 Task: Select Alcohol. Add to cart, from Liquor Shop (MacArthur Blvd) for 149 Hardman Road, Brattleboro, Vermont 05301, Cell Number 802-818-8313, following items : Corona Extra Corona Extra - 473ml Tall Can_x000D_
 - 5, Ungava Premium Gin Bottle (750 mL)_x000D_
 - 1, Pabst Blue Ribbon Growler - 32oz Draught_x000D_
 - 5, Vizzy Seltzer, Blueberry Pomegranate Vizzy Seltzer, Blueberry Pomegranate - 6 Pack_x000D_
 - 1, Sprite_x000D_
 - 5
Action: Mouse moved to (468, 132)
Screenshot: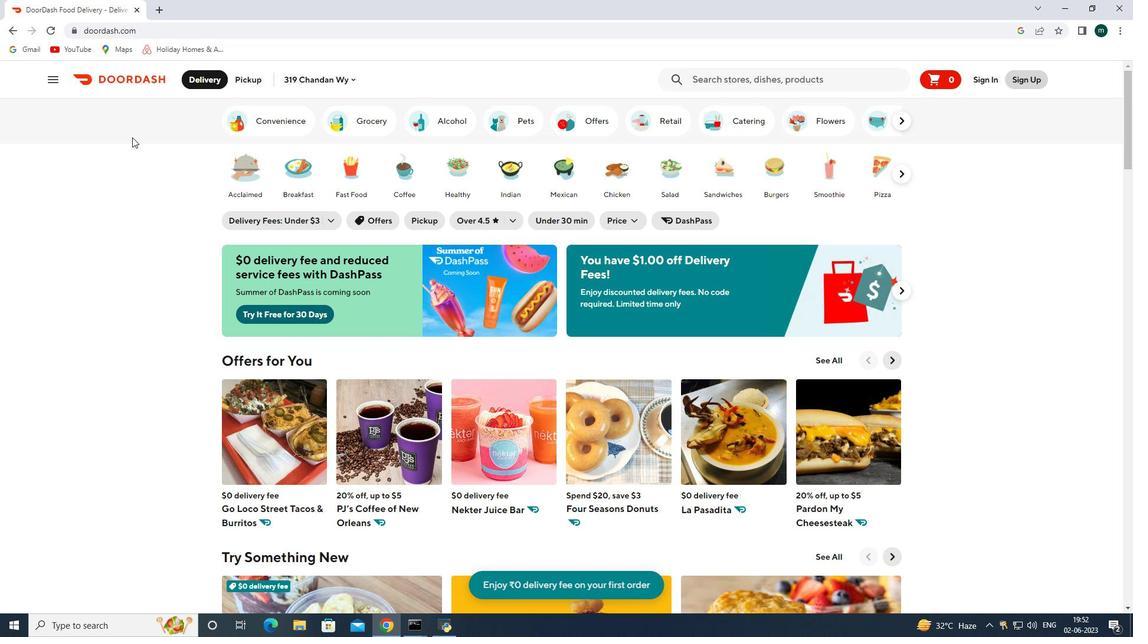 
Action: Mouse pressed left at (468, 132)
Screenshot: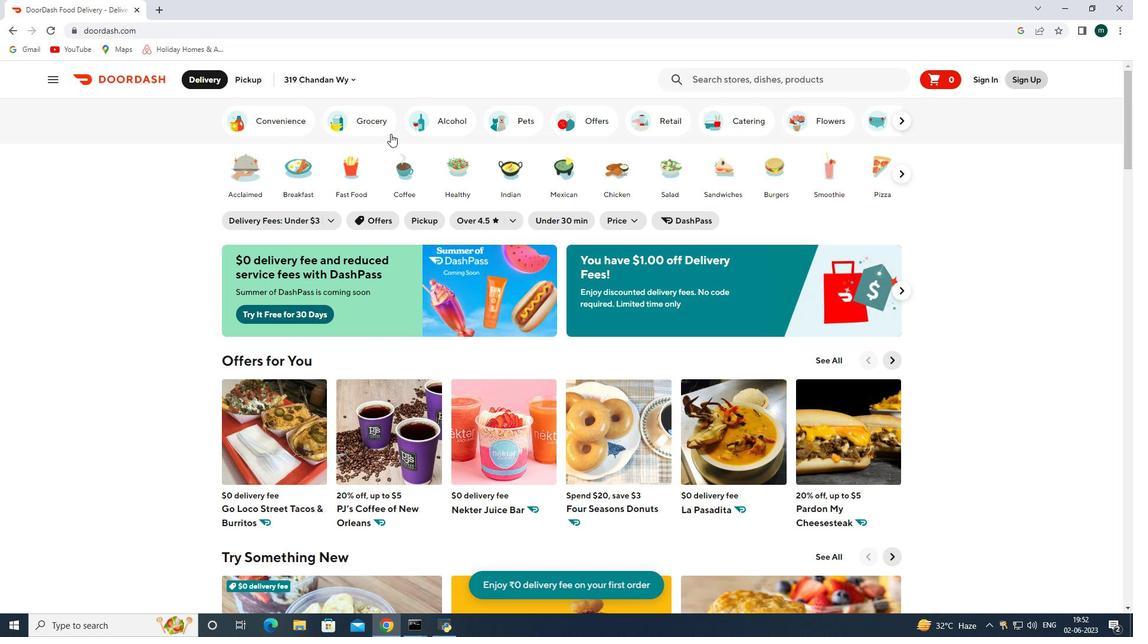 
Action: Mouse moved to (553, 383)
Screenshot: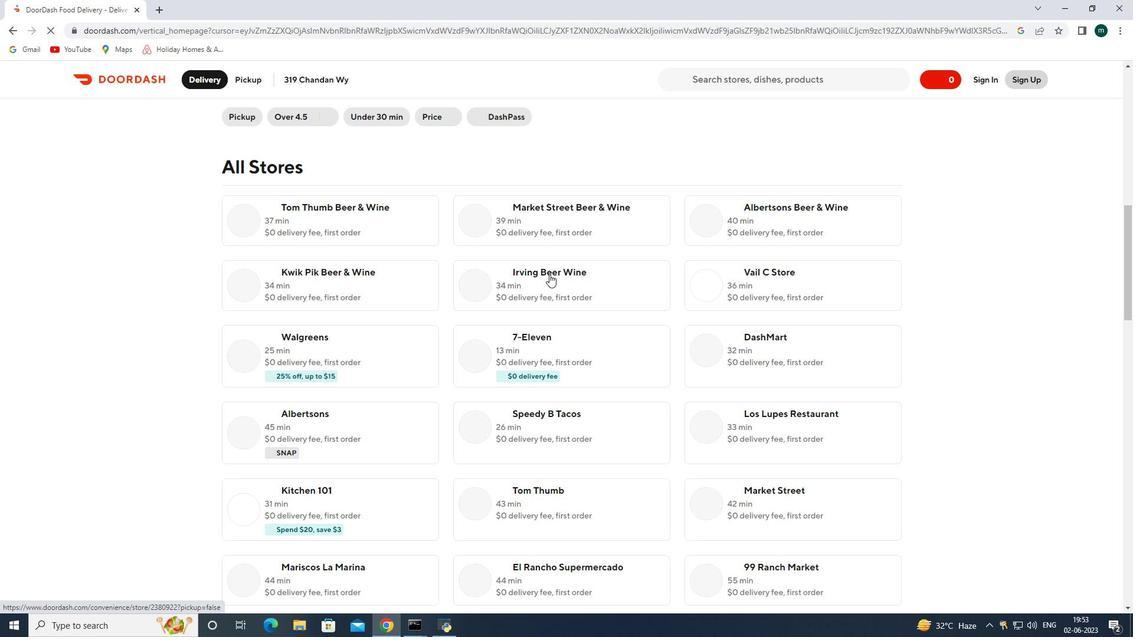 
Action: Mouse scrolled (553, 383) with delta (0, 0)
Screenshot: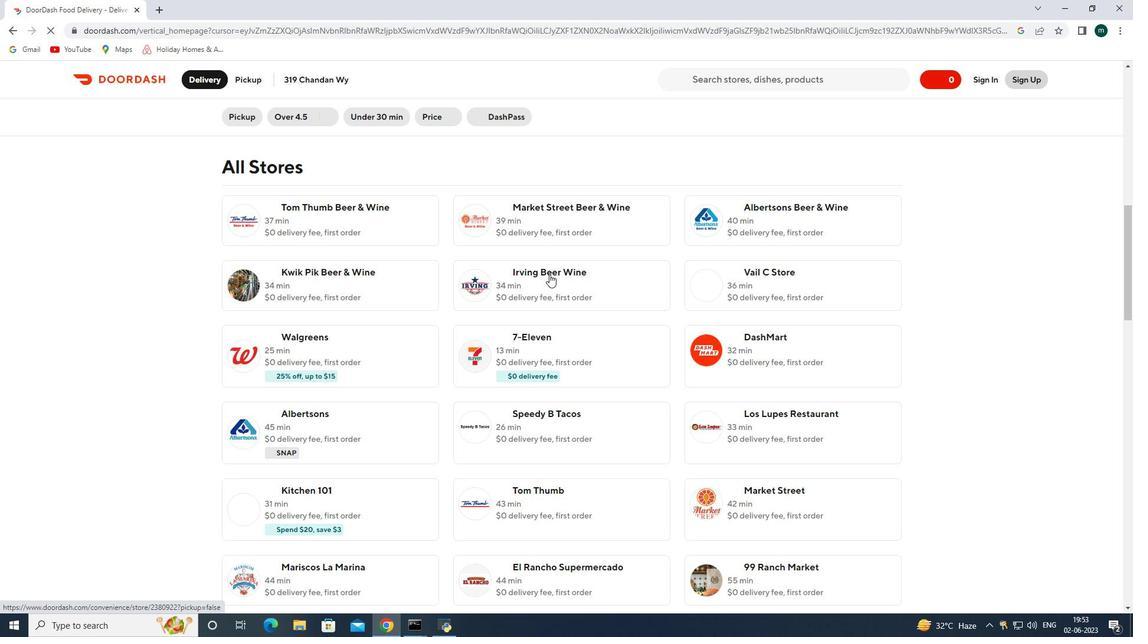
Action: Mouse moved to (553, 384)
Screenshot: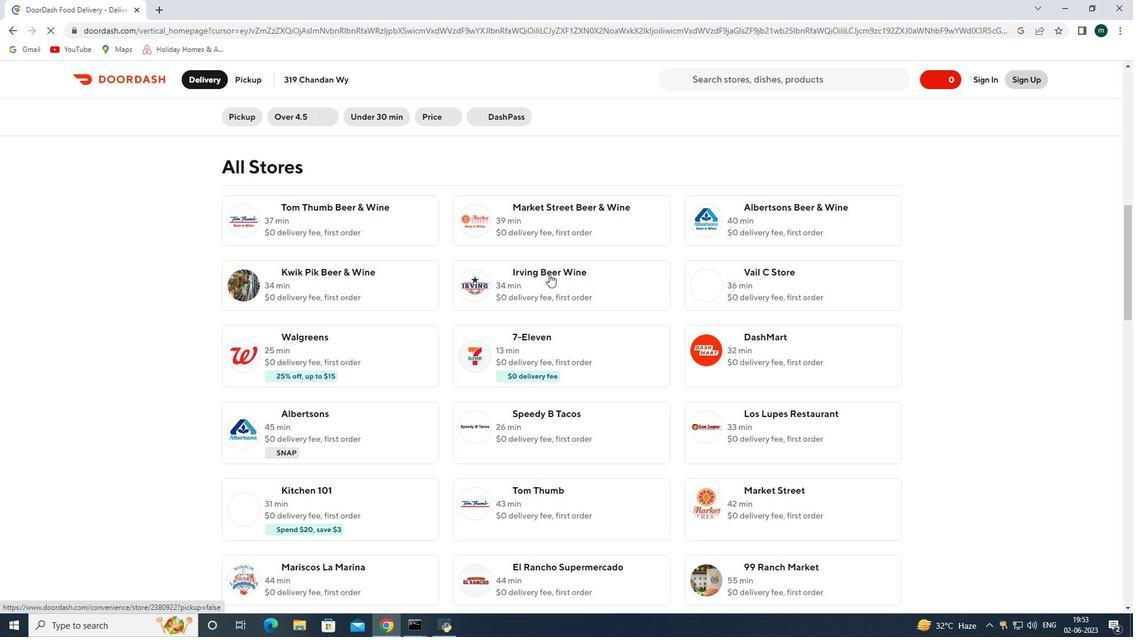 
Action: Mouse scrolled (553, 383) with delta (0, 0)
Screenshot: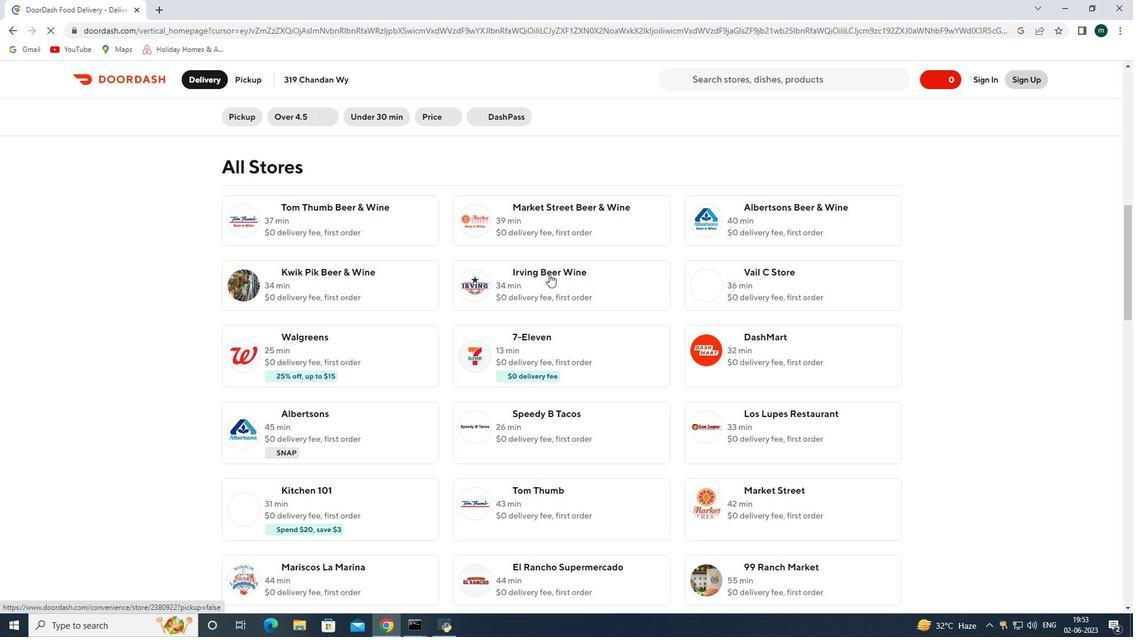 
Action: Mouse scrolled (553, 383) with delta (0, 0)
Screenshot: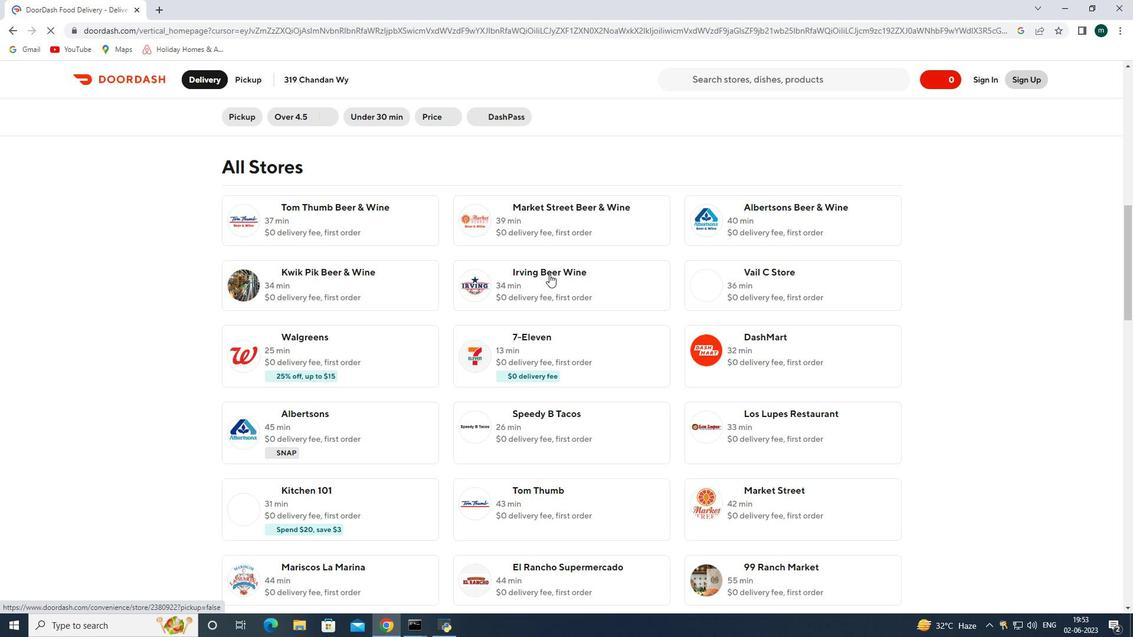 
Action: Mouse scrolled (553, 383) with delta (0, 0)
Screenshot: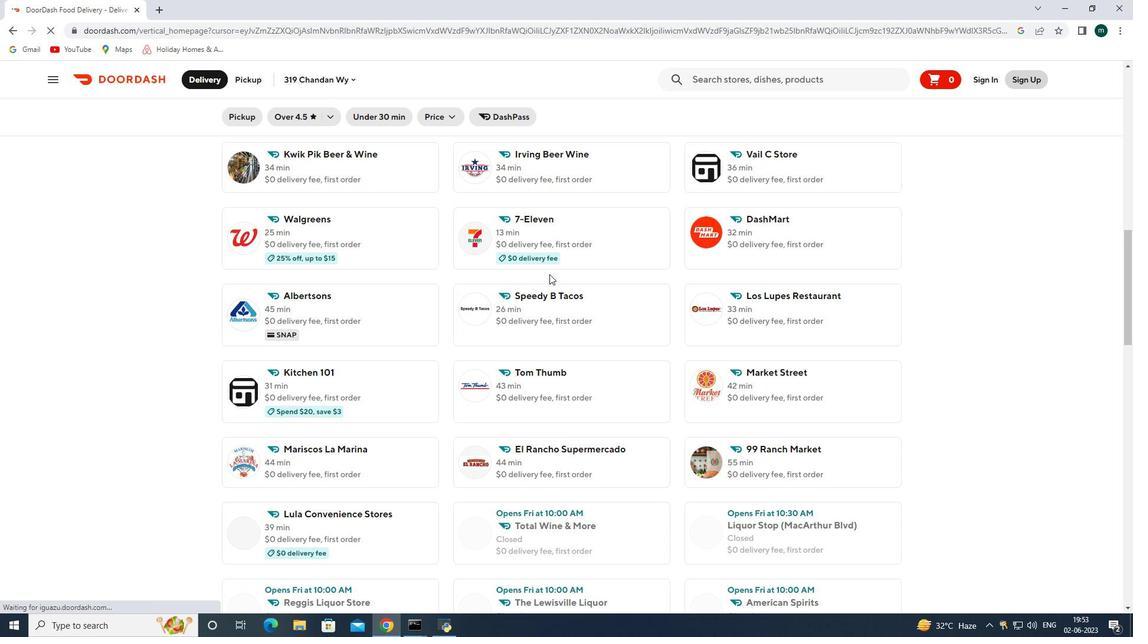 
Action: Mouse scrolled (553, 383) with delta (0, 0)
Screenshot: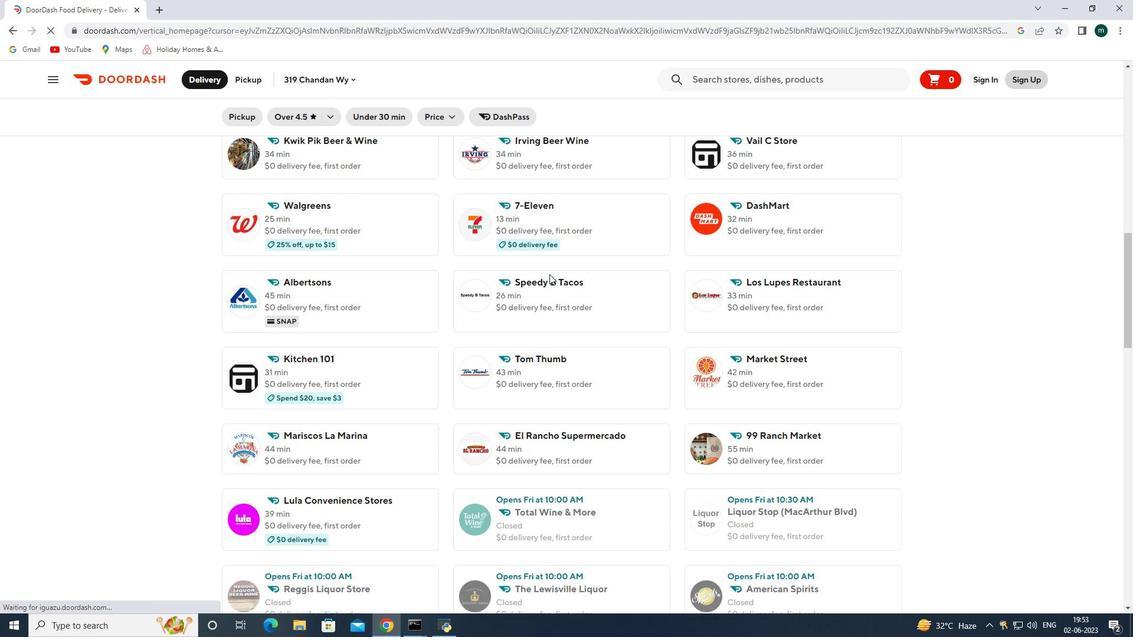
Action: Mouse scrolled (553, 383) with delta (0, 0)
Screenshot: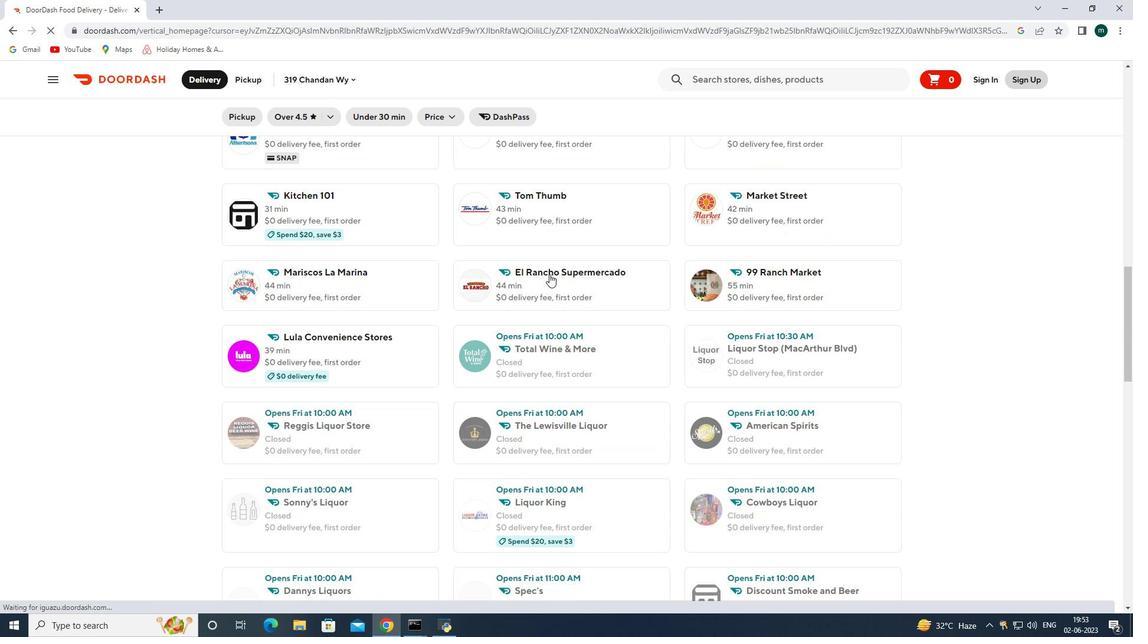 
Action: Mouse scrolled (553, 383) with delta (0, 0)
Screenshot: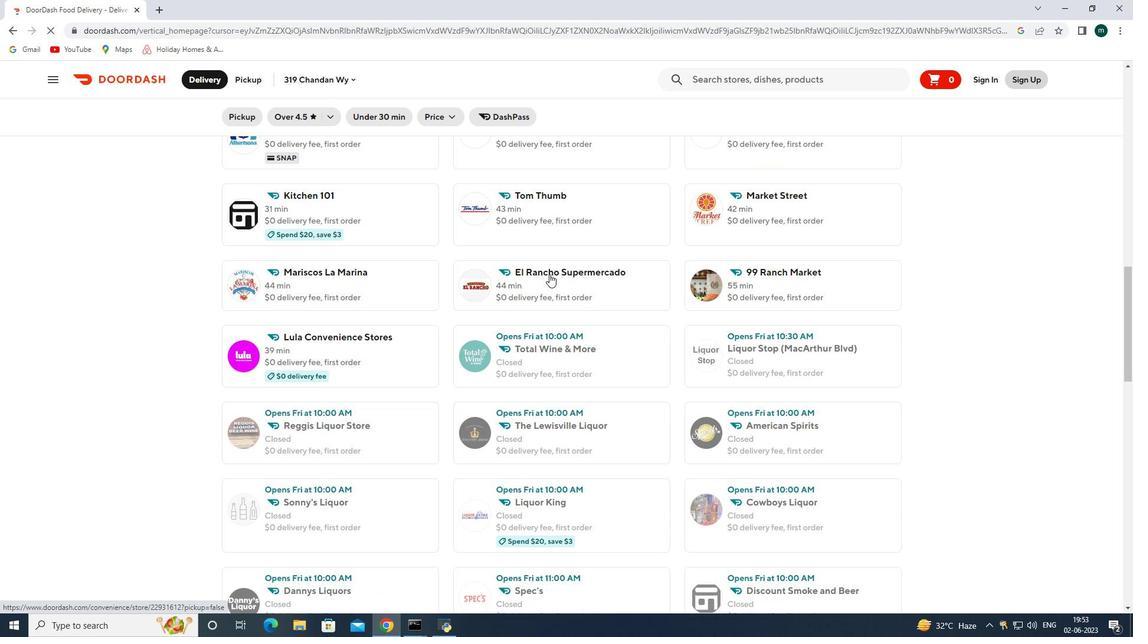
Action: Mouse scrolled (553, 383) with delta (0, 0)
Screenshot: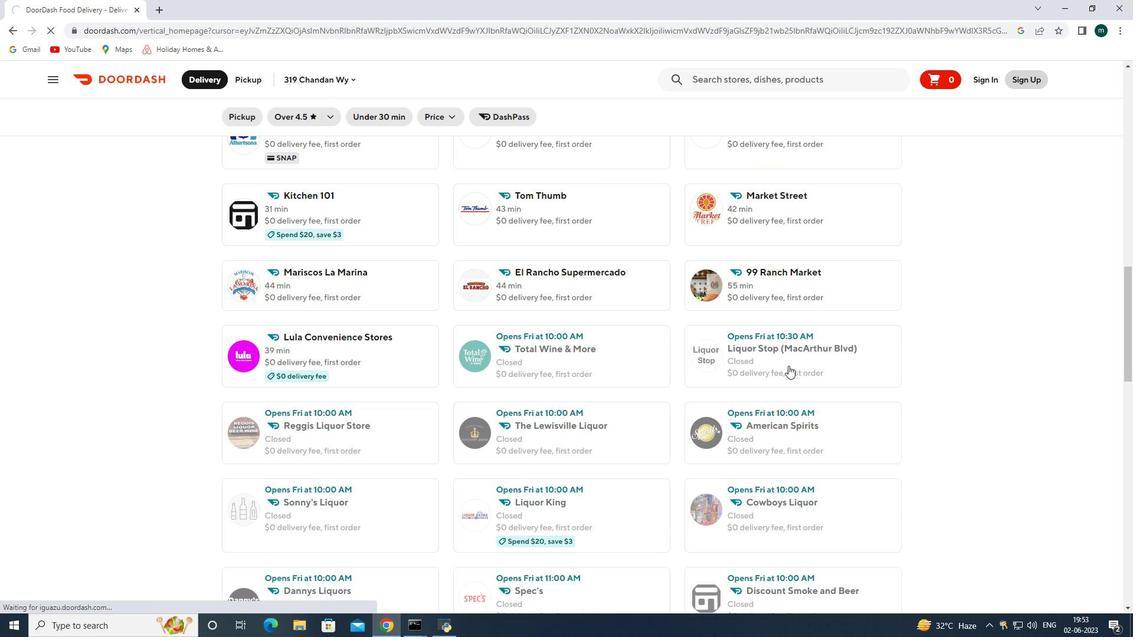 
Action: Mouse scrolled (553, 383) with delta (0, 0)
Screenshot: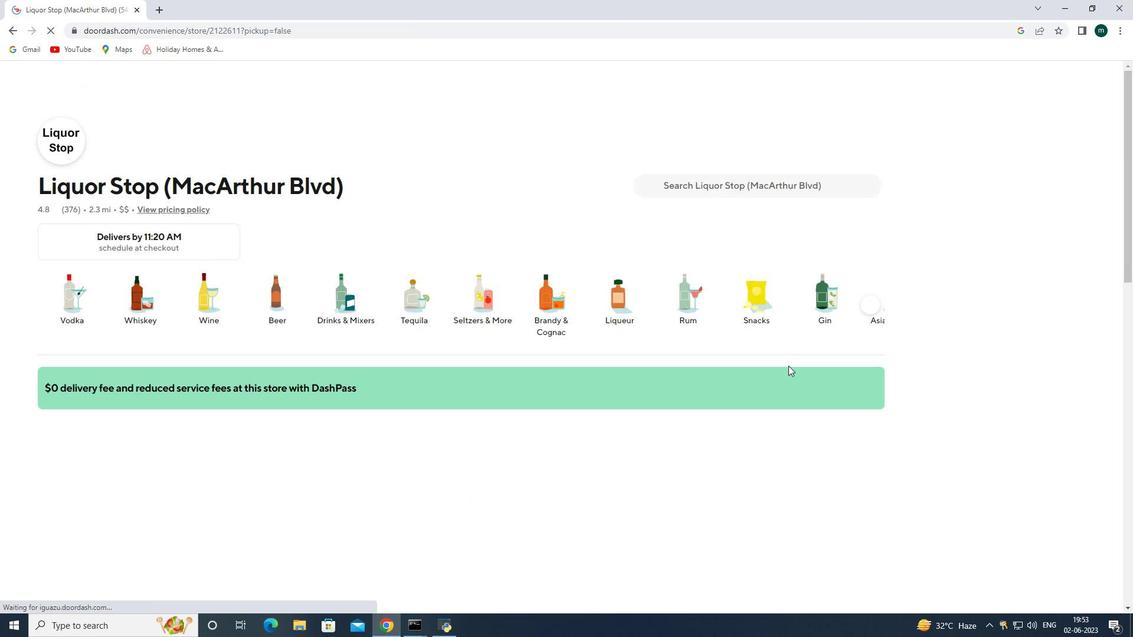 
Action: Mouse scrolled (553, 383) with delta (0, 0)
Screenshot: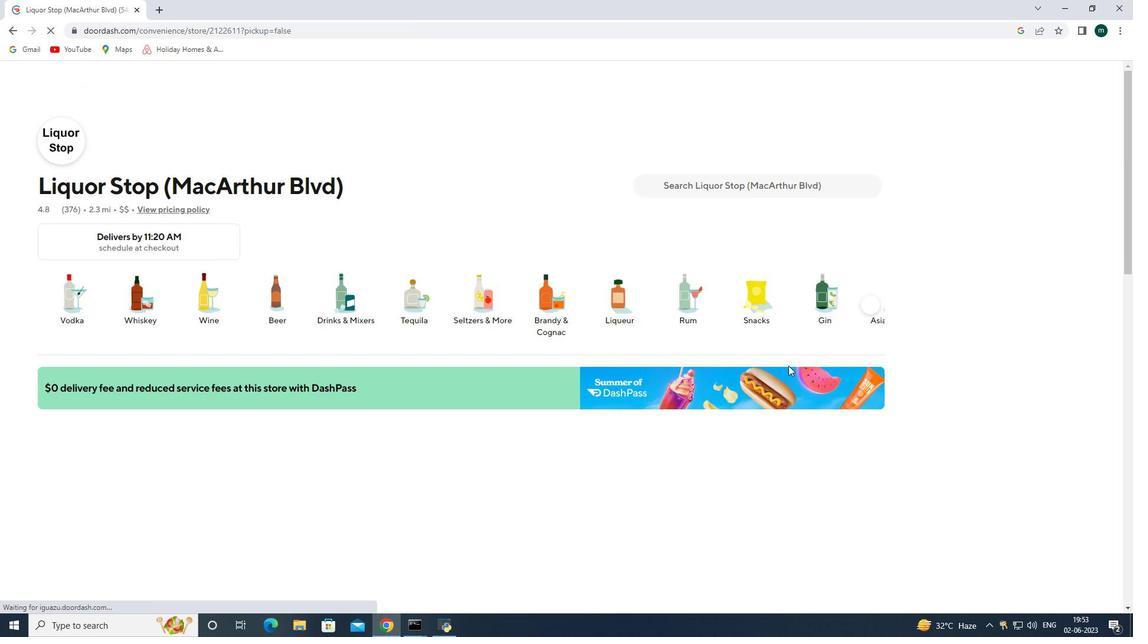 
Action: Mouse scrolled (553, 383) with delta (0, 0)
Screenshot: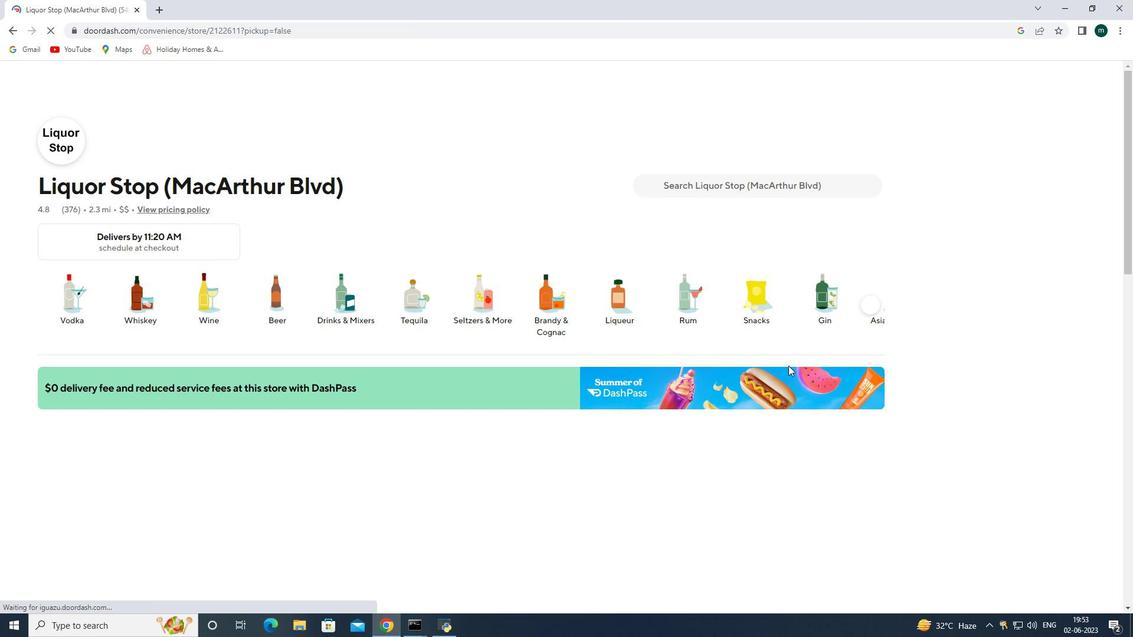 
Action: Mouse scrolled (553, 383) with delta (0, 0)
Screenshot: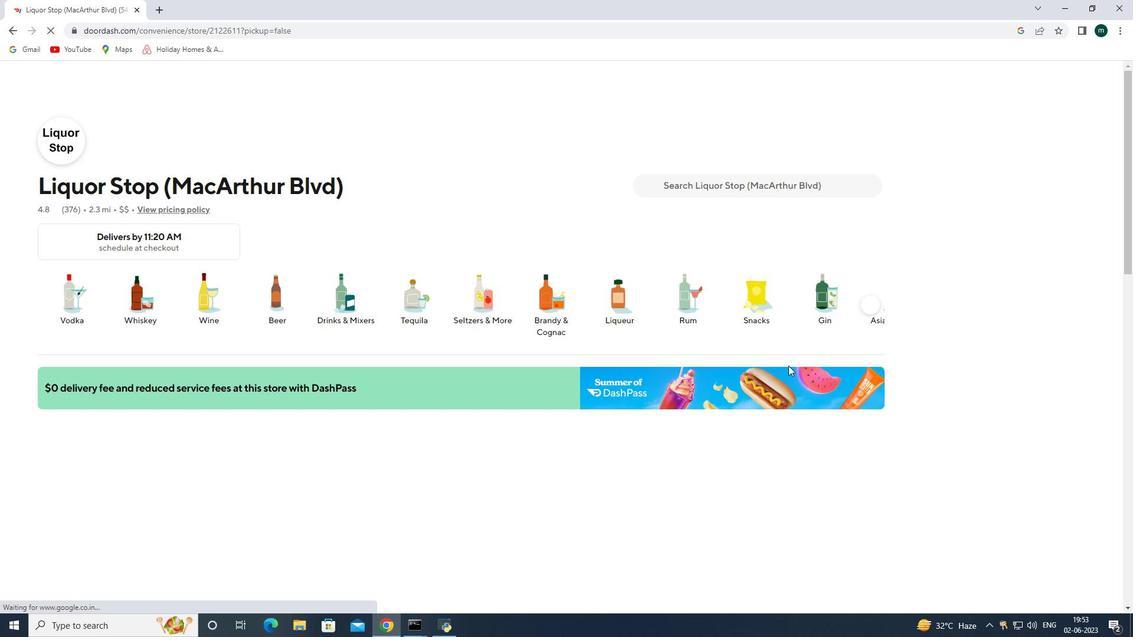 
Action: Mouse scrolled (553, 383) with delta (0, 0)
Screenshot: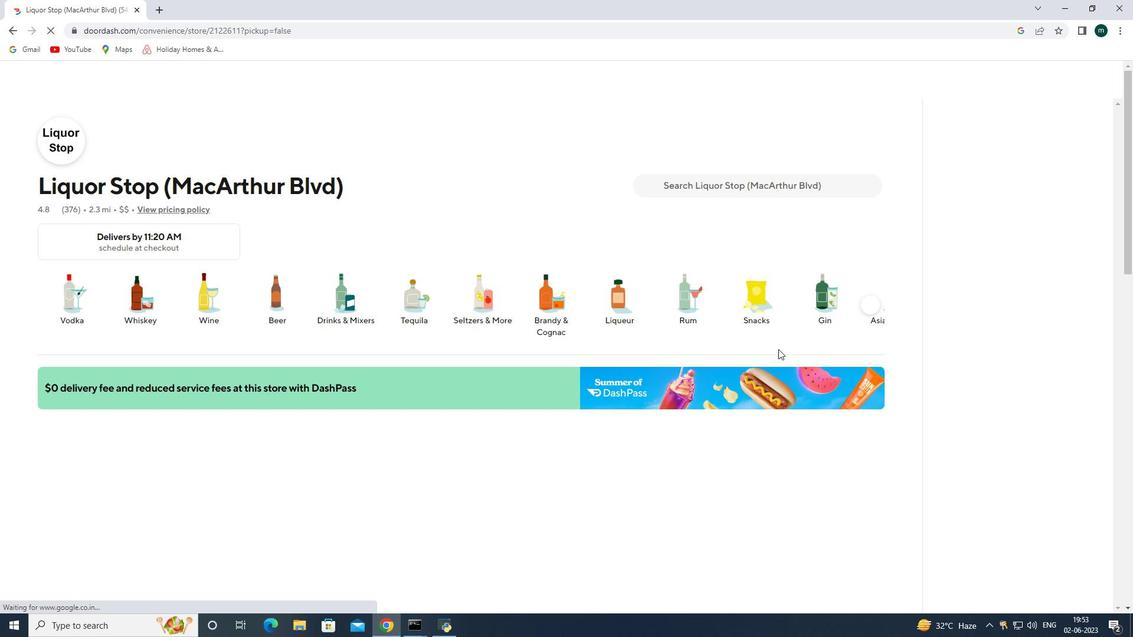 
Action: Mouse scrolled (553, 383) with delta (0, 0)
Screenshot: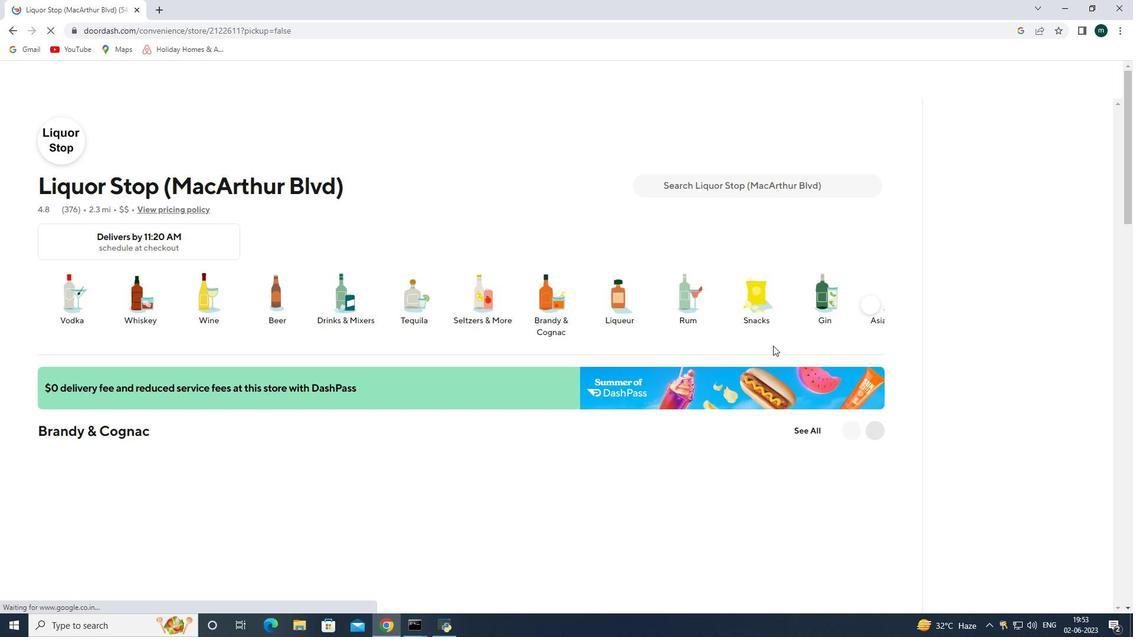 
Action: Mouse moved to (764, 464)
Screenshot: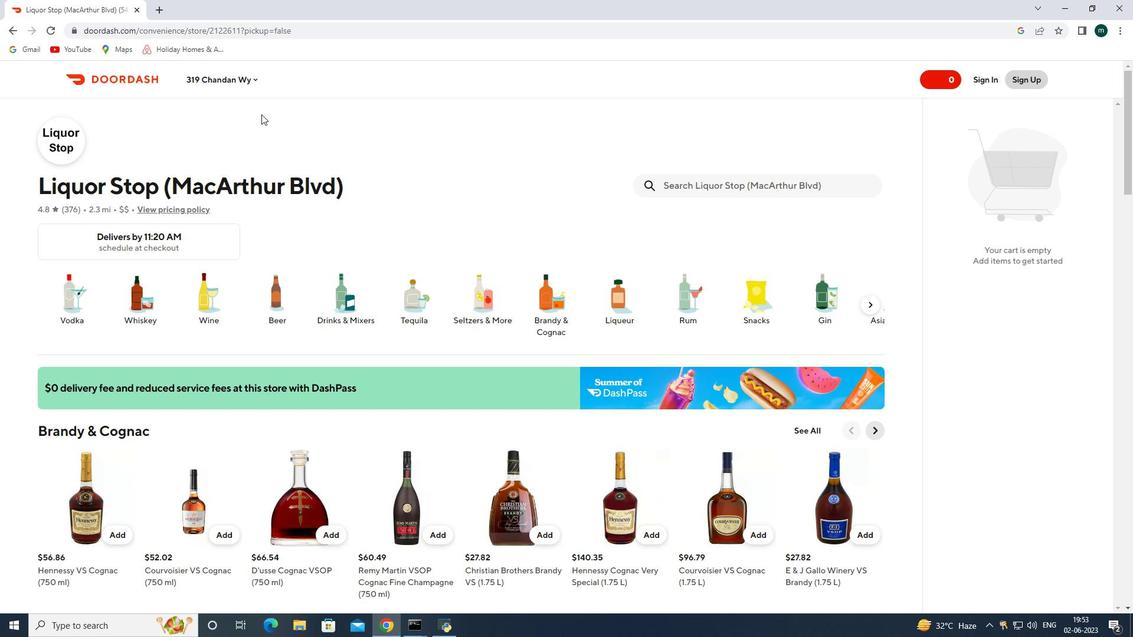 
Action: Mouse pressed left at (764, 464)
Screenshot: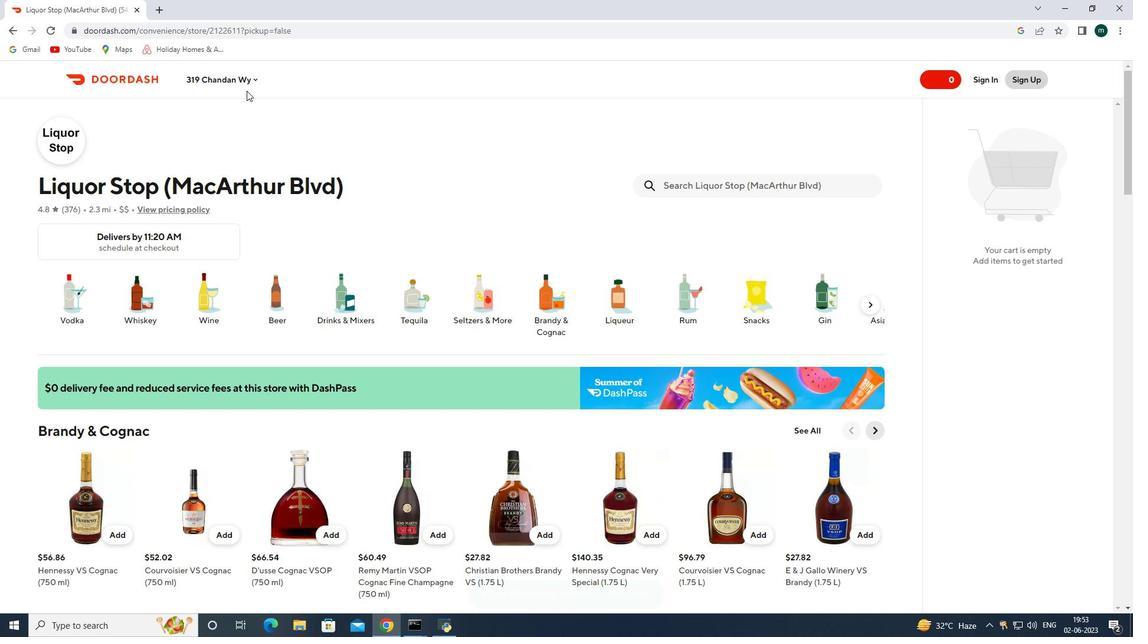 
Action: Mouse moved to (245, 76)
Screenshot: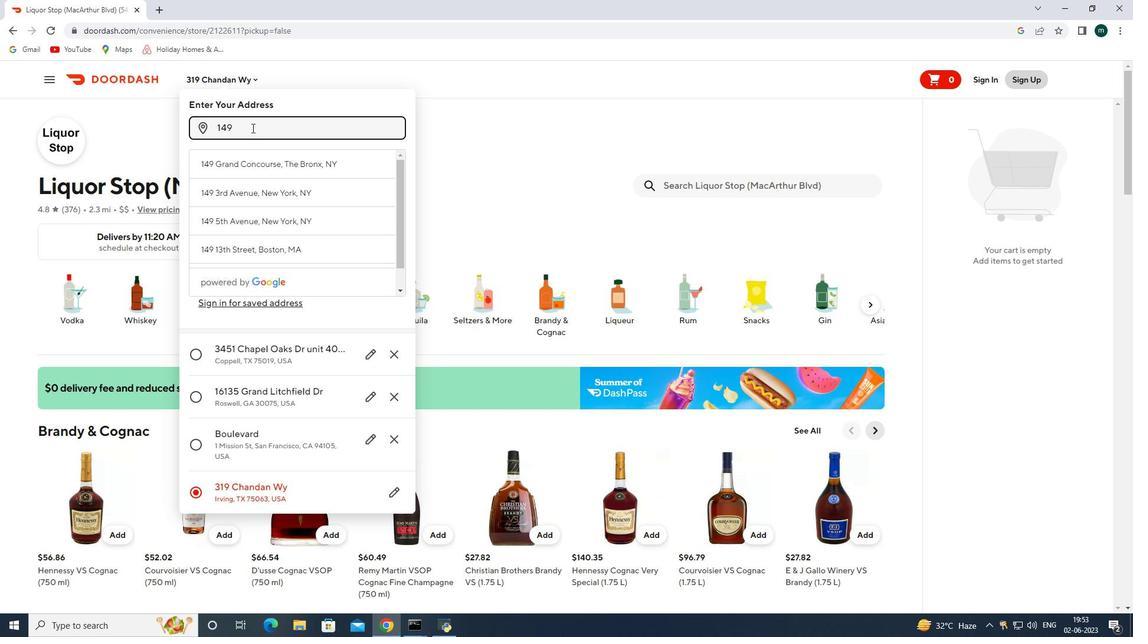 
Action: Mouse pressed left at (245, 76)
Screenshot: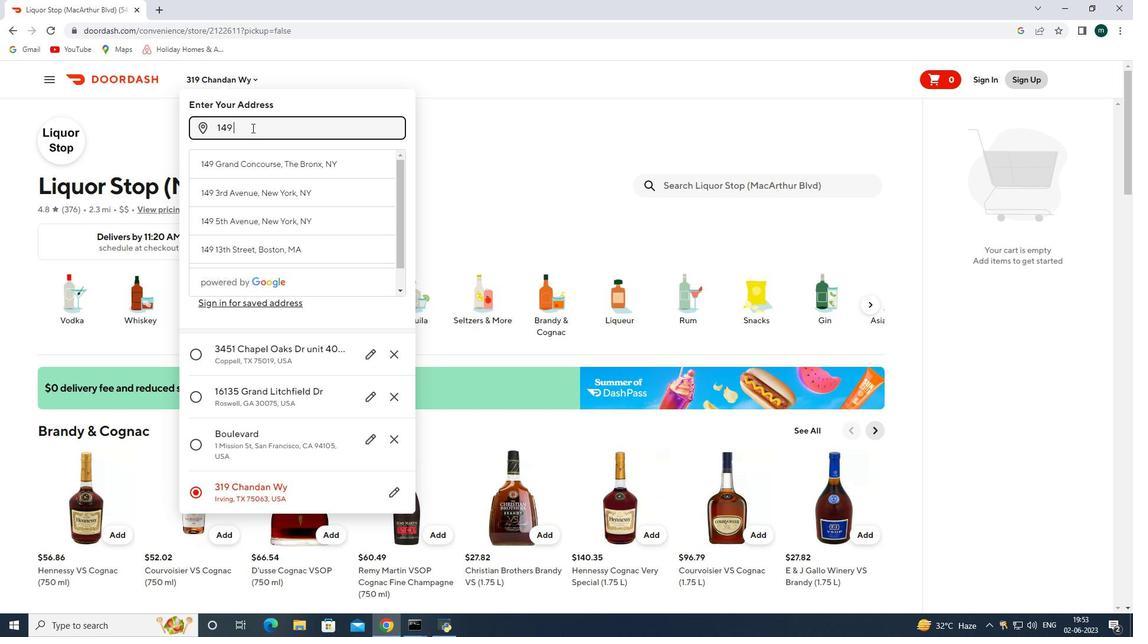 
Action: Mouse moved to (272, 123)
Screenshot: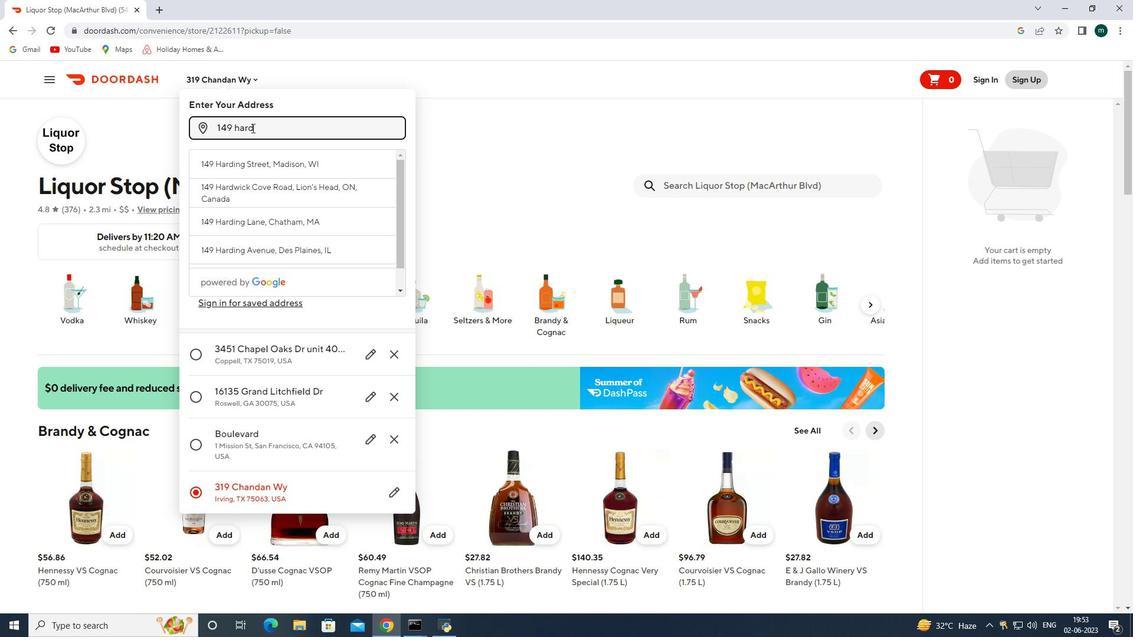 
Action: Mouse pressed left at (272, 123)
Screenshot: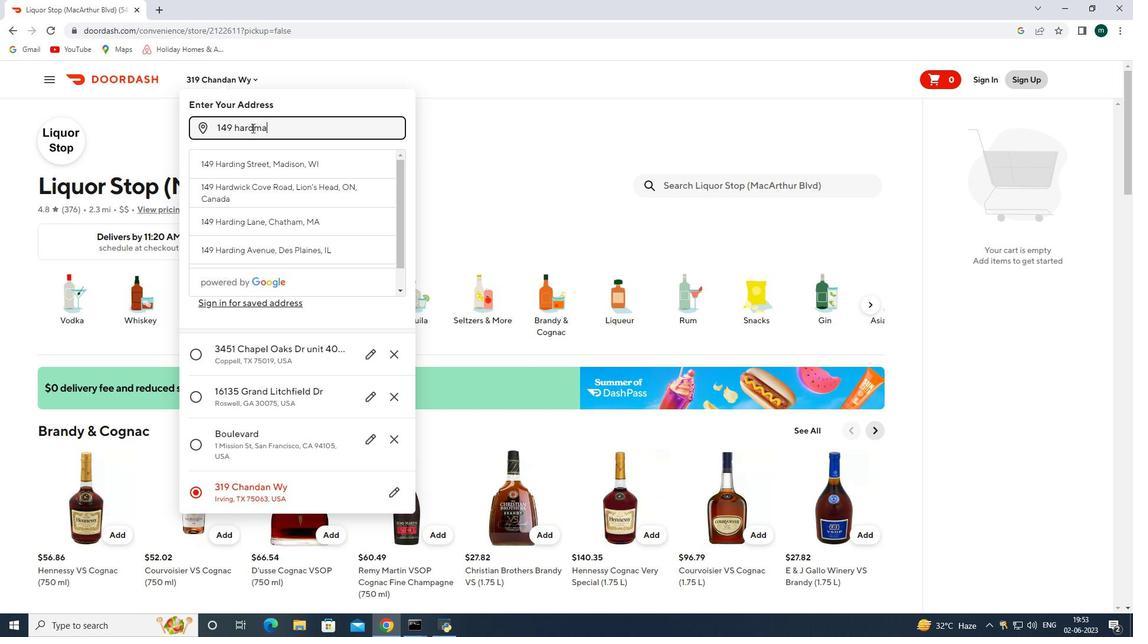 
Action: Key pressed 149<Key.space>hardman<Key.space>road<Key.space>bratteleboro<Key.space>
Screenshot: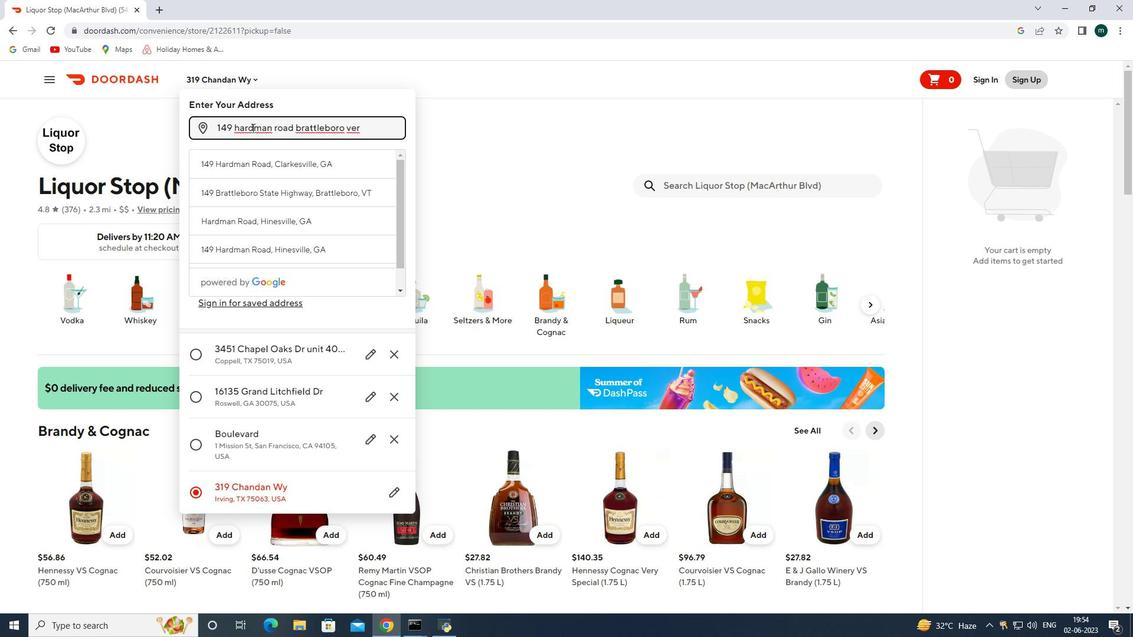 
Action: Mouse moved to (402, 93)
Screenshot: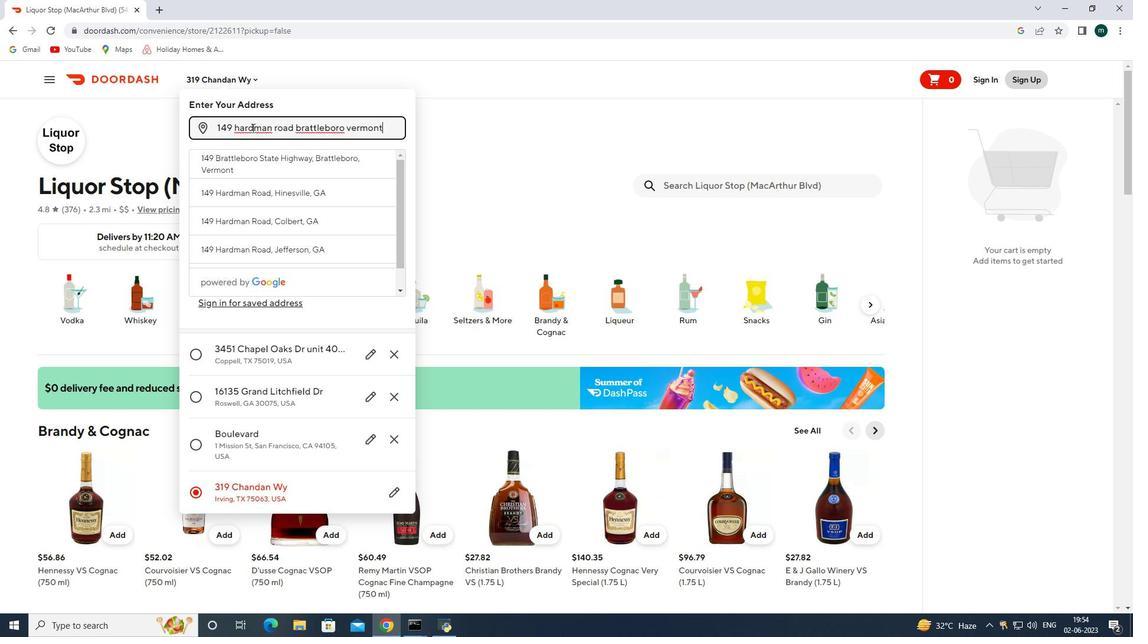
Action: Mouse pressed left at (342, 107)
Screenshot: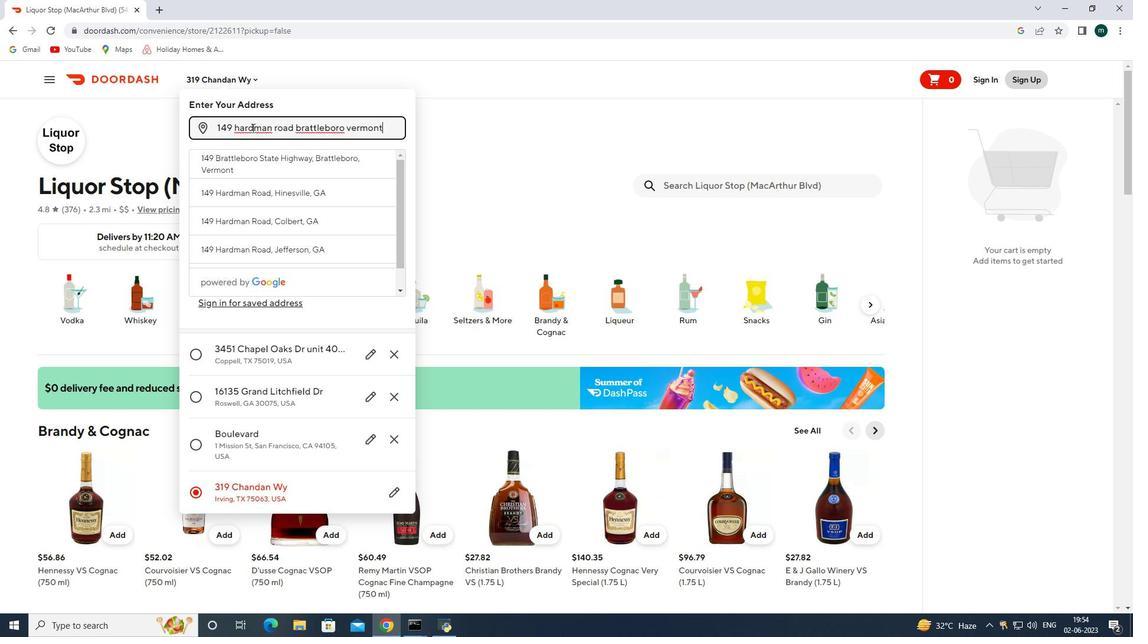
Action: Mouse moved to (594, 125)
Screenshot: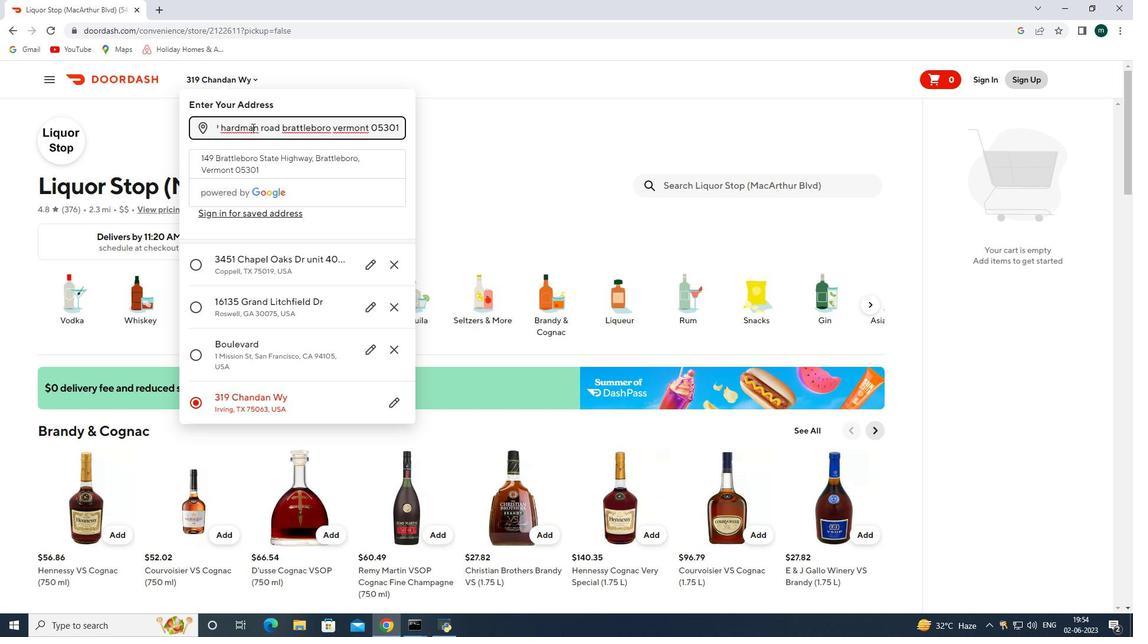 
Action: Mouse pressed left at (594, 125)
Screenshot: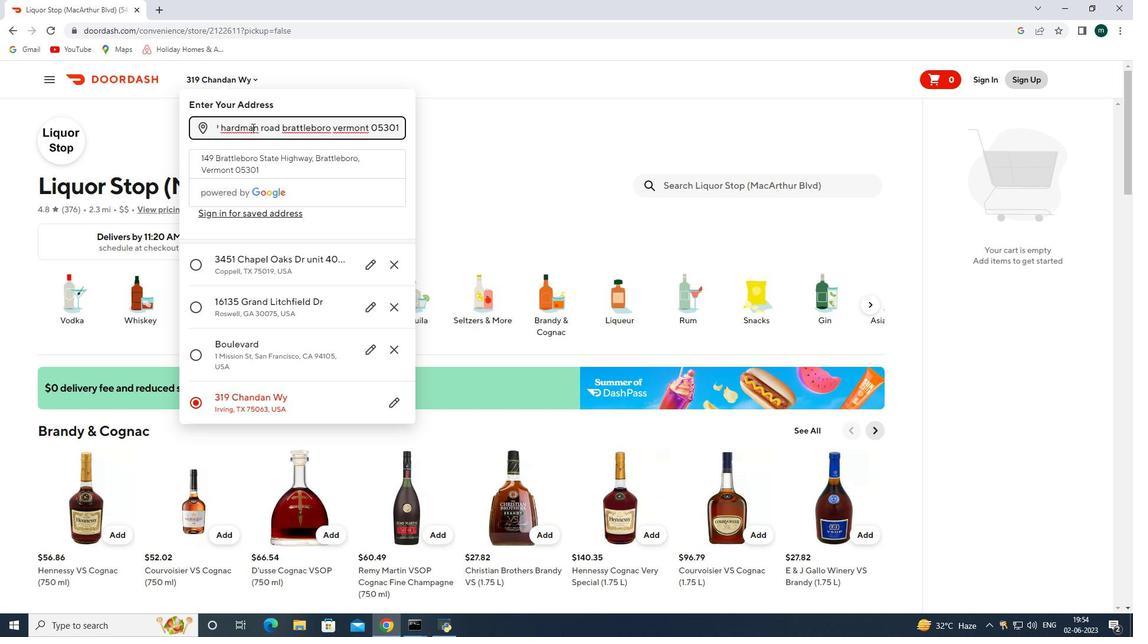 
Action: Mouse moved to (367, 122)
Screenshot: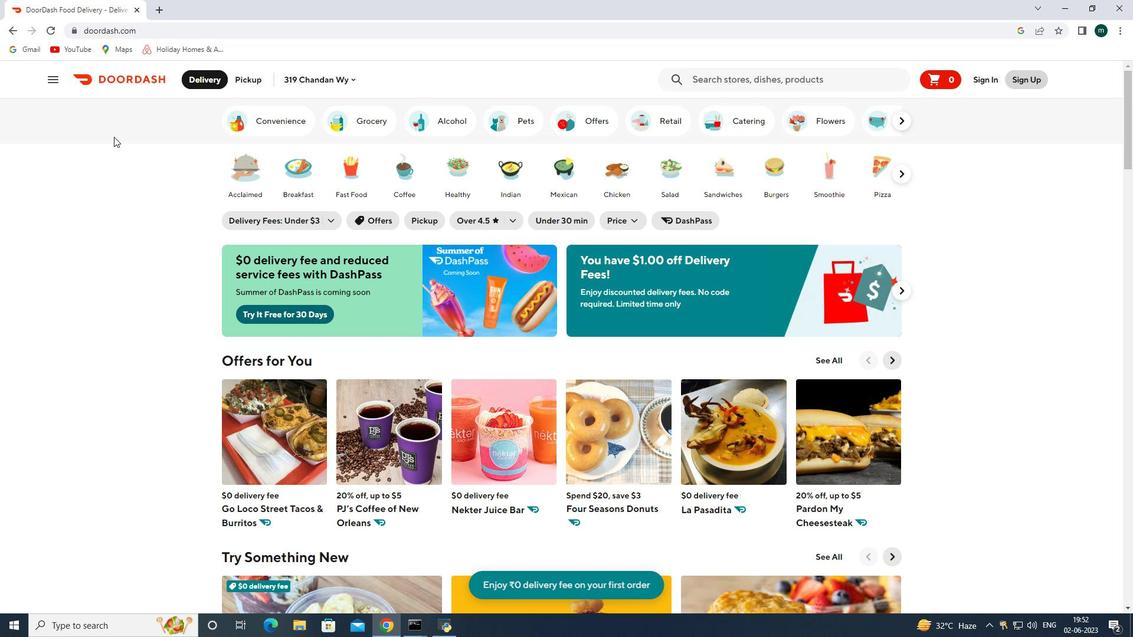 
Action: Mouse pressed left at (367, 122)
Screenshot: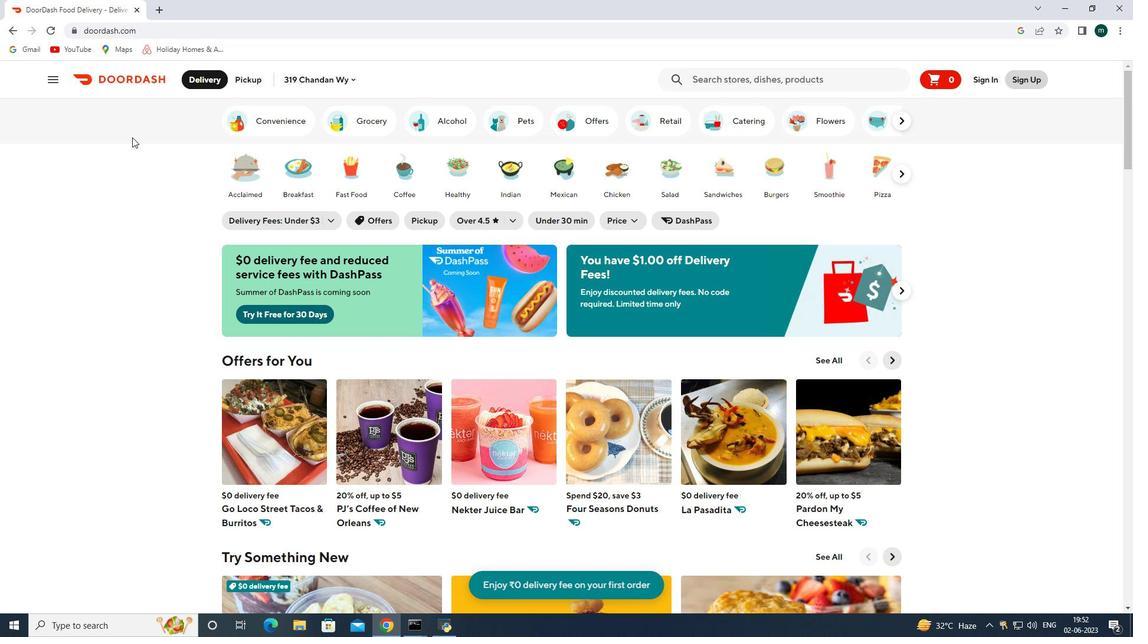 
Action: Mouse moved to (437, 121)
Screenshot: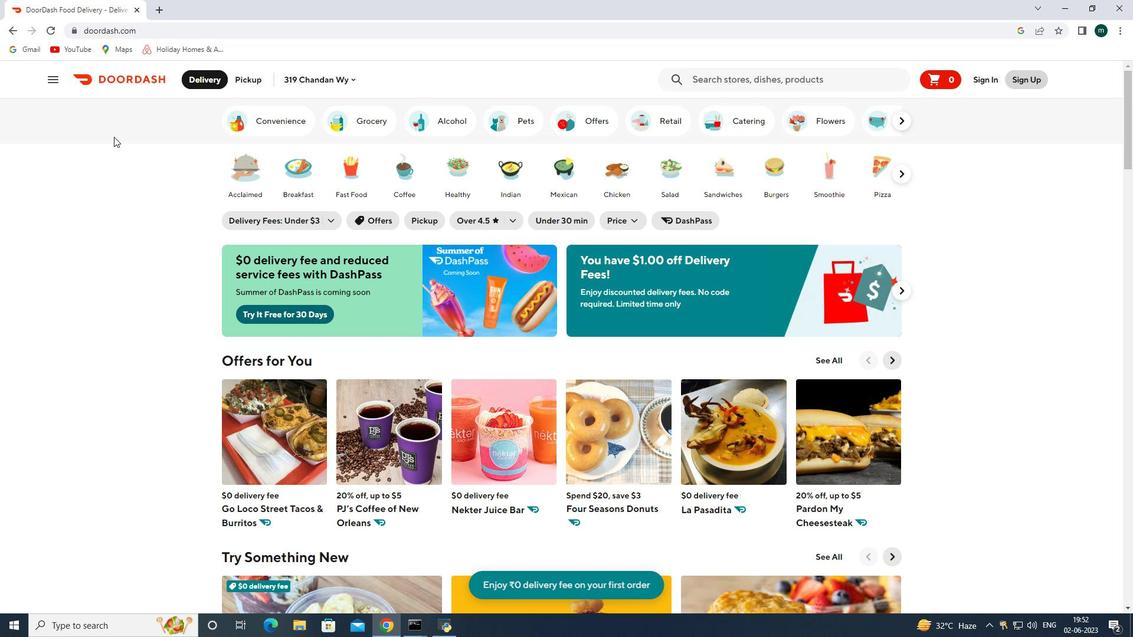 
Action: Mouse pressed left at (437, 121)
Screenshot: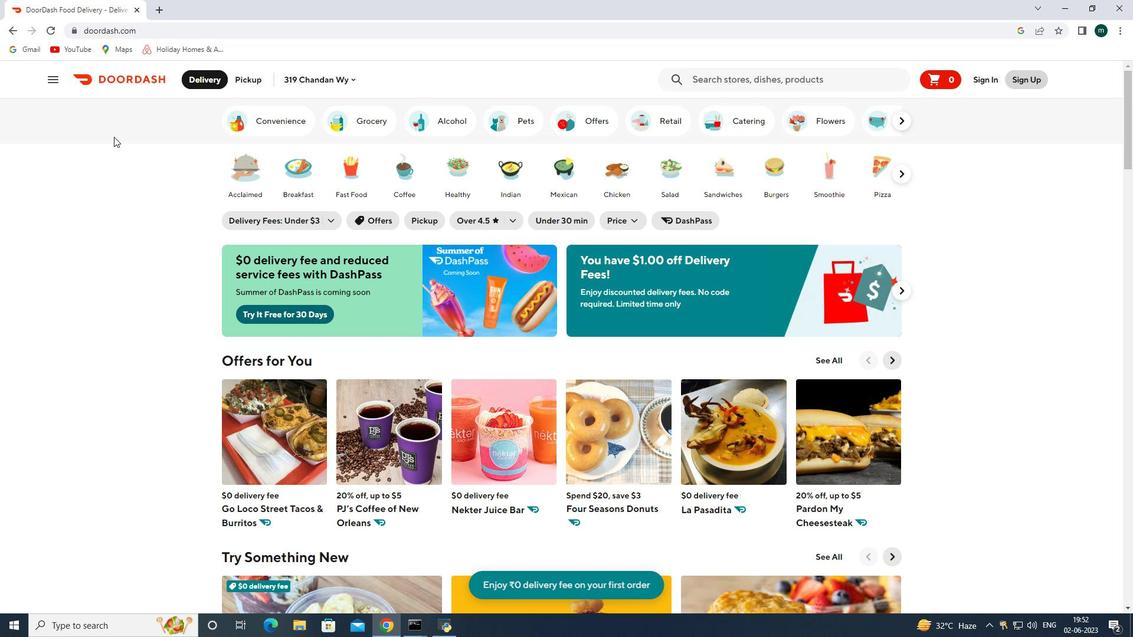 
Action: Mouse moved to (509, 268)
Screenshot: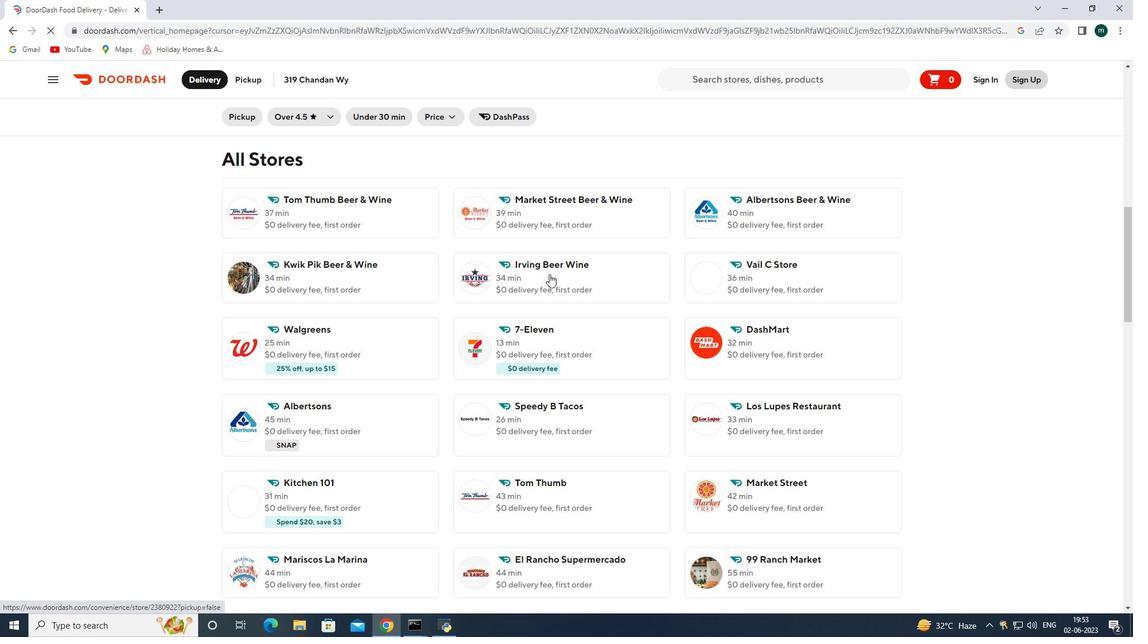 
Action: Mouse scrolled (509, 268) with delta (0, 0)
Screenshot: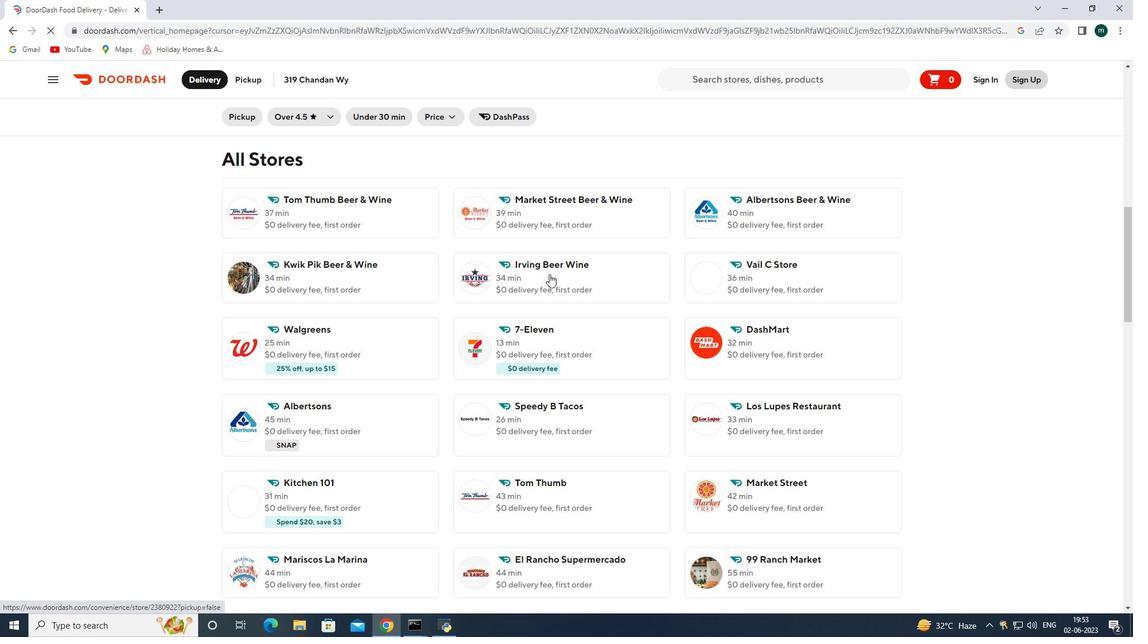 
Action: Mouse moved to (509, 268)
Screenshot: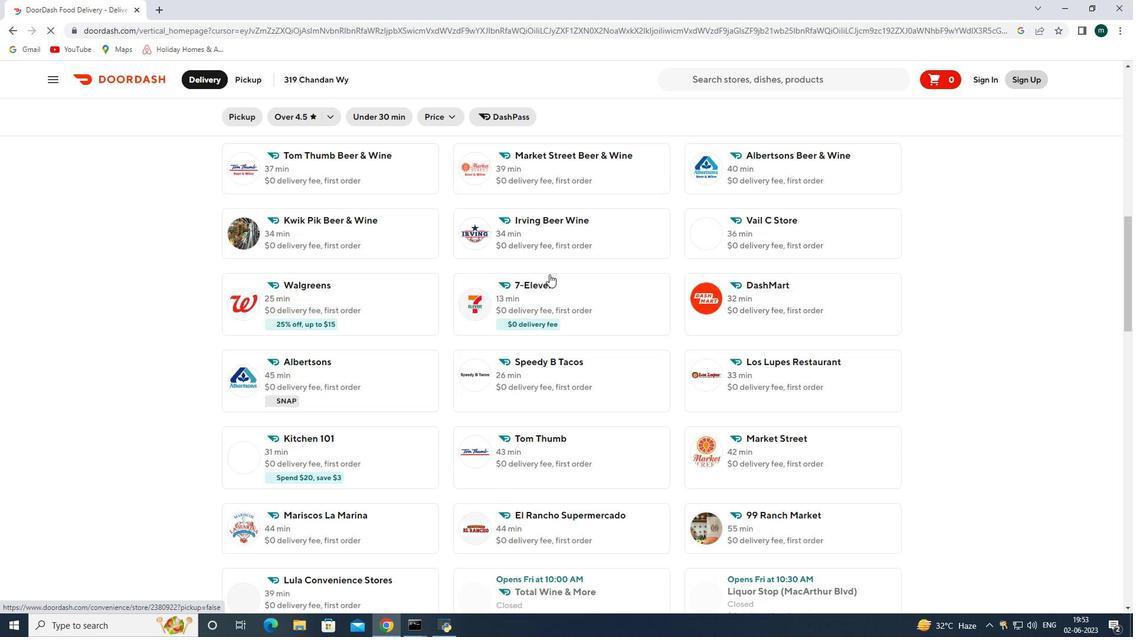 
Action: Mouse scrolled (509, 268) with delta (0, 0)
Screenshot: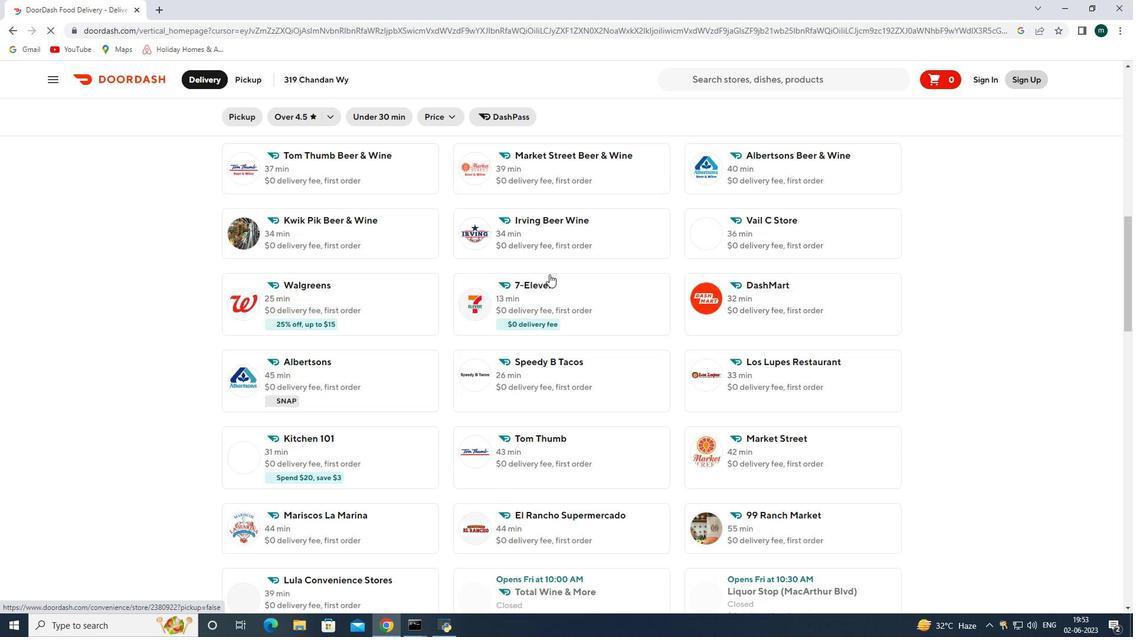 
Action: Mouse scrolled (509, 268) with delta (0, 0)
Screenshot: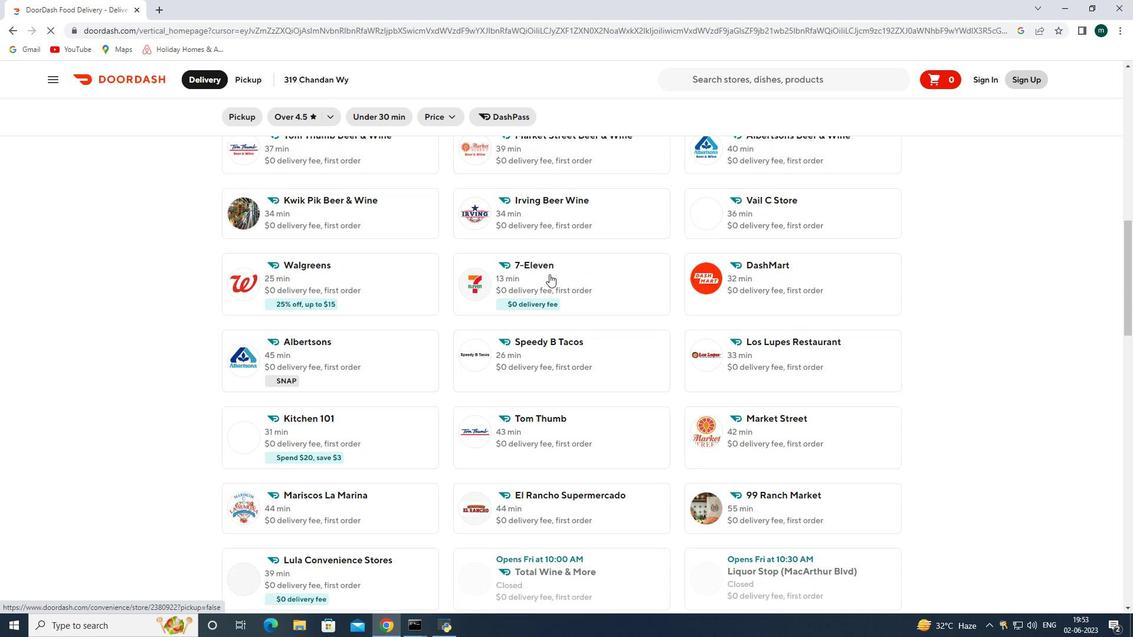 
Action: Mouse moved to (509, 269)
Screenshot: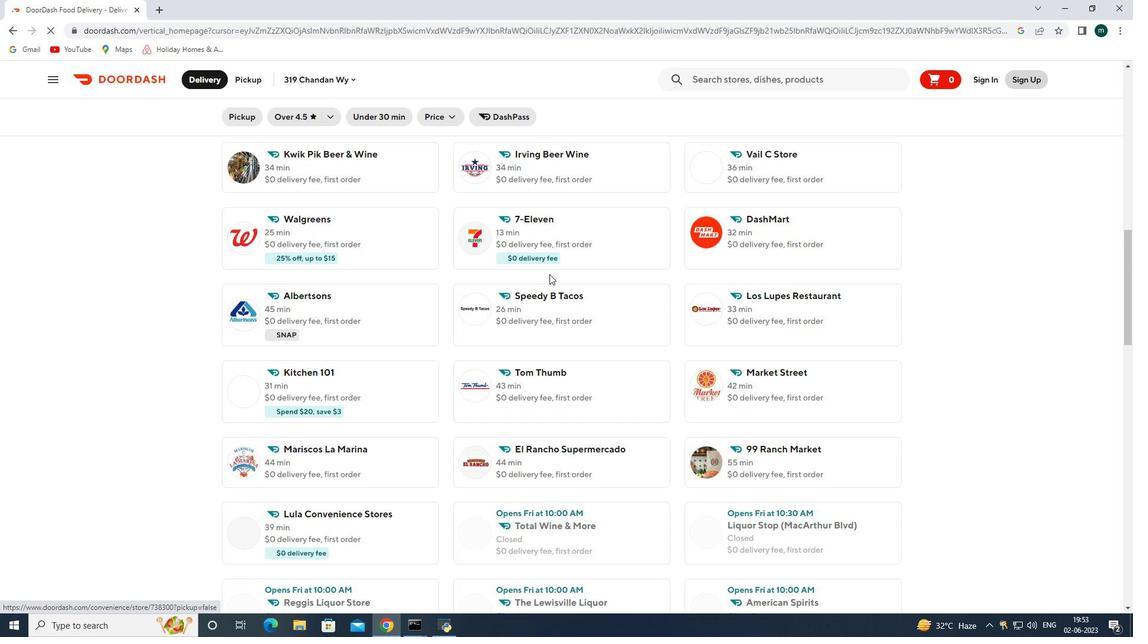 
Action: Mouse scrolled (509, 268) with delta (0, 0)
Screenshot: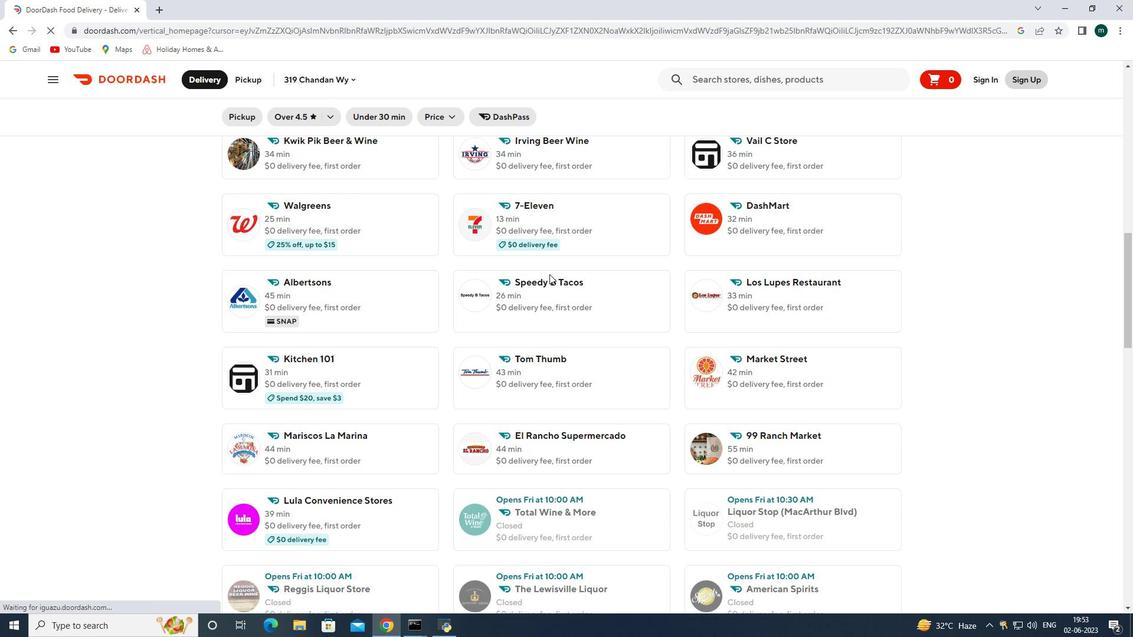 
Action: Mouse scrolled (509, 268) with delta (0, 0)
Screenshot: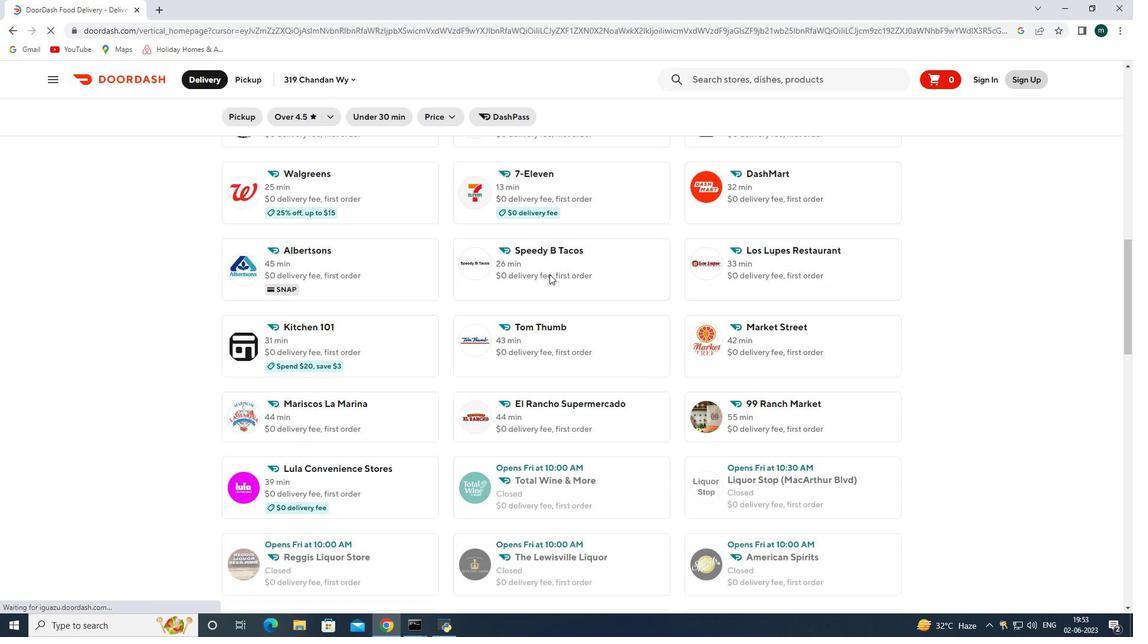 
Action: Mouse scrolled (509, 268) with delta (0, 0)
Screenshot: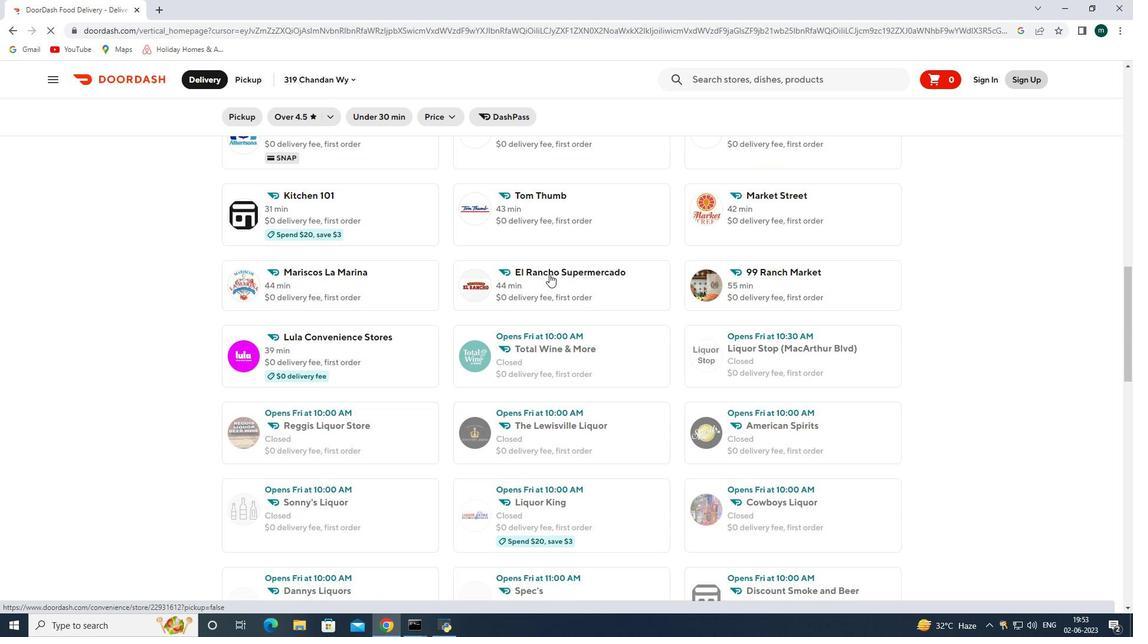
Action: Mouse scrolled (509, 268) with delta (0, 0)
Screenshot: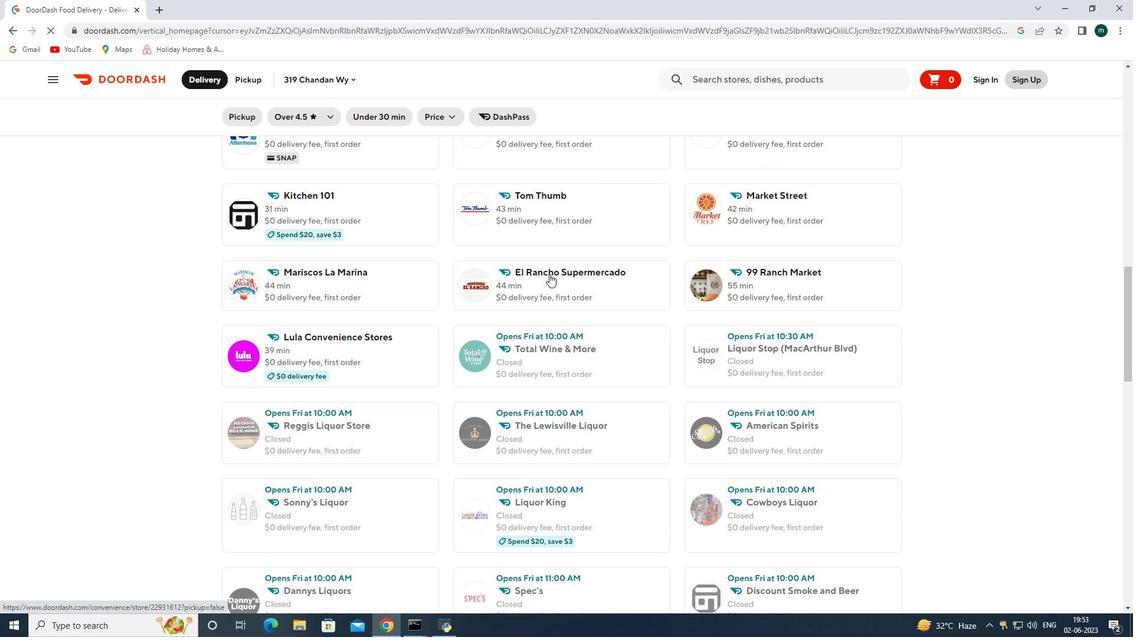 
Action: Mouse scrolled (509, 268) with delta (0, 0)
Screenshot: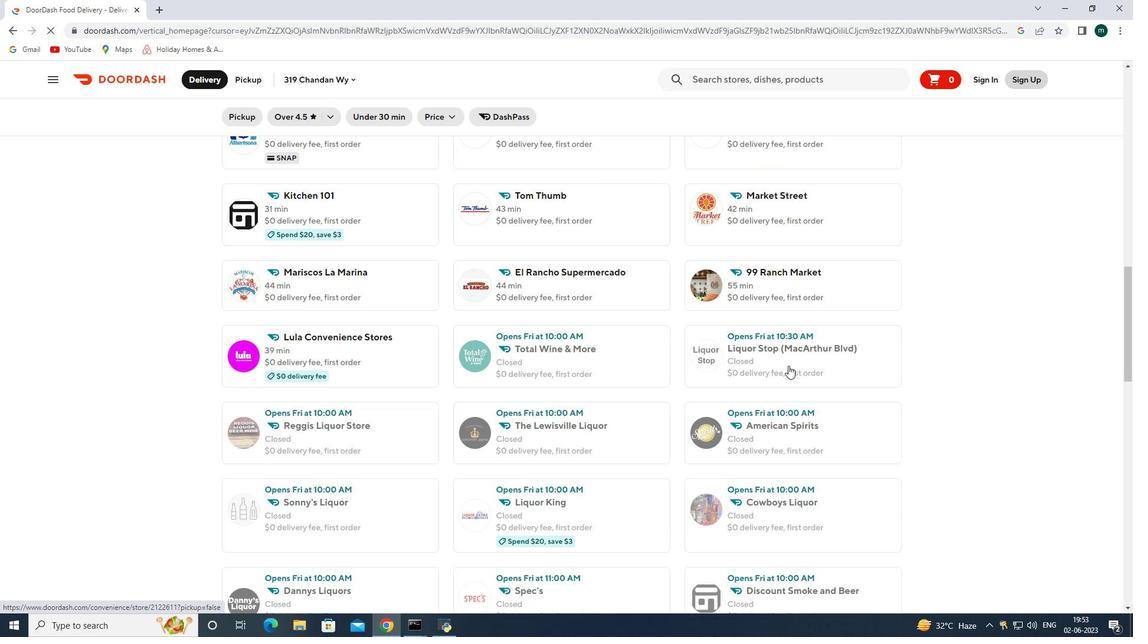 
Action: Mouse scrolled (509, 268) with delta (0, 0)
Screenshot: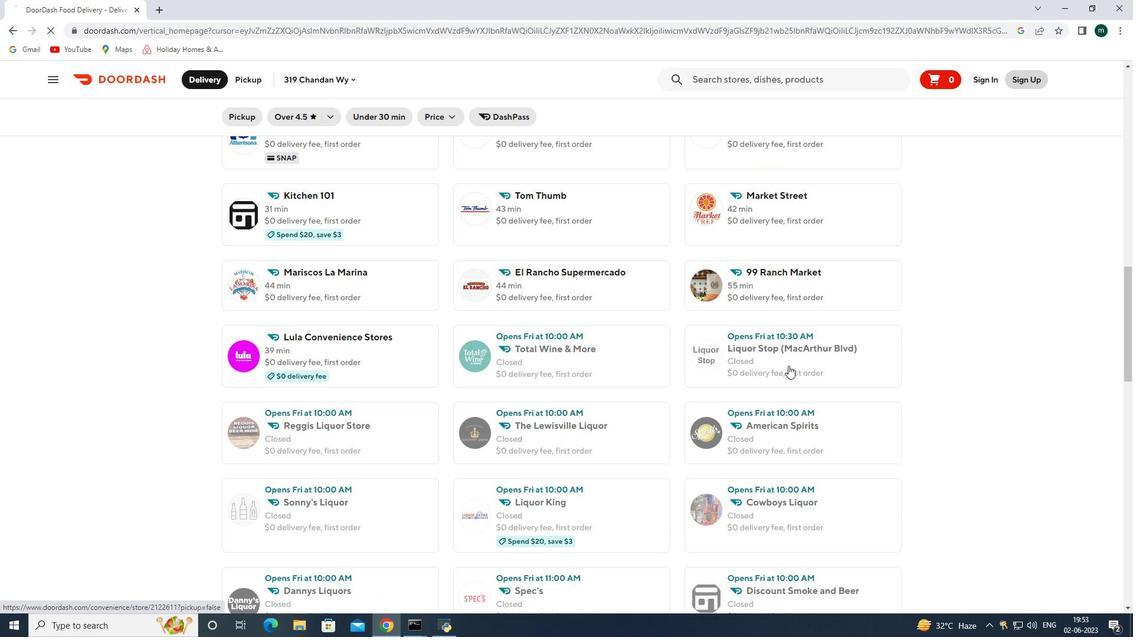 
Action: Mouse scrolled (509, 268) with delta (0, 0)
Screenshot: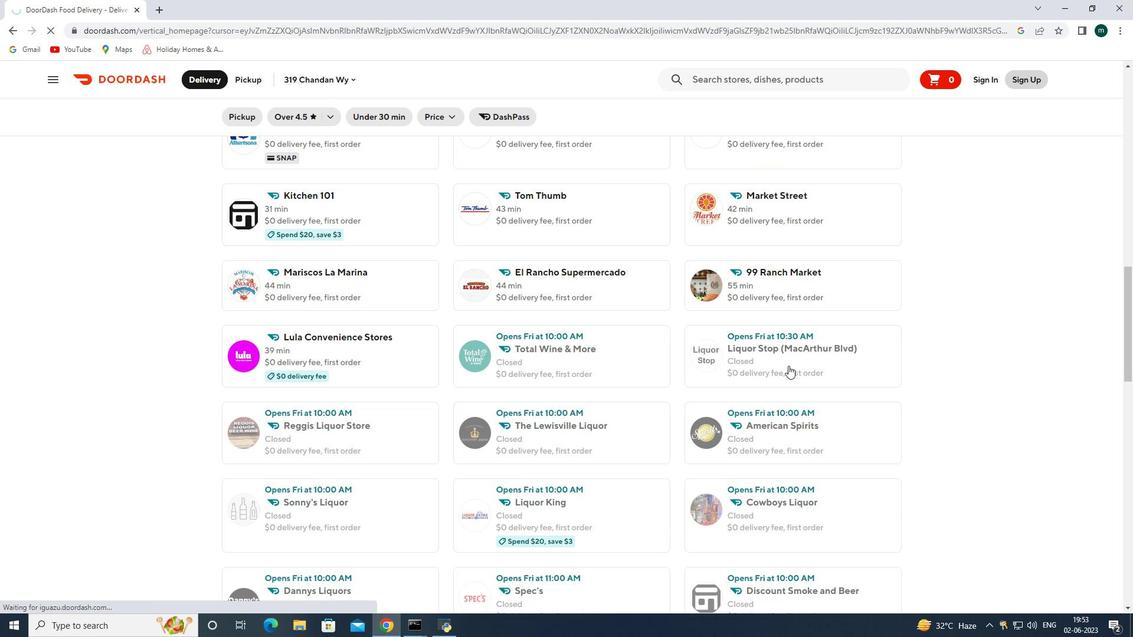 
Action: Mouse scrolled (509, 268) with delta (0, 0)
Screenshot: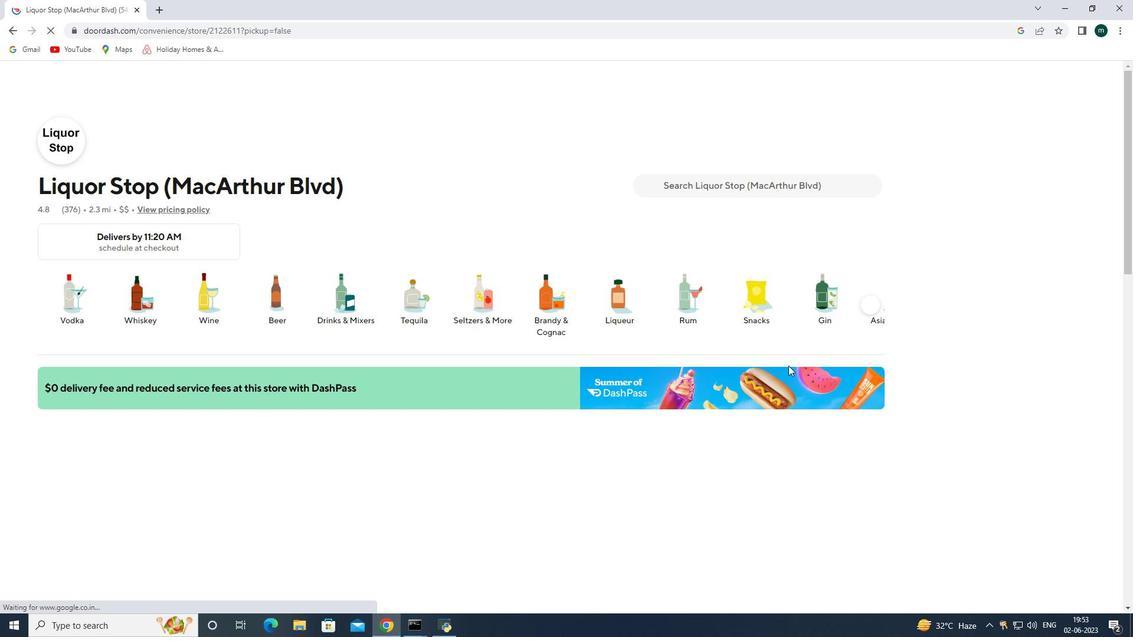 
Action: Mouse scrolled (509, 268) with delta (0, 0)
Screenshot: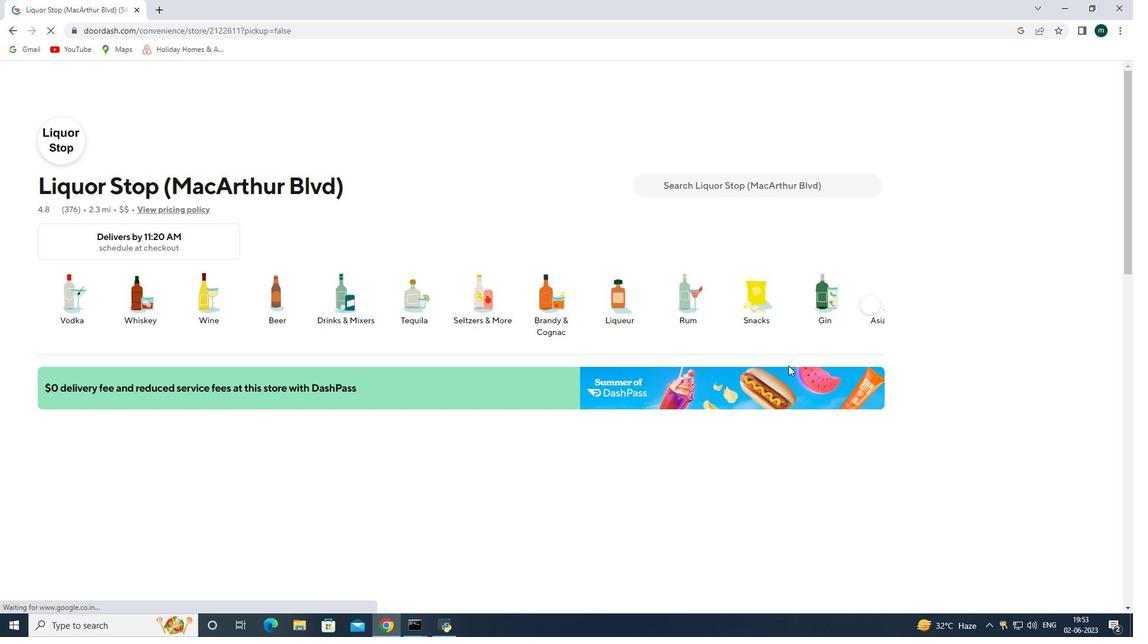 
Action: Mouse scrolled (509, 268) with delta (0, 0)
Screenshot: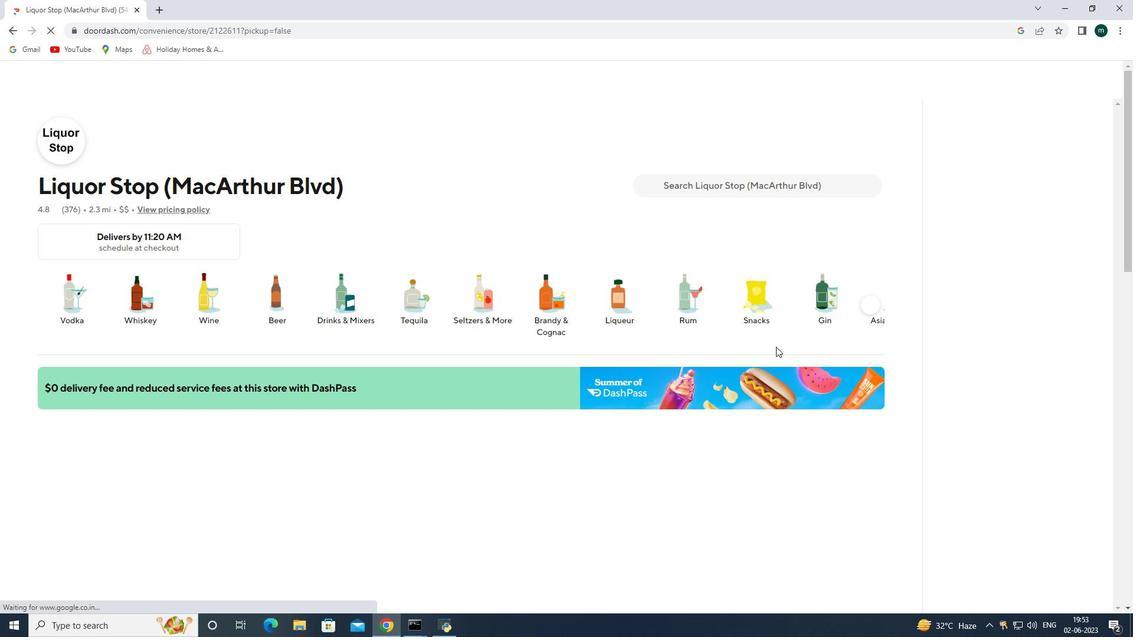 
Action: Mouse moved to (792, 526)
Screenshot: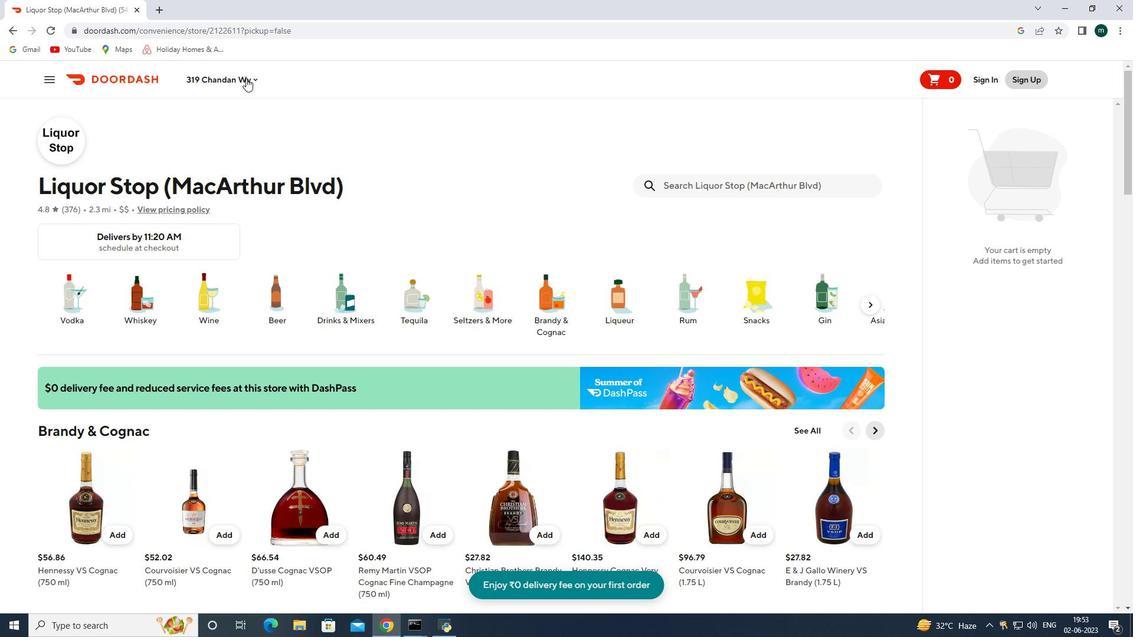 
Action: Mouse scrolled (792, 525) with delta (0, 0)
Screenshot: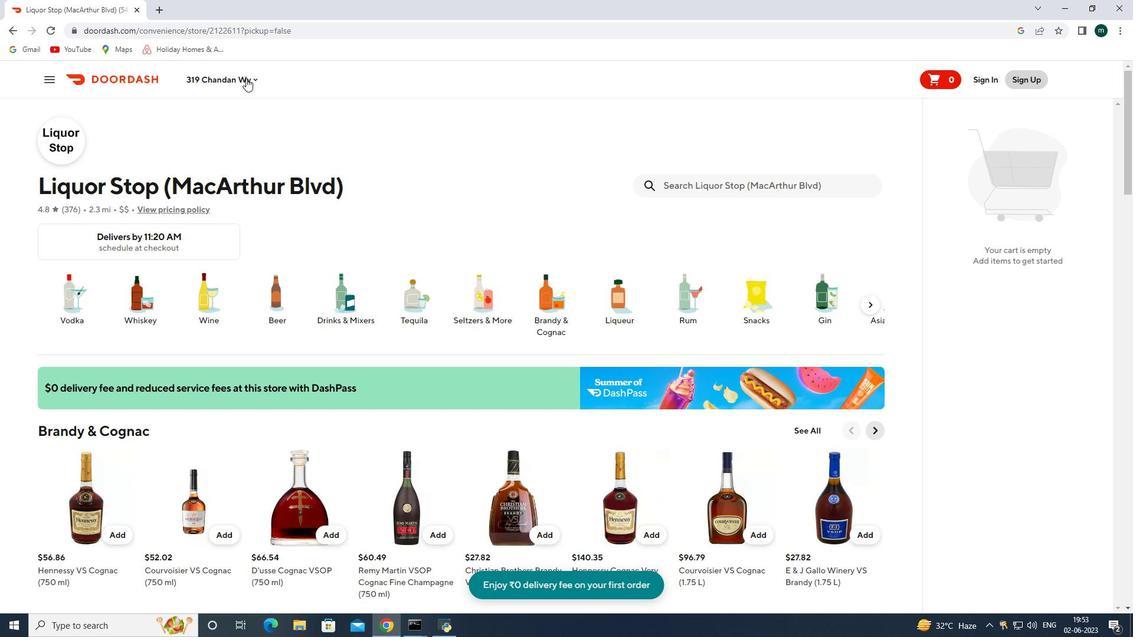 
Action: Mouse scrolled (792, 525) with delta (0, 0)
Screenshot: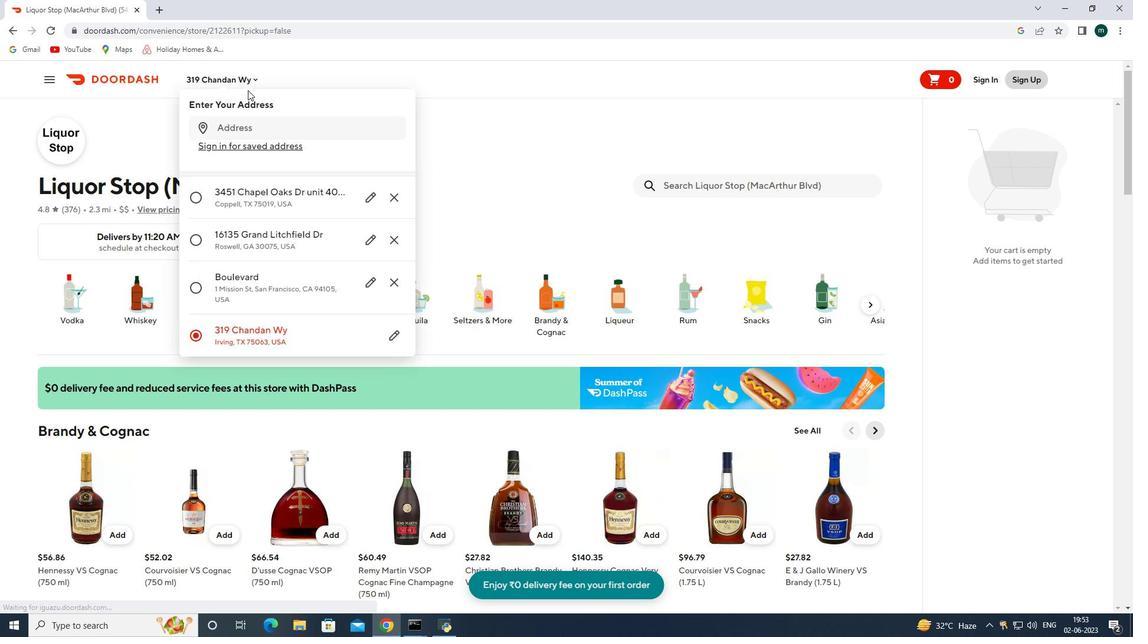 
Action: Mouse scrolled (792, 525) with delta (0, 0)
Screenshot: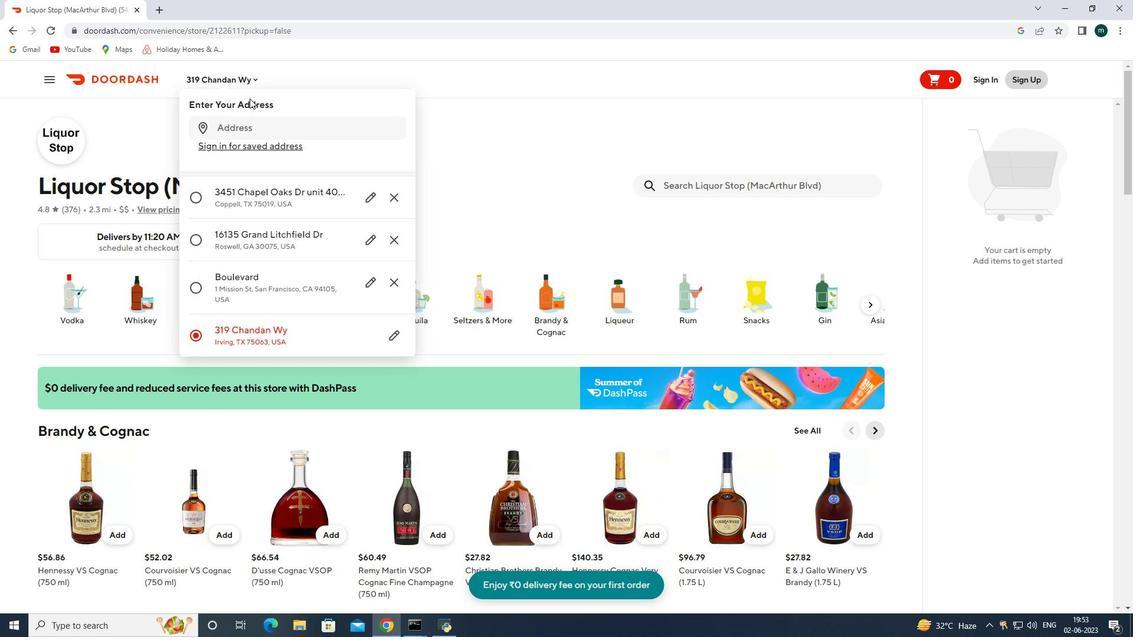 
Action: Mouse scrolled (792, 525) with delta (0, 0)
Screenshot: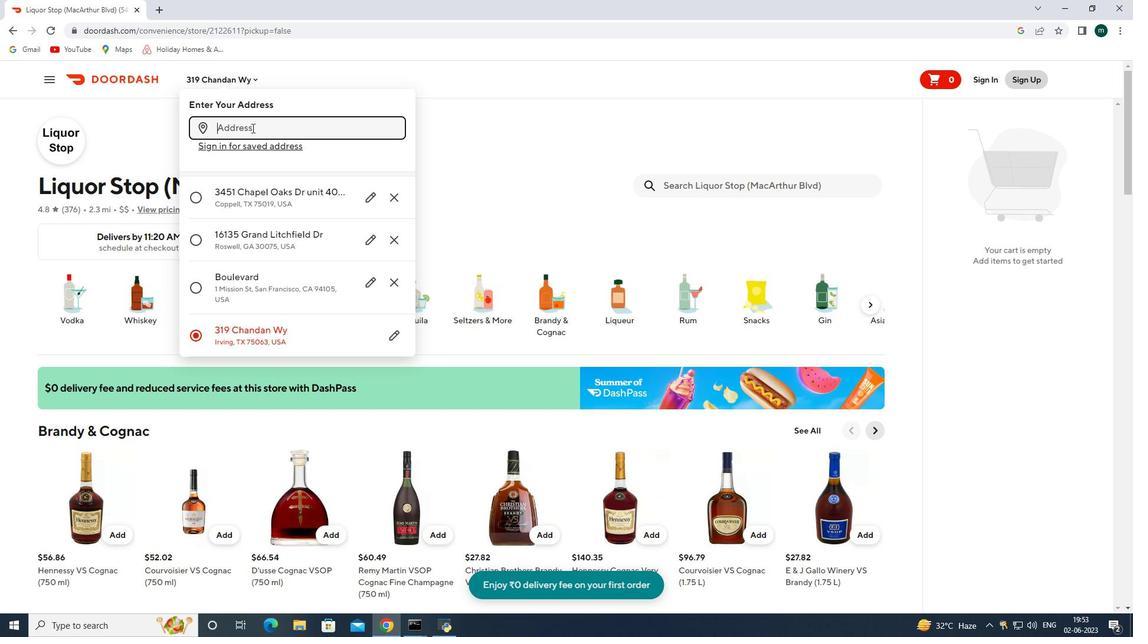 
Action: Mouse scrolled (792, 525) with delta (0, 0)
Screenshot: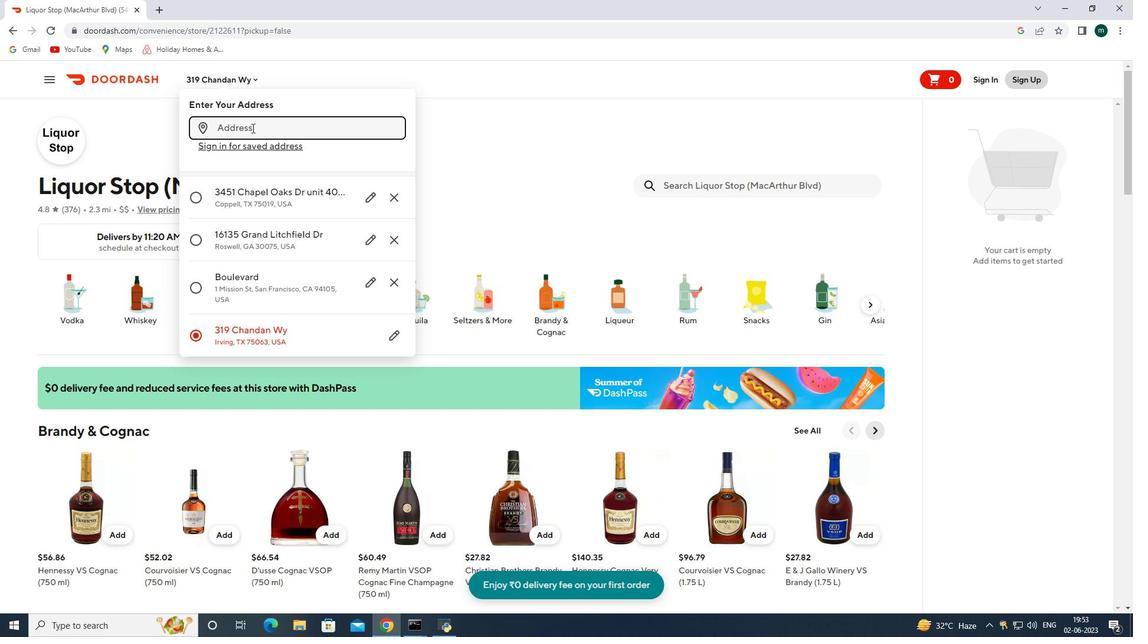 
Action: Mouse scrolled (792, 525) with delta (0, 0)
Screenshot: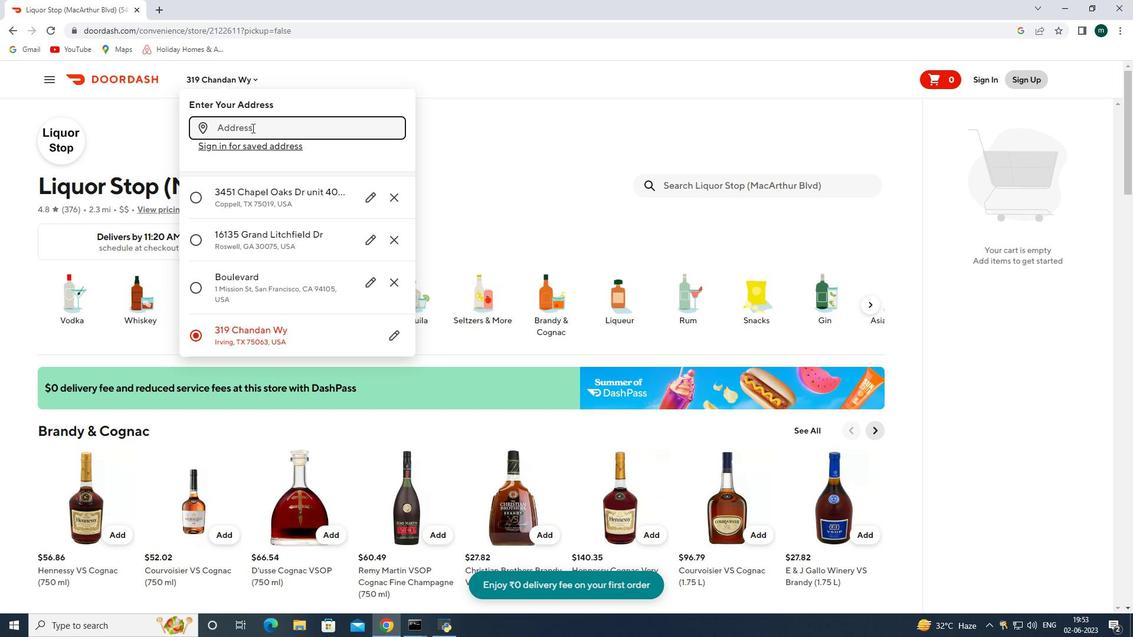 
Action: Mouse scrolled (792, 525) with delta (0, 0)
Screenshot: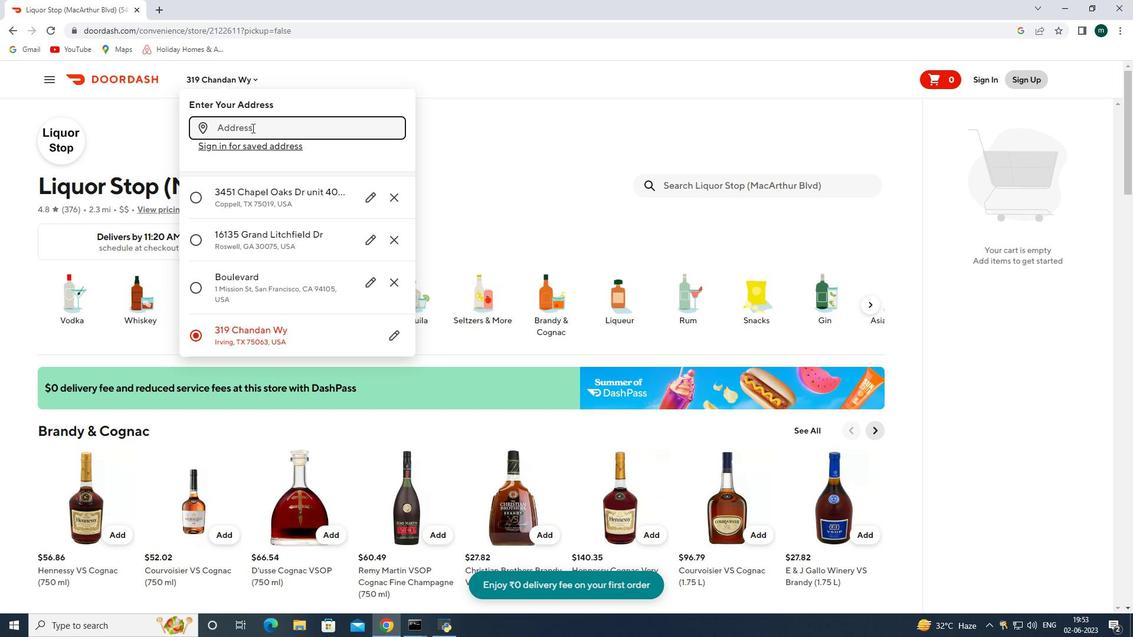 
Action: Mouse scrolled (792, 525) with delta (0, 0)
Screenshot: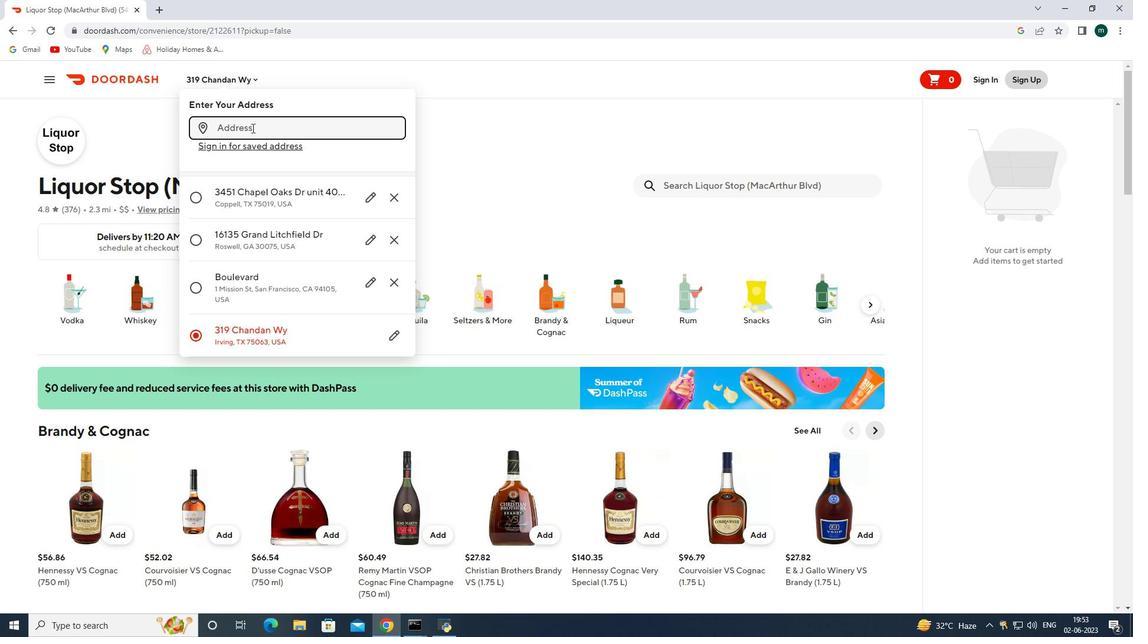 
Action: Mouse scrolled (792, 525) with delta (0, 0)
Screenshot: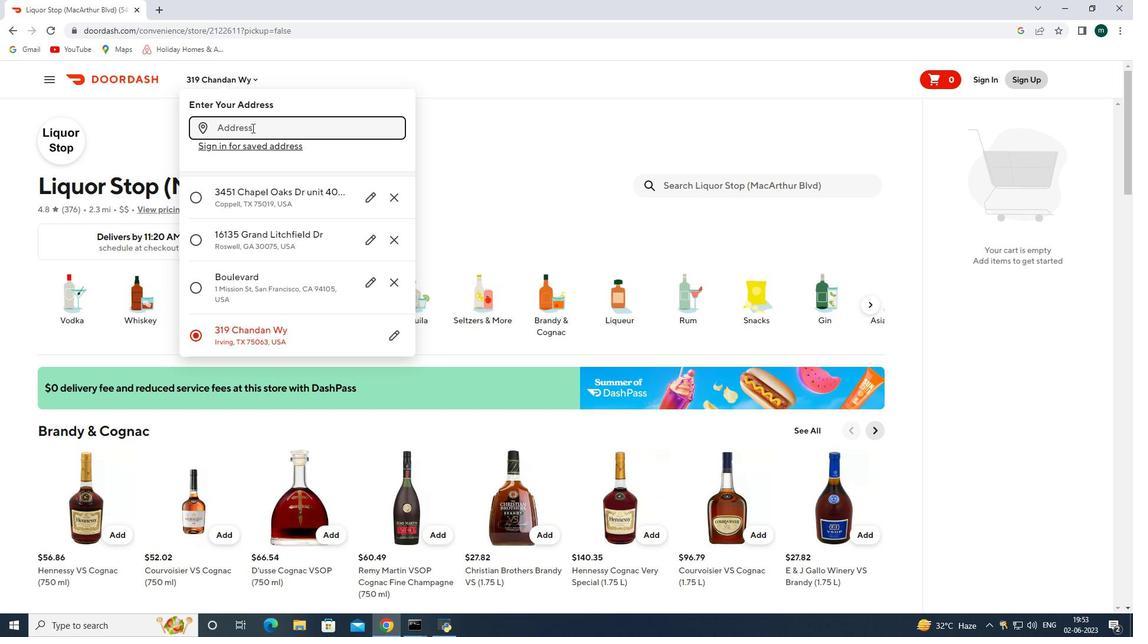 
Action: Mouse scrolled (792, 525) with delta (0, 0)
Screenshot: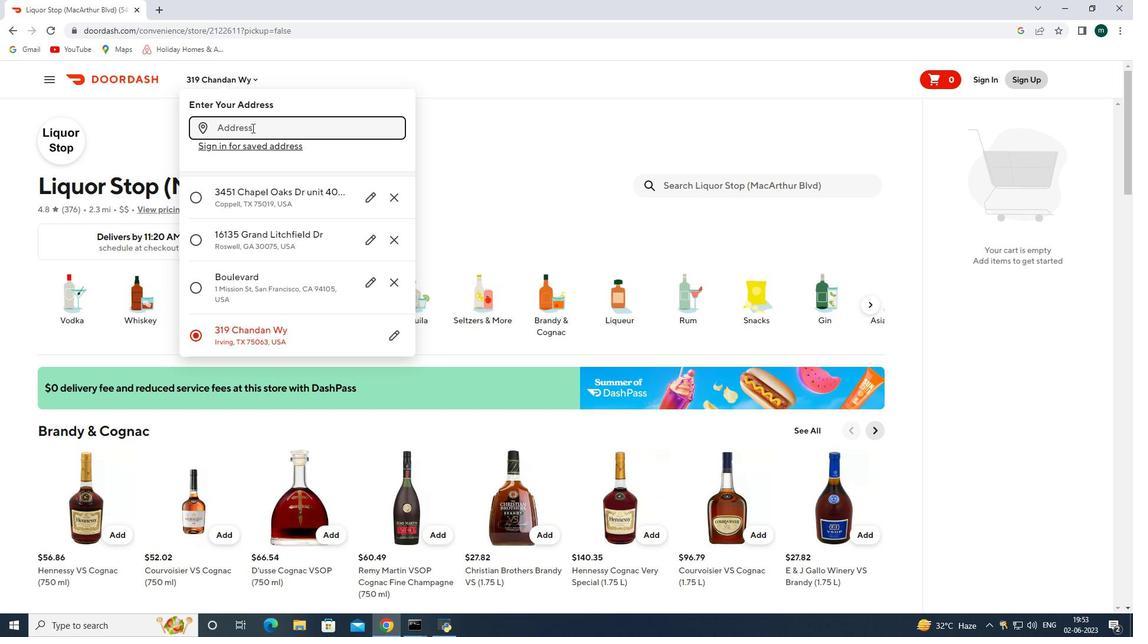 
Action: Mouse scrolled (792, 525) with delta (0, 0)
Screenshot: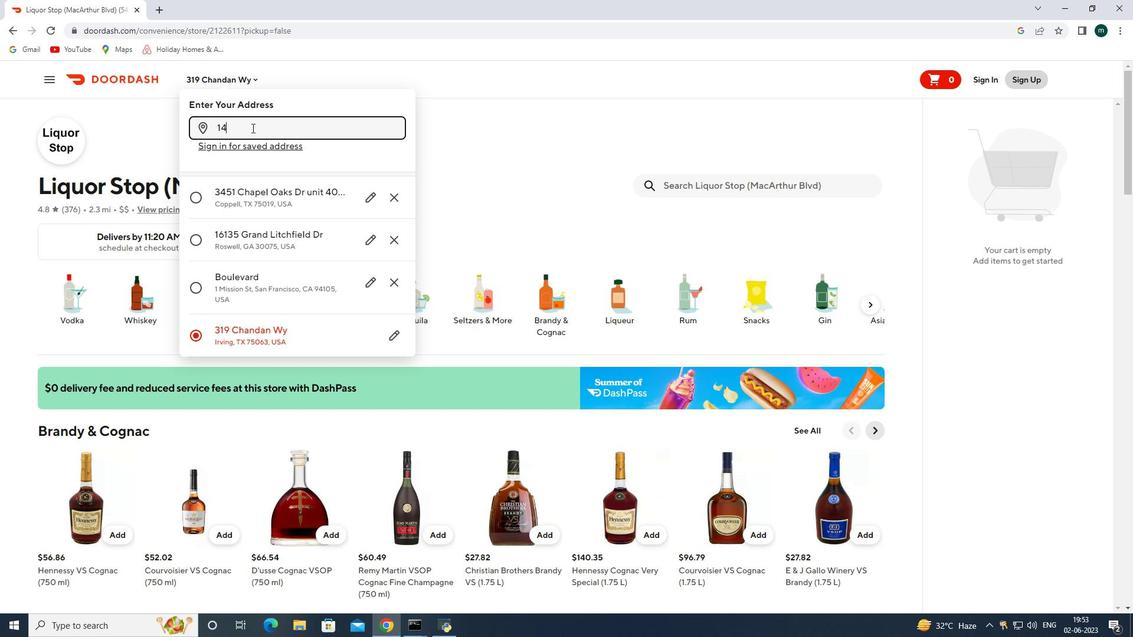 
Action: Mouse scrolled (792, 525) with delta (0, 0)
Screenshot: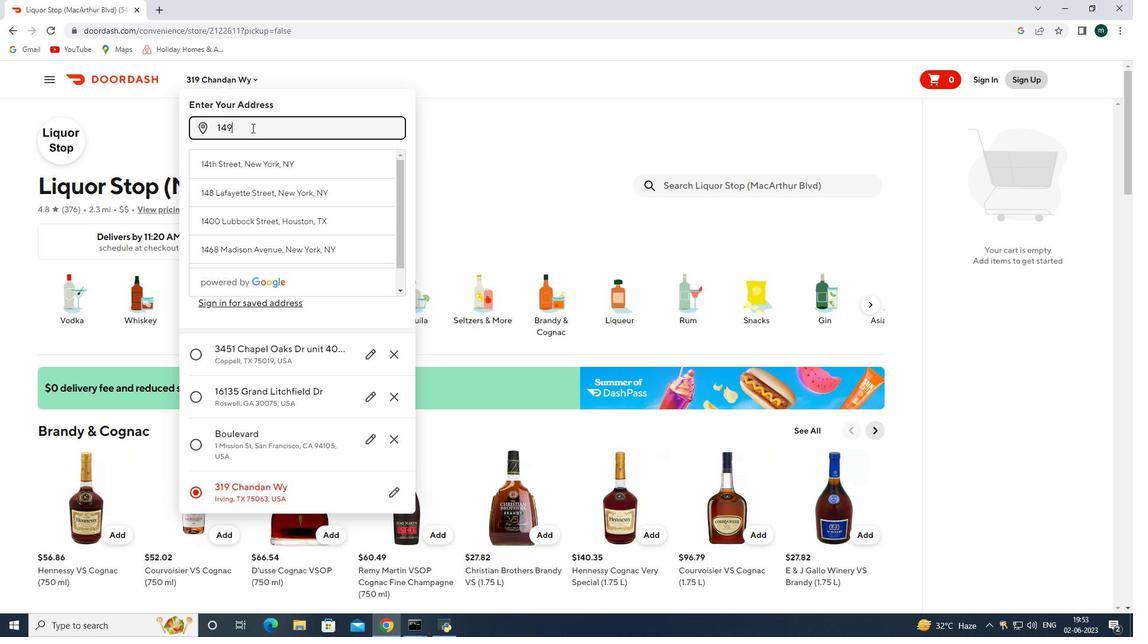 
Action: Mouse scrolled (792, 525) with delta (0, 0)
Screenshot: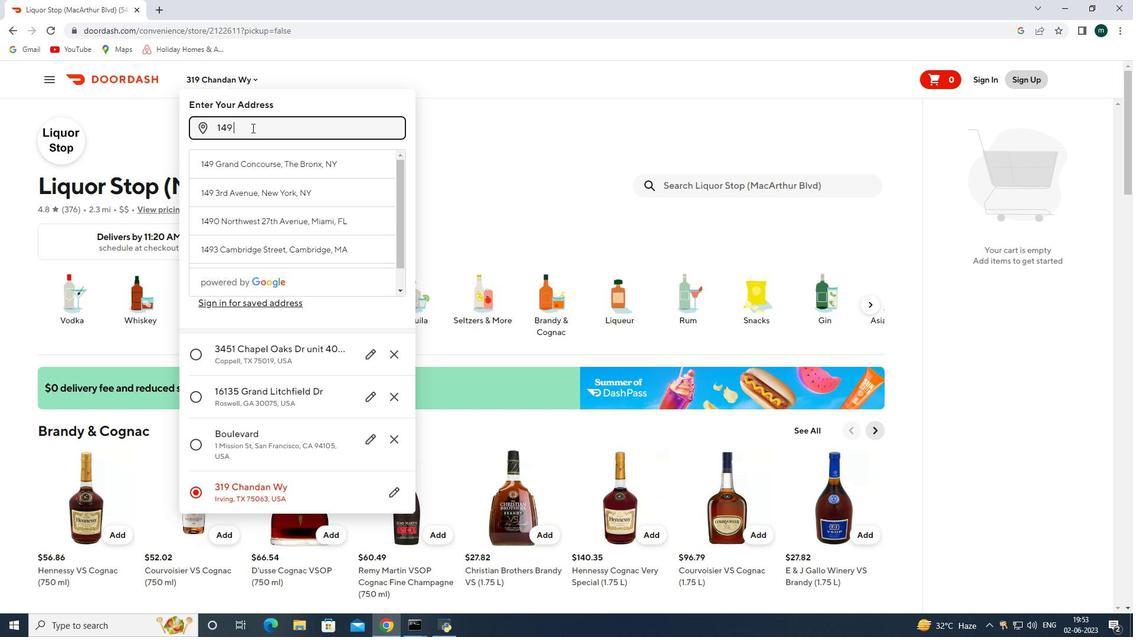 
Action: Mouse scrolled (792, 525) with delta (0, 0)
Screenshot: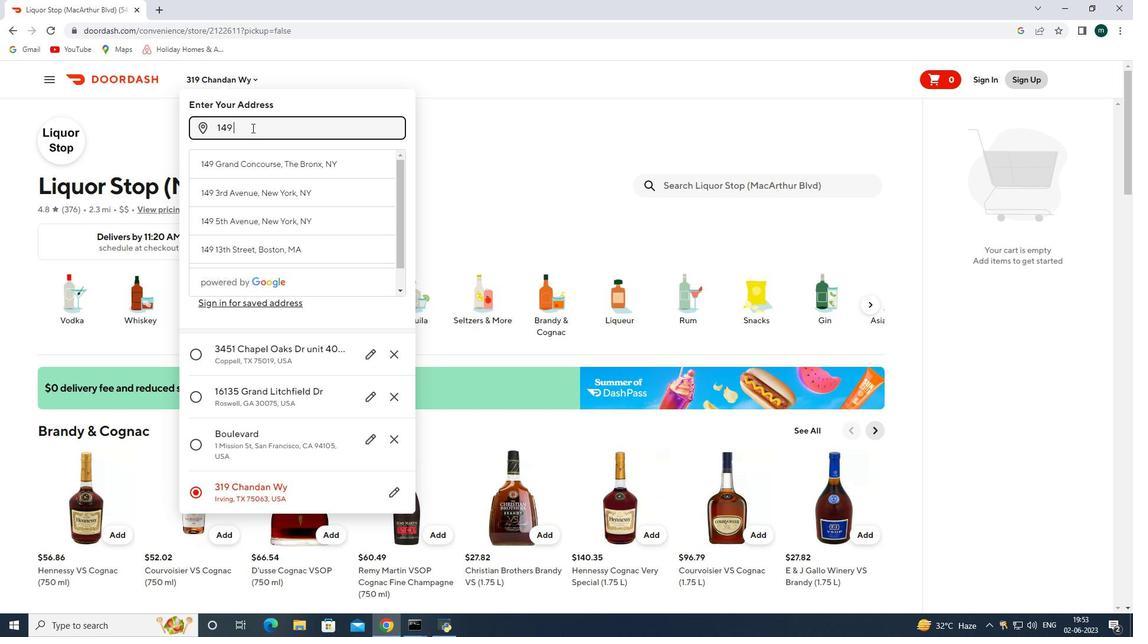 
Action: Mouse scrolled (792, 525) with delta (0, 0)
Screenshot: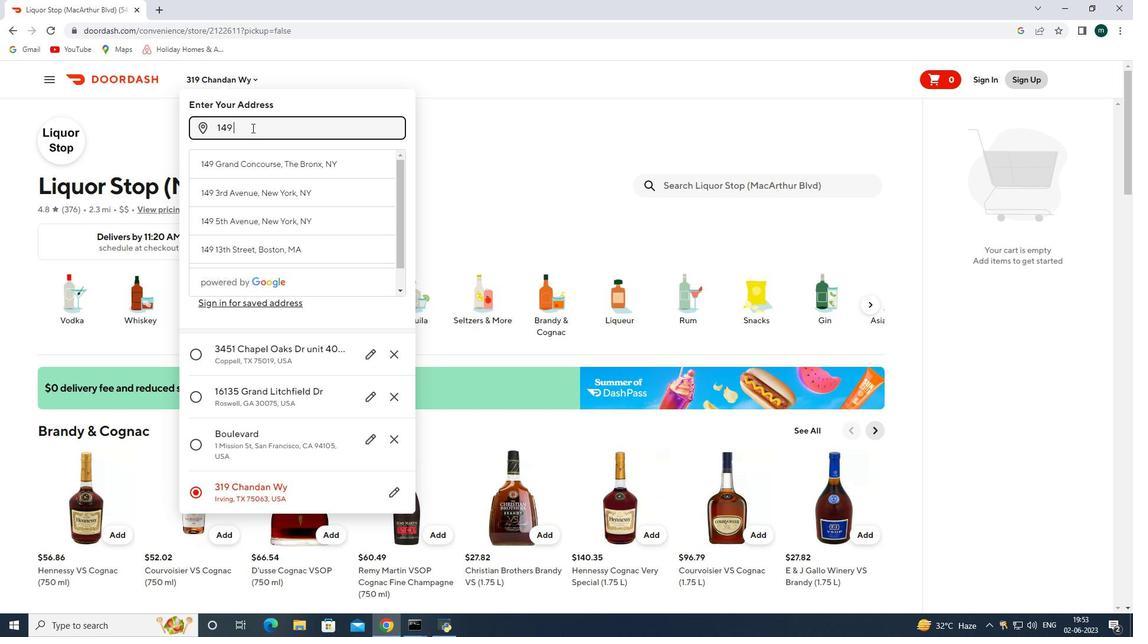 
Action: Mouse scrolled (792, 526) with delta (0, 0)
Screenshot: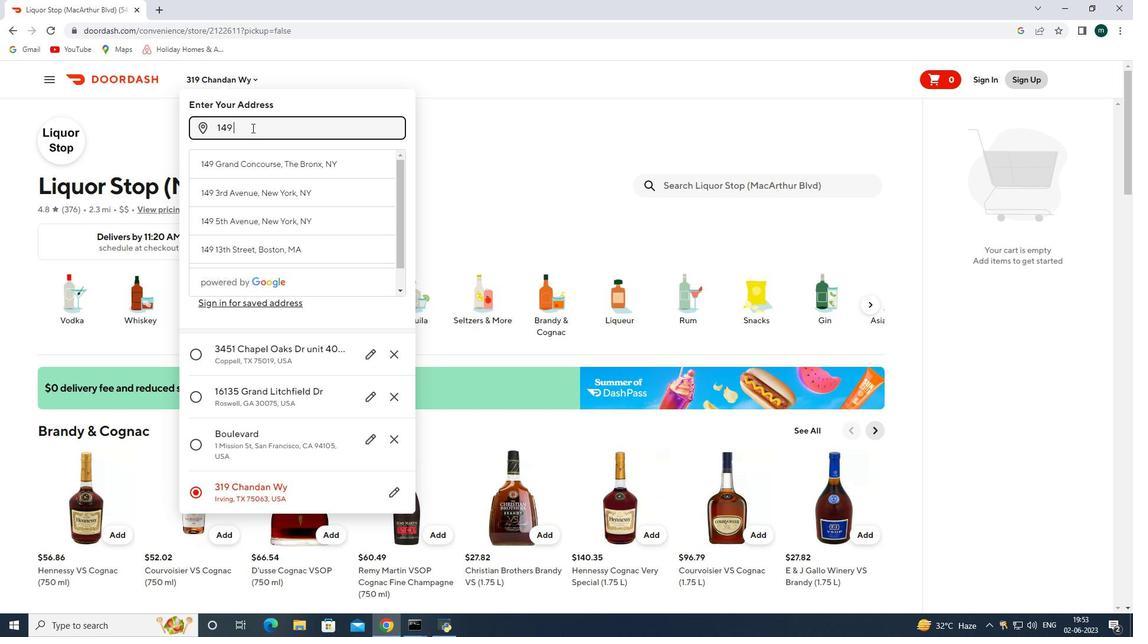 
Action: Mouse scrolled (792, 526) with delta (0, 0)
Screenshot: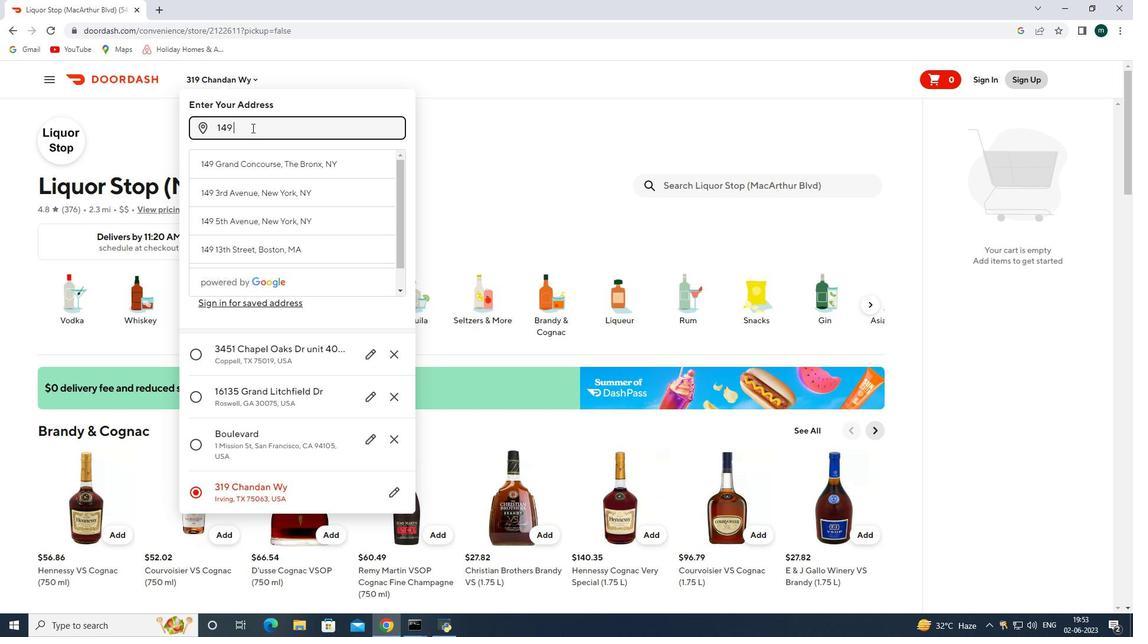 
Action: Mouse scrolled (792, 526) with delta (0, 0)
Screenshot: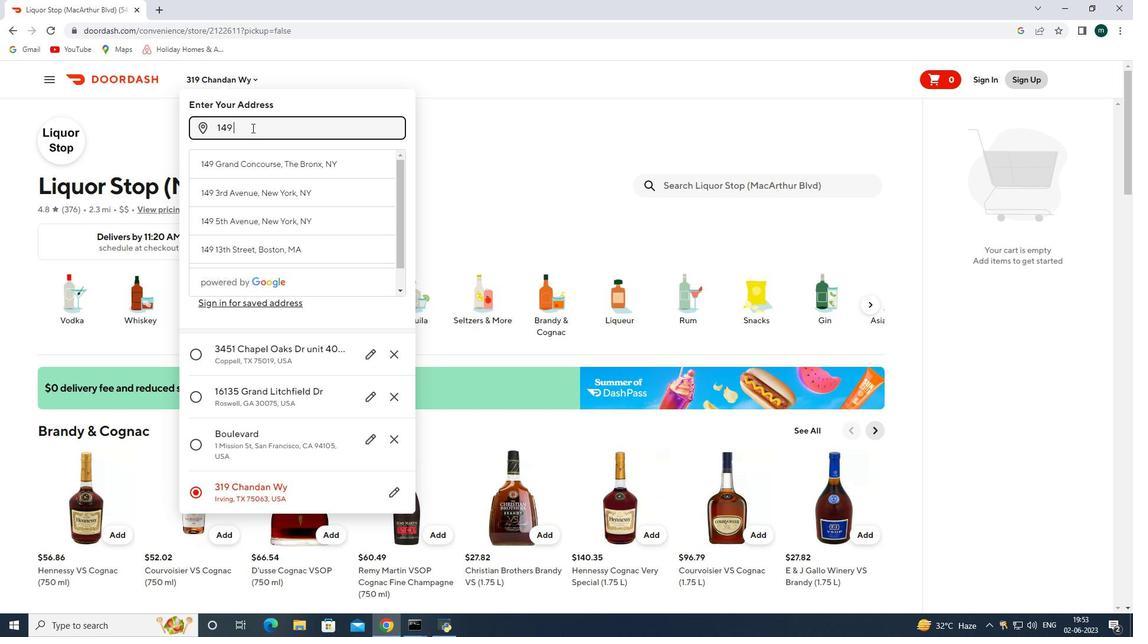 
Action: Mouse scrolled (792, 526) with delta (0, 0)
Screenshot: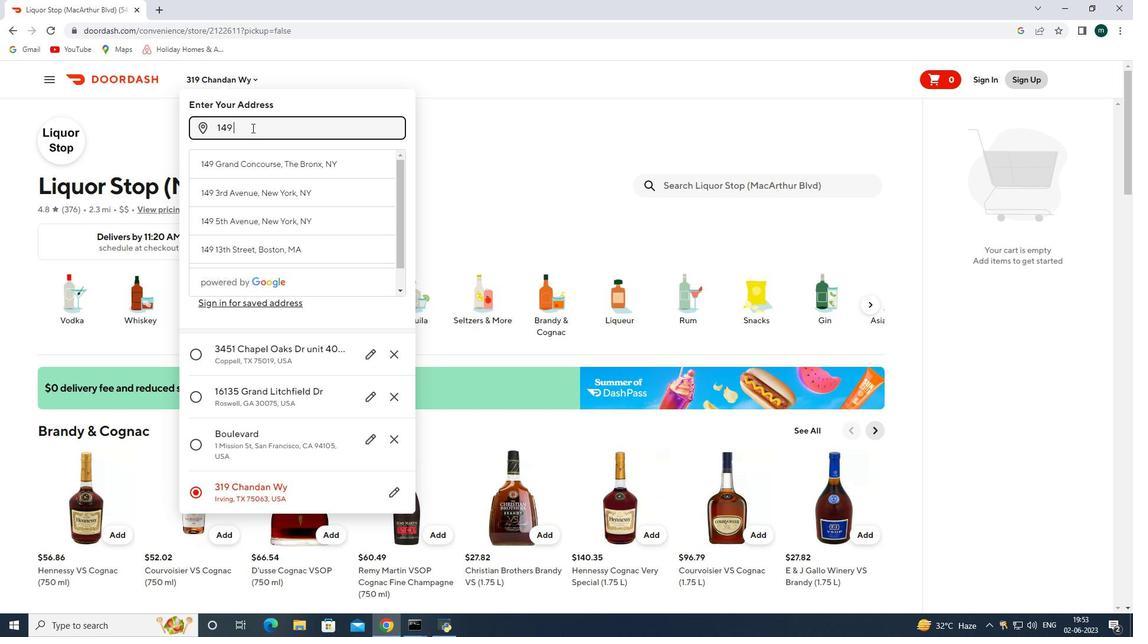 
Action: Mouse scrolled (792, 526) with delta (0, 0)
Screenshot: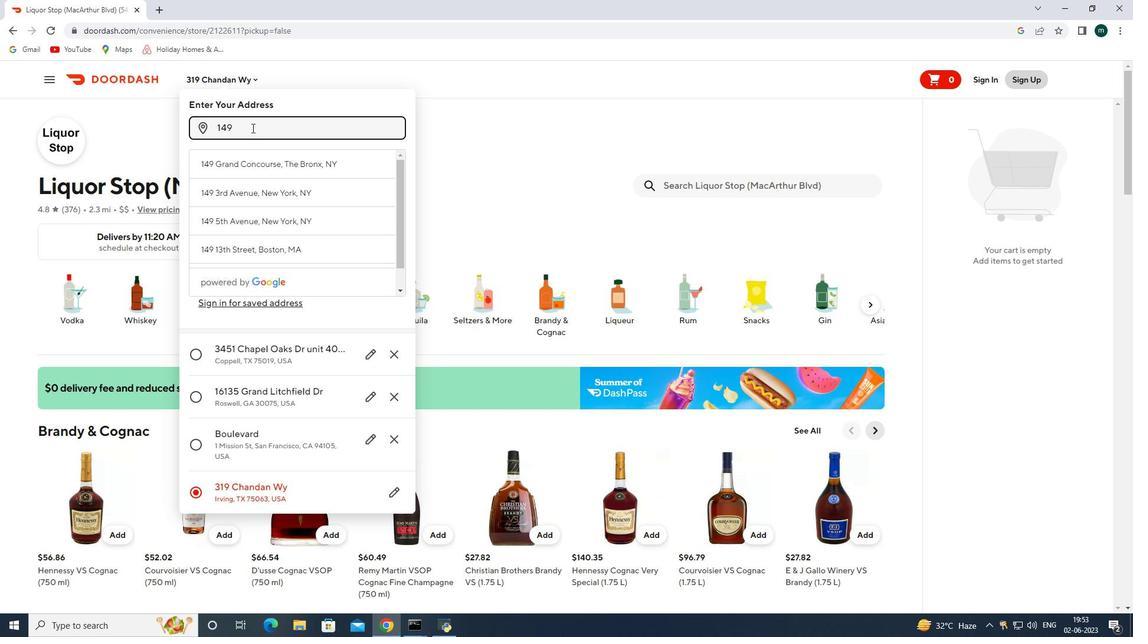 
Action: Mouse scrolled (792, 526) with delta (0, 0)
Screenshot: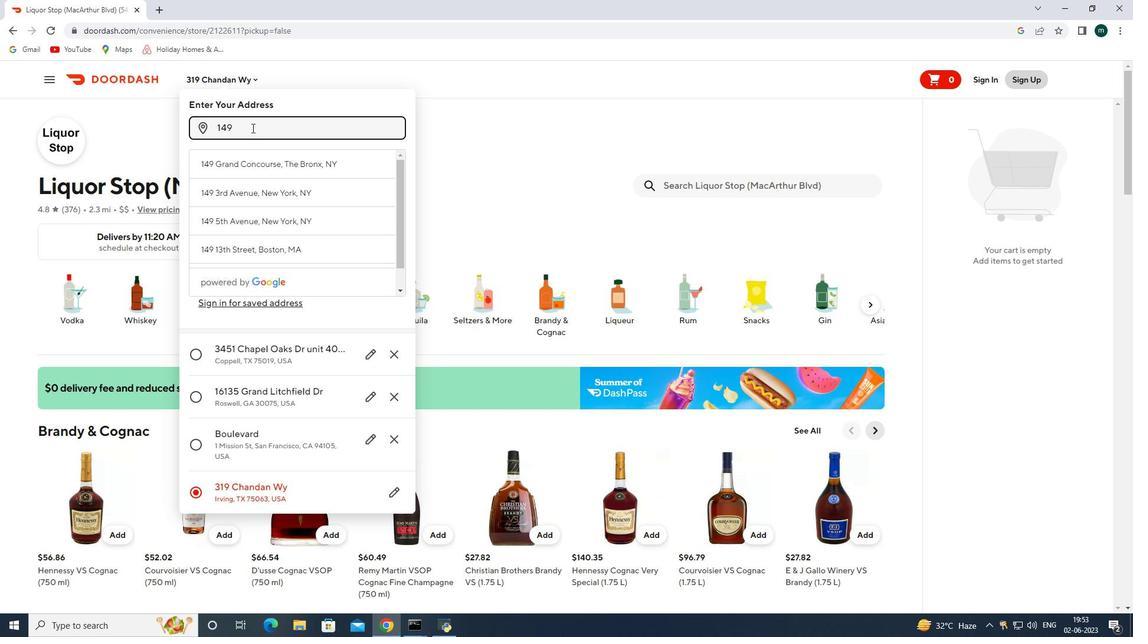 
Action: Mouse scrolled (792, 526) with delta (0, 0)
Screenshot: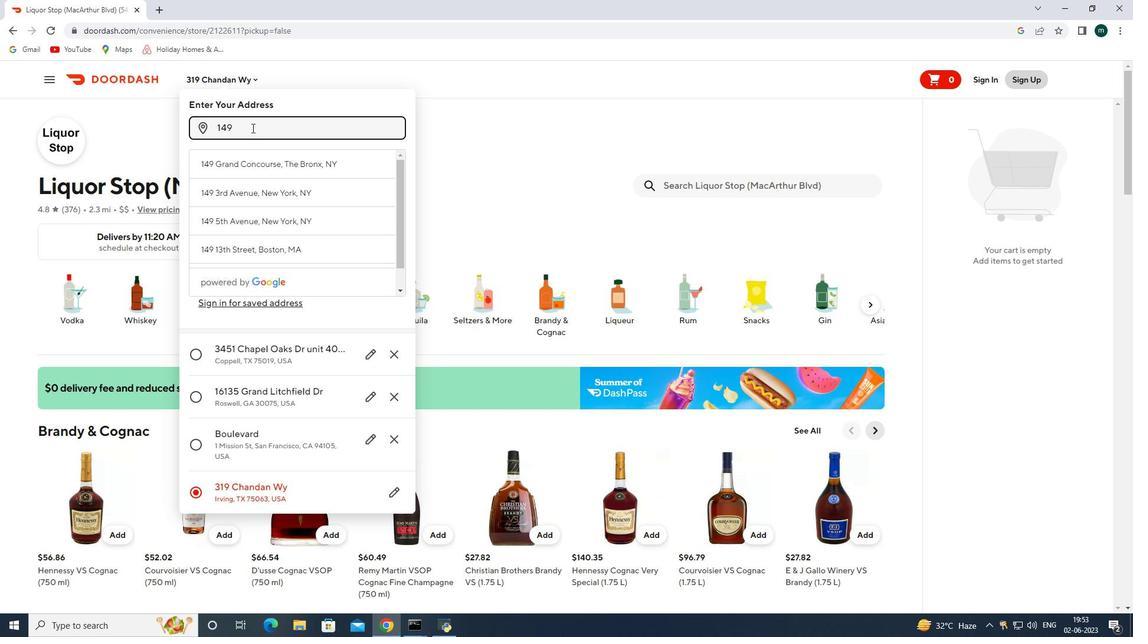 
Action: Mouse scrolled (792, 526) with delta (0, 0)
Screenshot: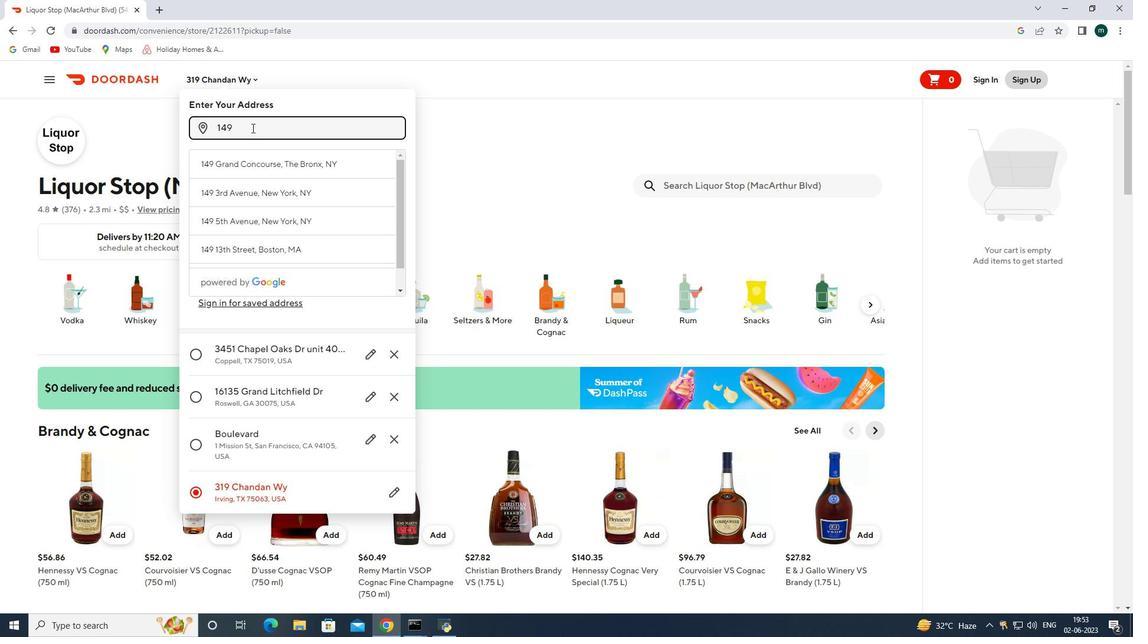 
Action: Mouse scrolled (792, 526) with delta (0, 0)
Screenshot: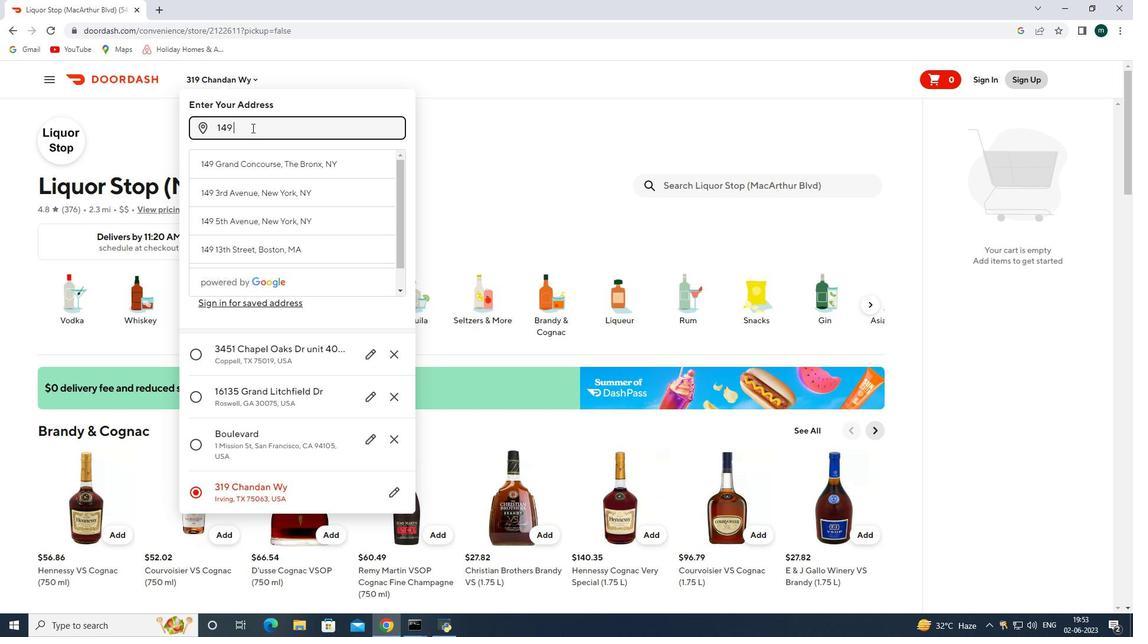 
Action: Mouse scrolled (792, 526) with delta (0, 0)
Screenshot: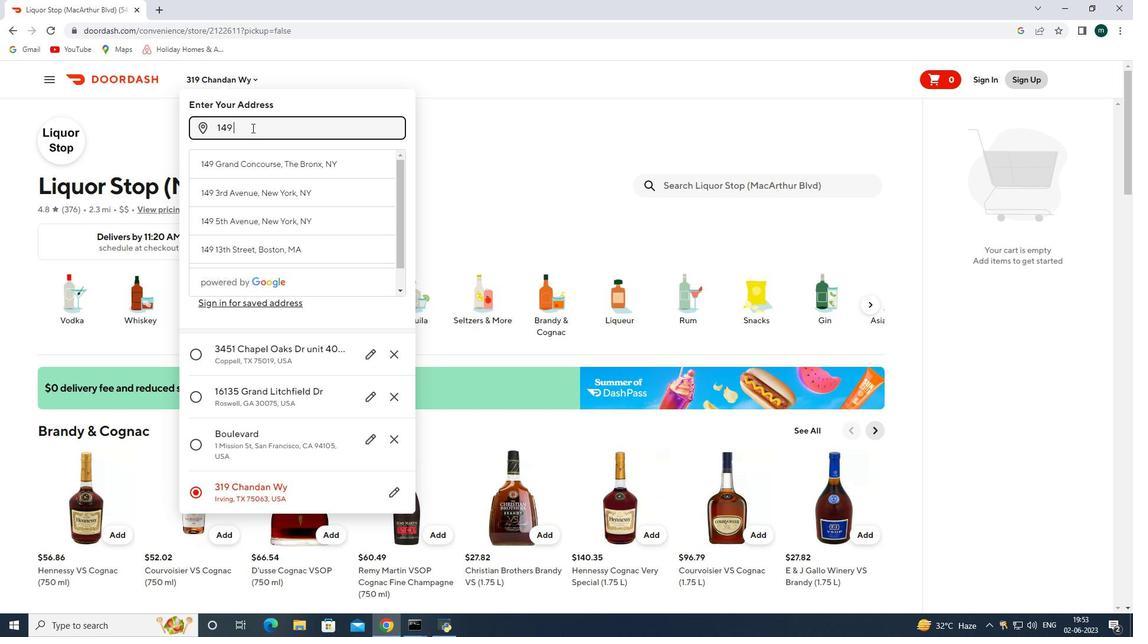 
Action: Mouse scrolled (792, 526) with delta (0, 0)
Screenshot: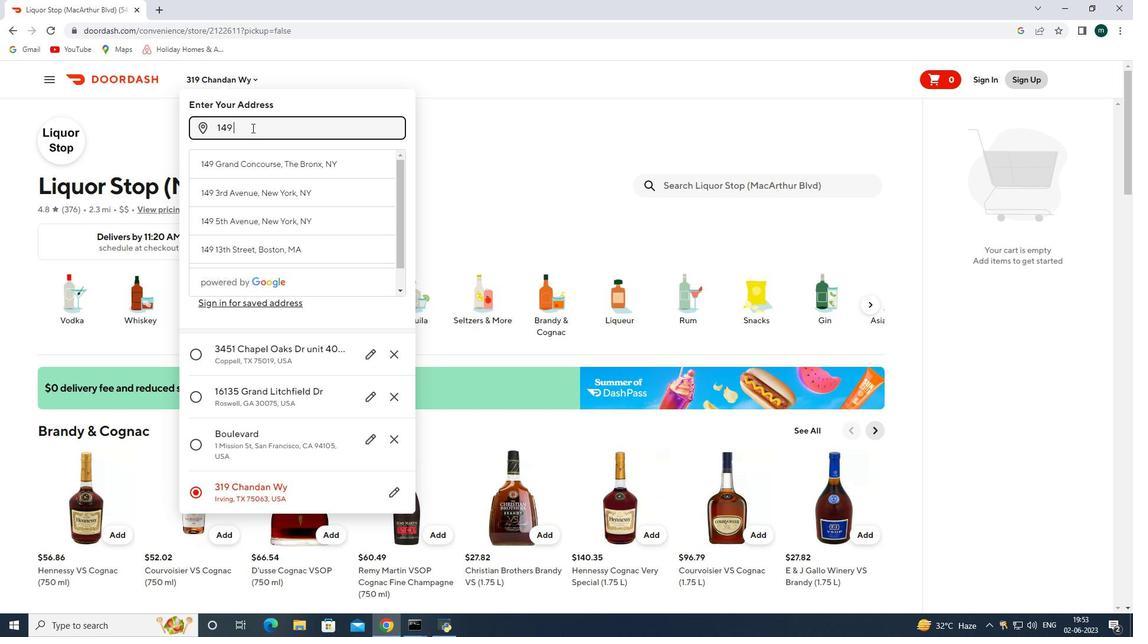 
Action: Mouse scrolled (792, 526) with delta (0, 0)
Screenshot: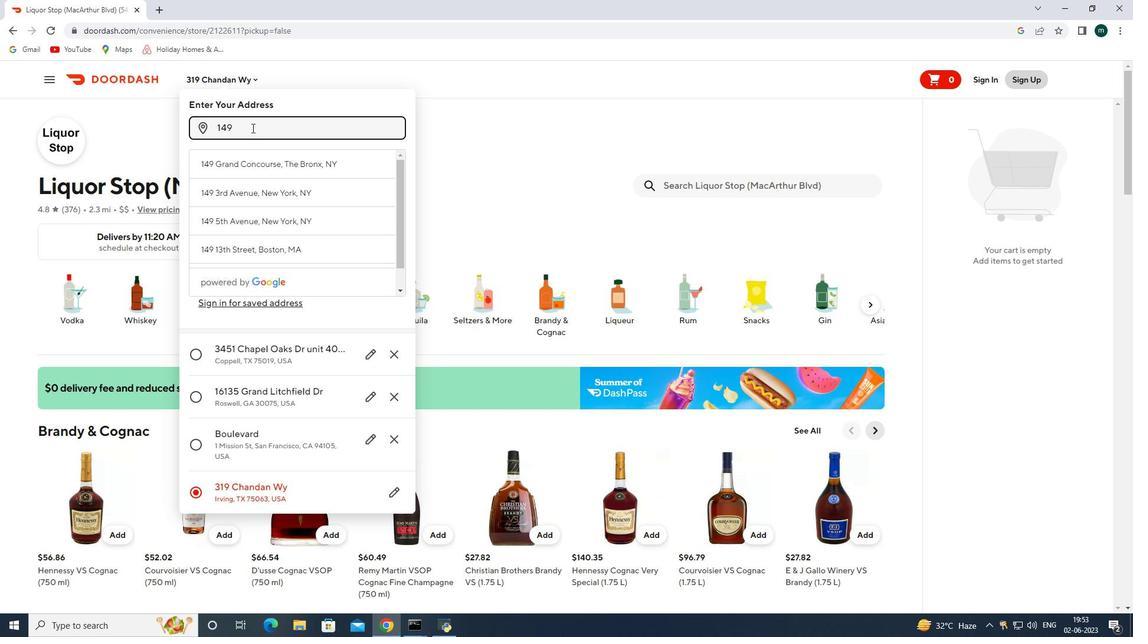 
Action: Mouse scrolled (792, 526) with delta (0, 0)
Screenshot: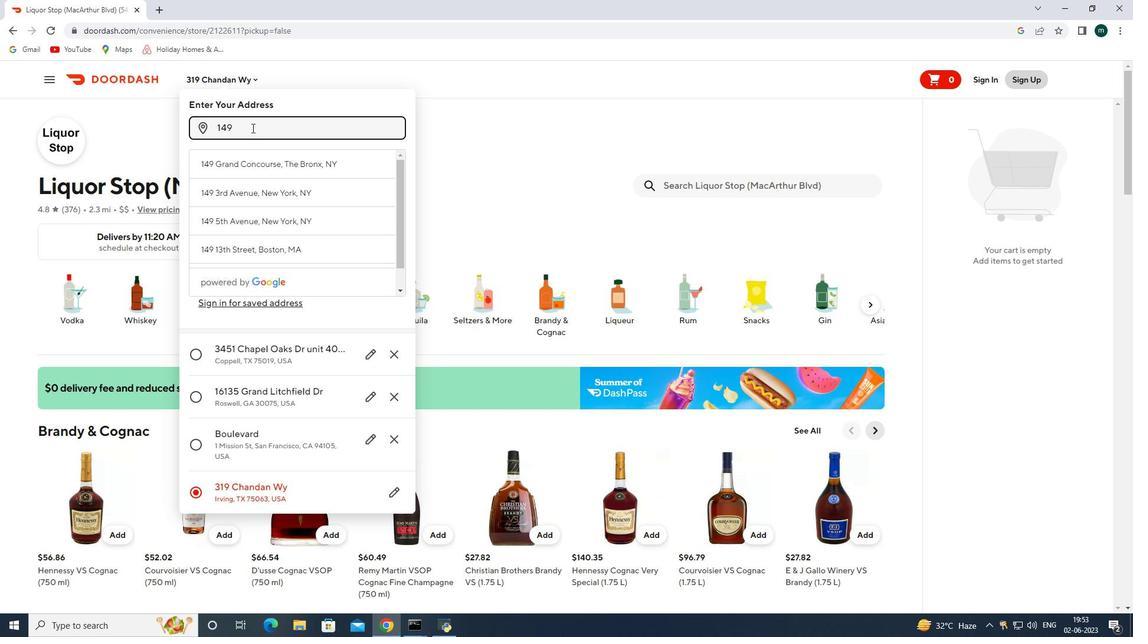 
Action: Mouse scrolled (792, 526) with delta (0, 0)
Screenshot: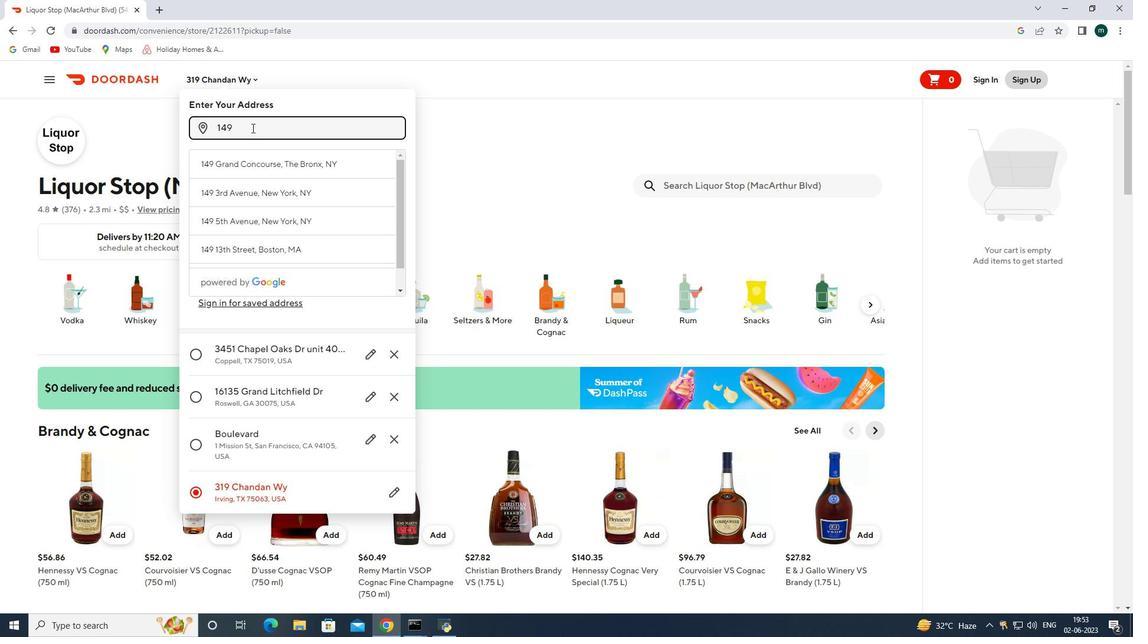 
Action: Mouse scrolled (792, 526) with delta (0, 0)
Screenshot: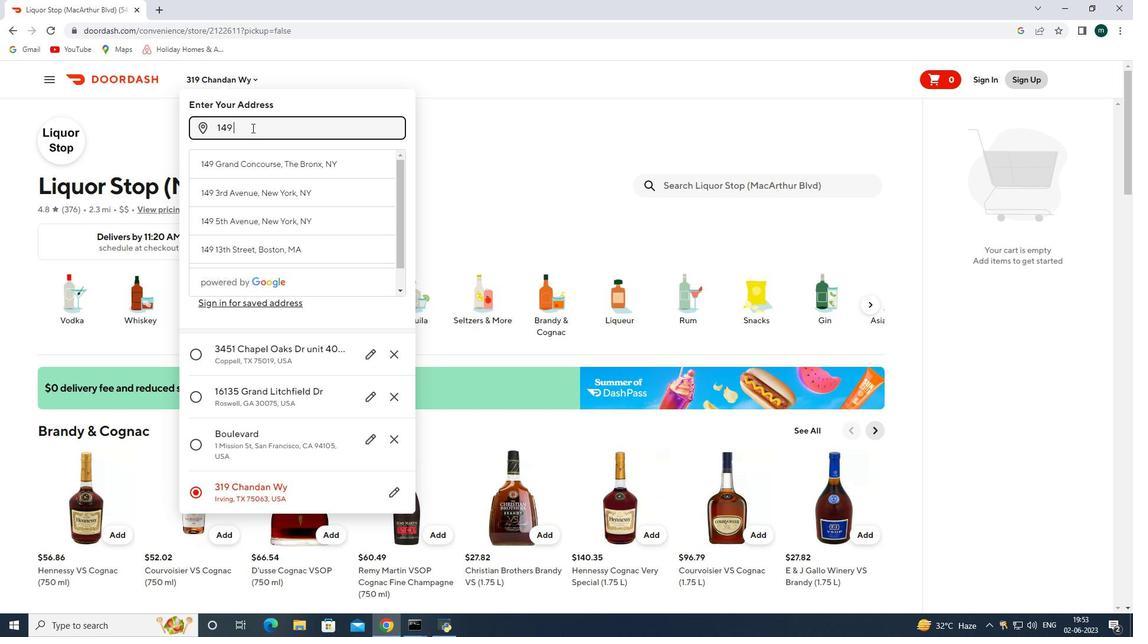 
Action: Mouse moved to (440, 126)
Screenshot: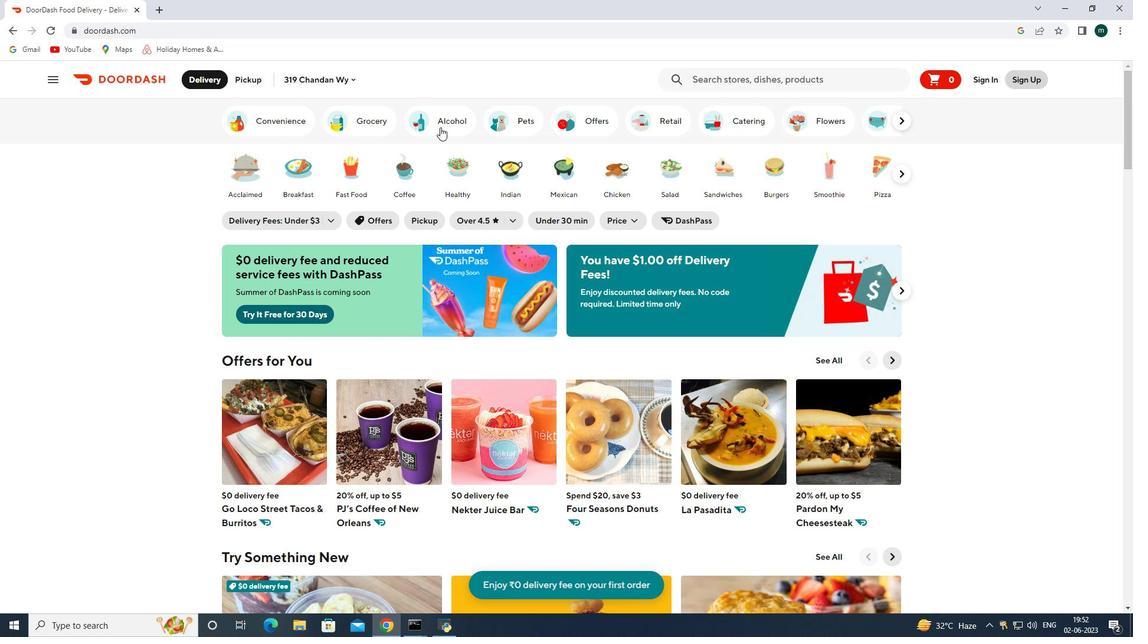
Action: Mouse pressed left at (440, 126)
Screenshot: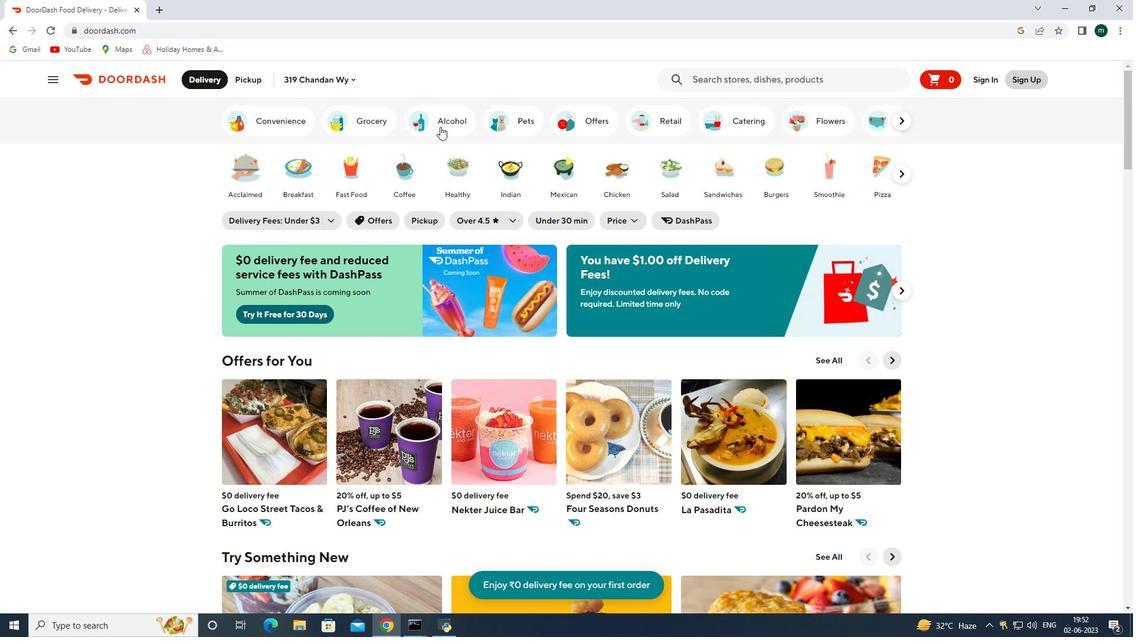 
Action: Mouse moved to (445, 127)
Screenshot: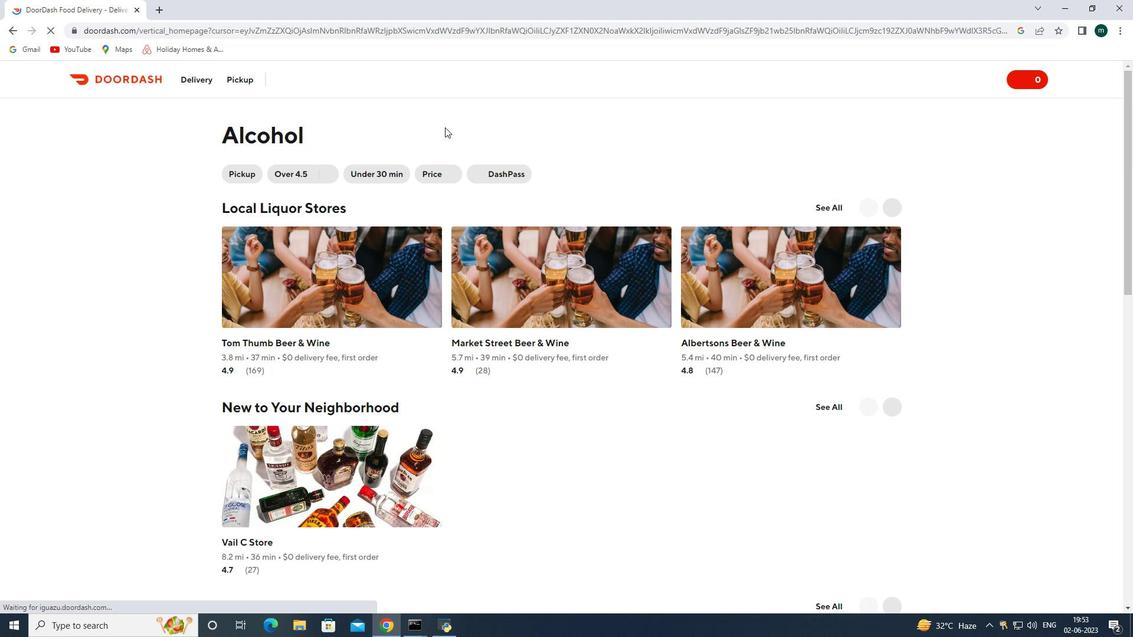 
Action: Mouse scrolled (445, 126) with delta (0, 0)
Screenshot: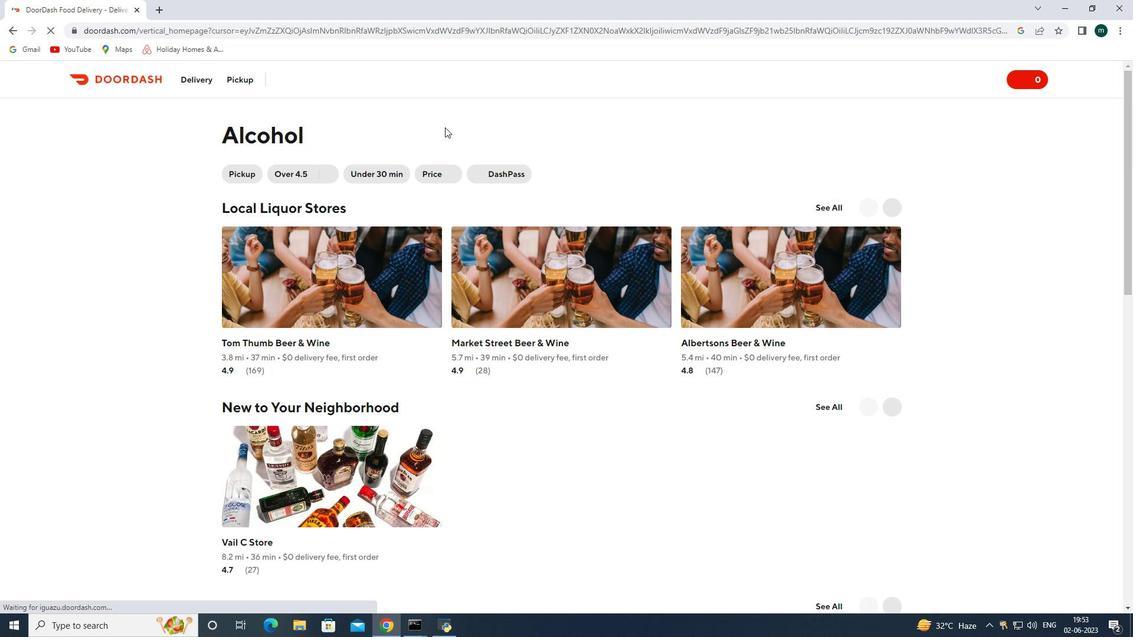 
Action: Mouse scrolled (445, 126) with delta (0, 0)
Screenshot: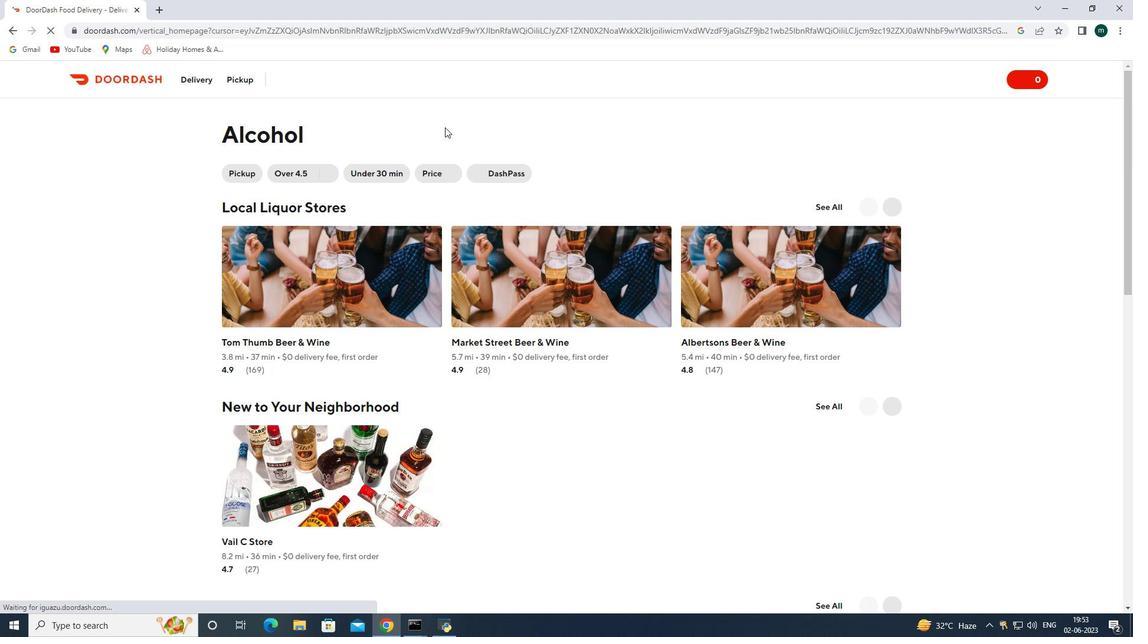 
Action: Mouse scrolled (445, 126) with delta (0, 0)
Screenshot: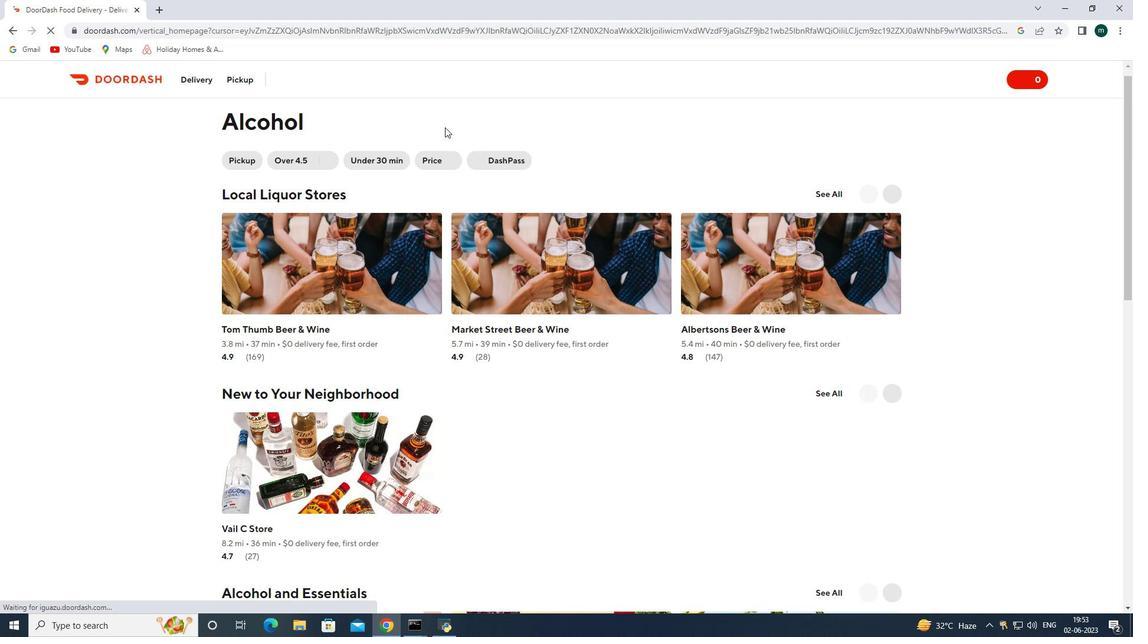 
Action: Mouse moved to (542, 266)
Screenshot: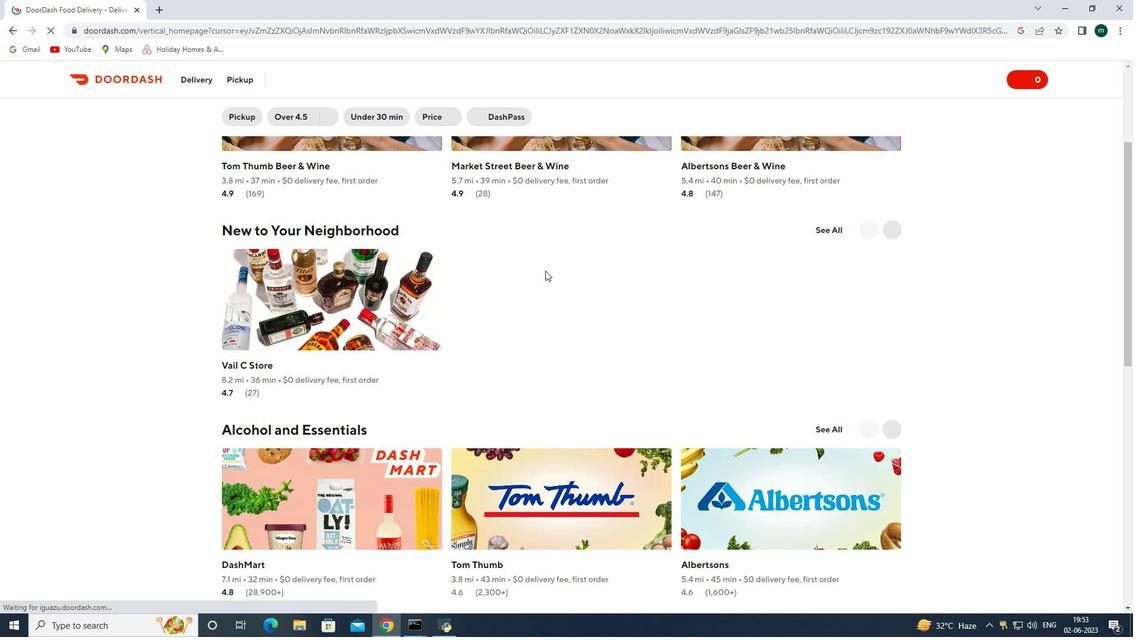 
Action: Mouse scrolled (541, 265) with delta (0, 0)
Screenshot: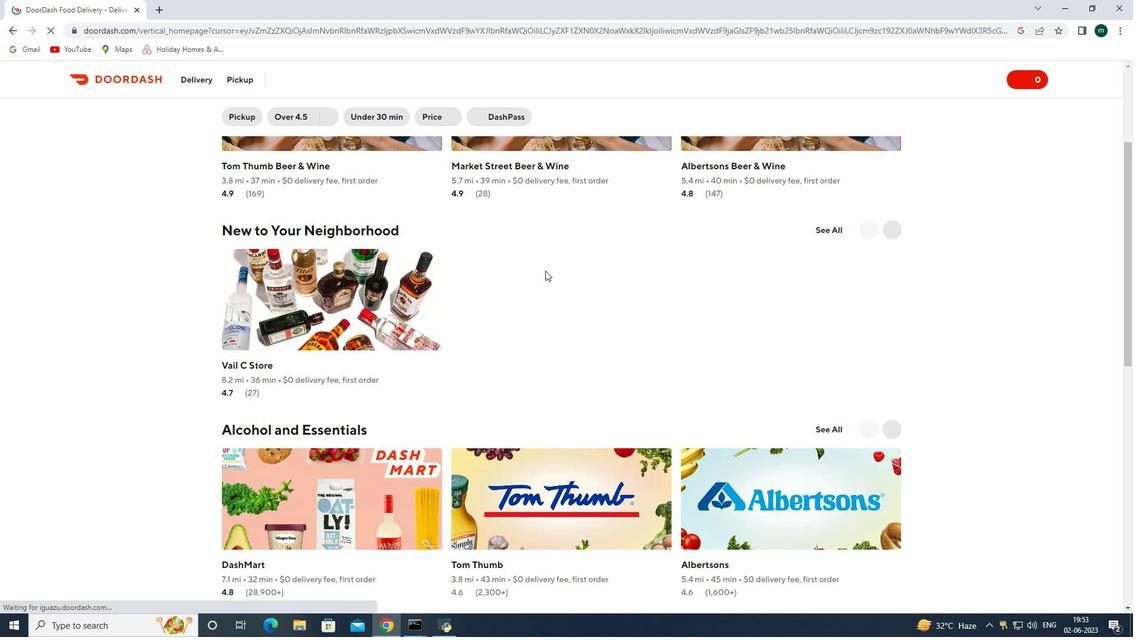 
Action: Mouse moved to (545, 271)
Screenshot: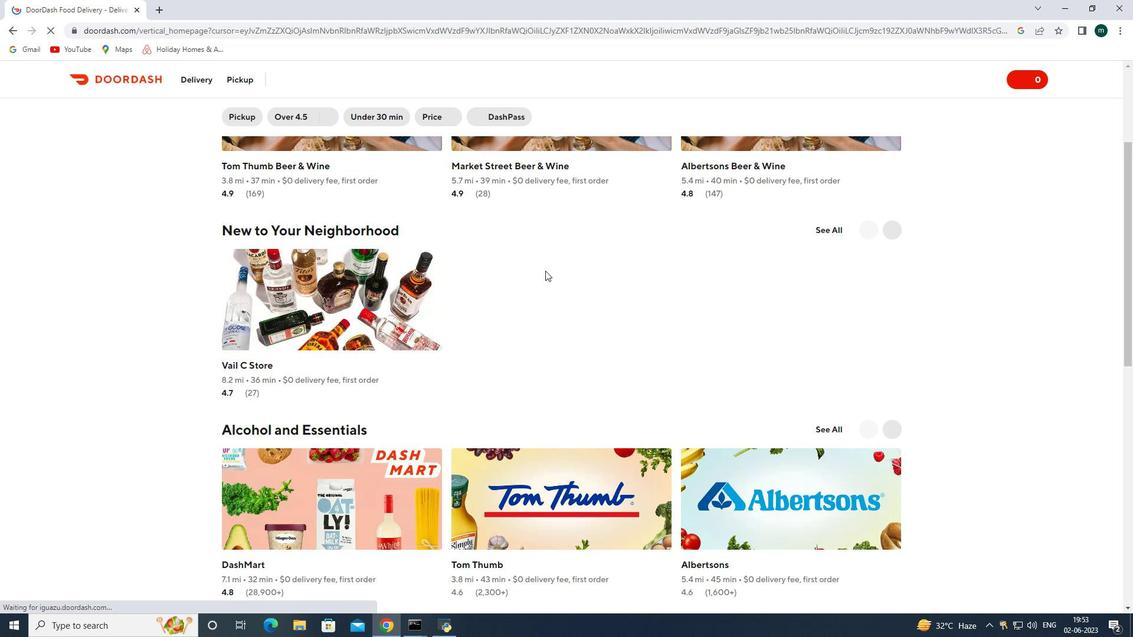 
Action: Mouse scrolled (545, 270) with delta (0, 0)
Screenshot: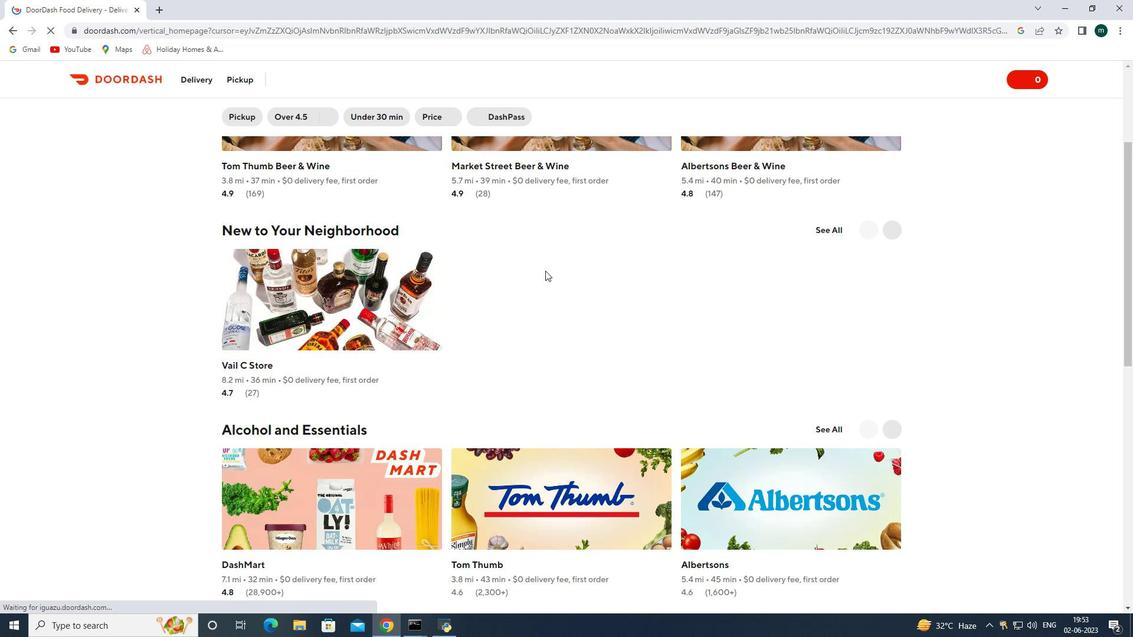 
Action: Mouse moved to (548, 272)
Screenshot: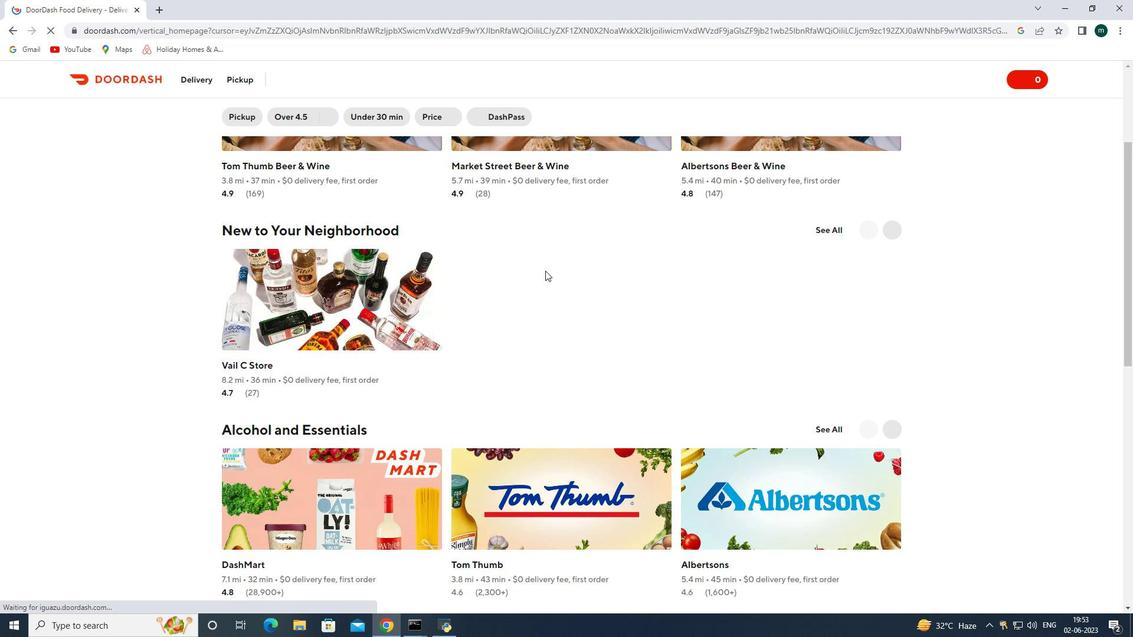 
Action: Mouse scrolled (548, 272) with delta (0, 0)
Screenshot: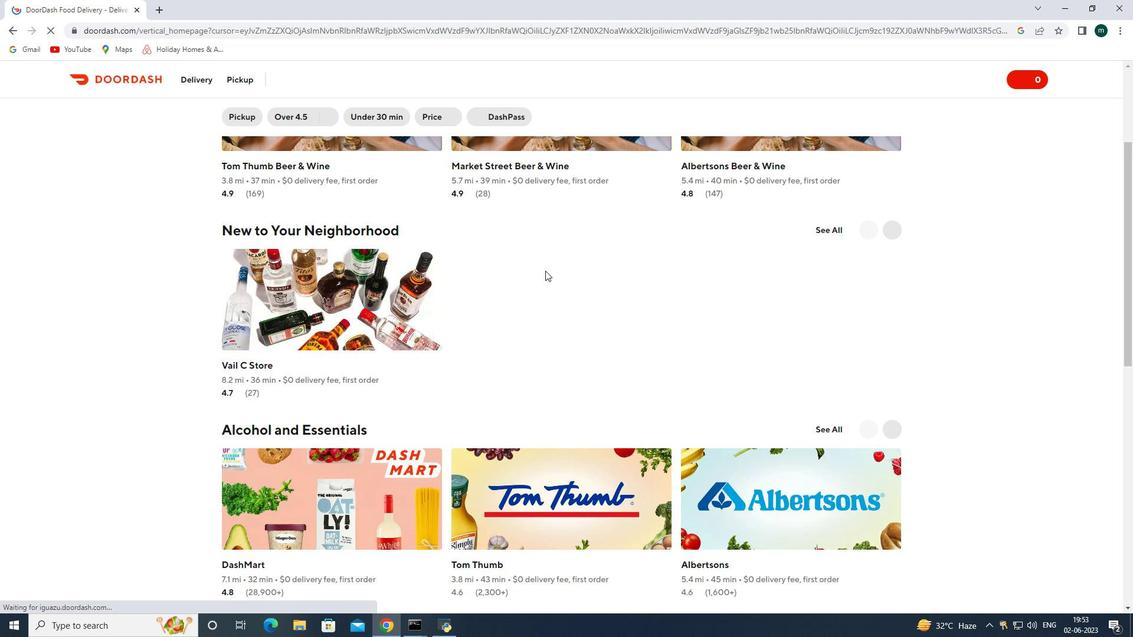 
Action: Mouse moved to (549, 274)
Screenshot: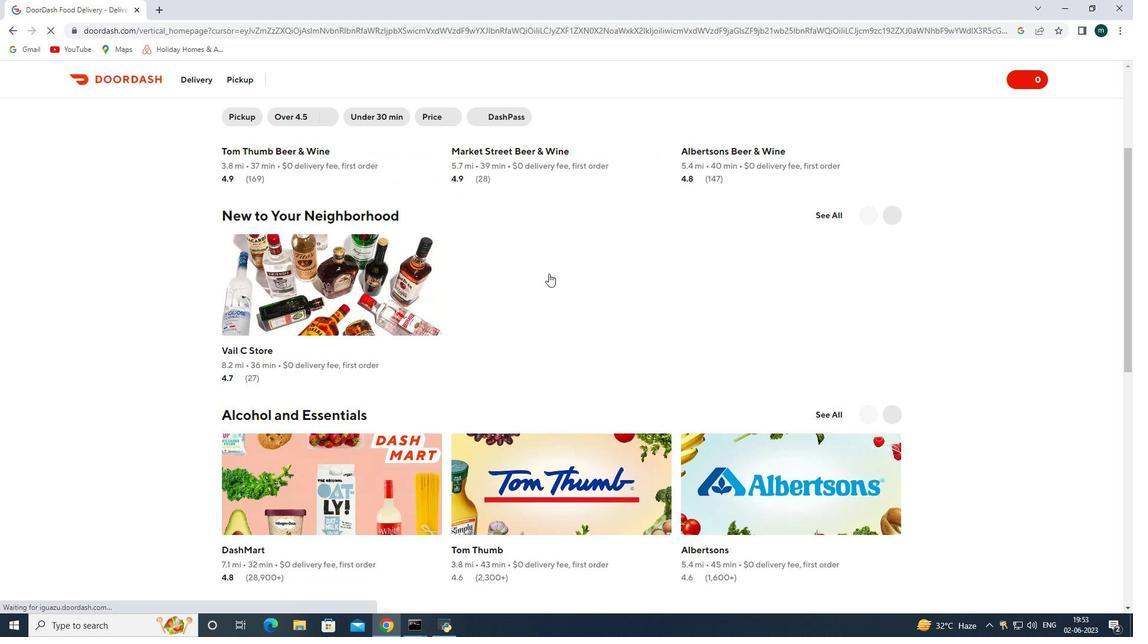 
Action: Mouse scrolled (549, 273) with delta (0, 0)
Screenshot: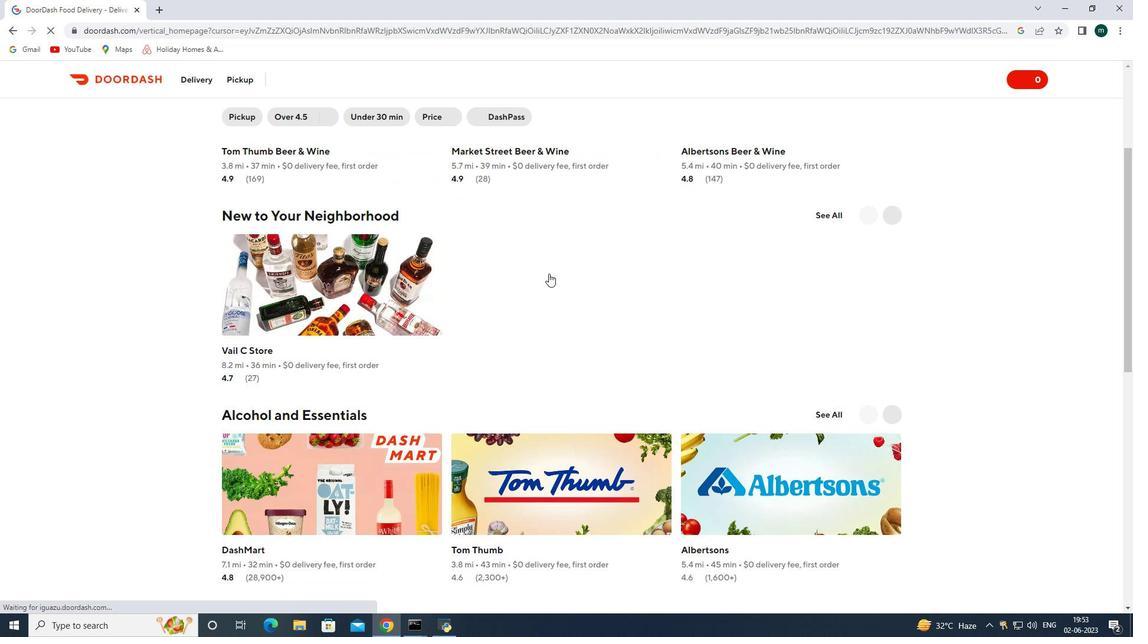
Action: Mouse scrolled (549, 273) with delta (0, 0)
Screenshot: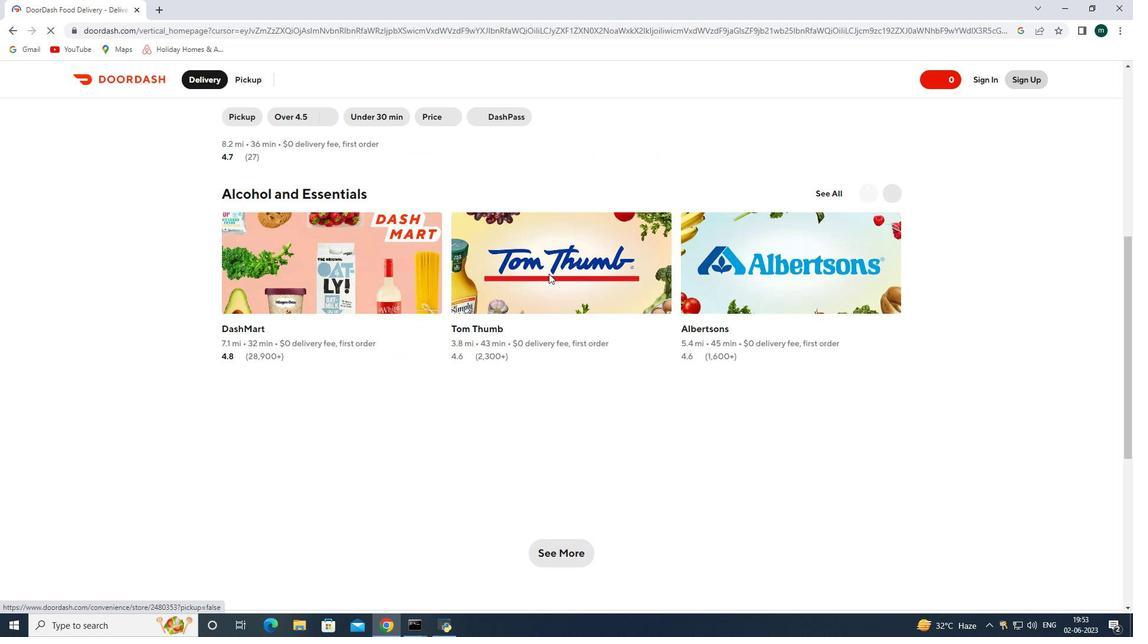 
Action: Mouse scrolled (549, 273) with delta (0, 0)
Screenshot: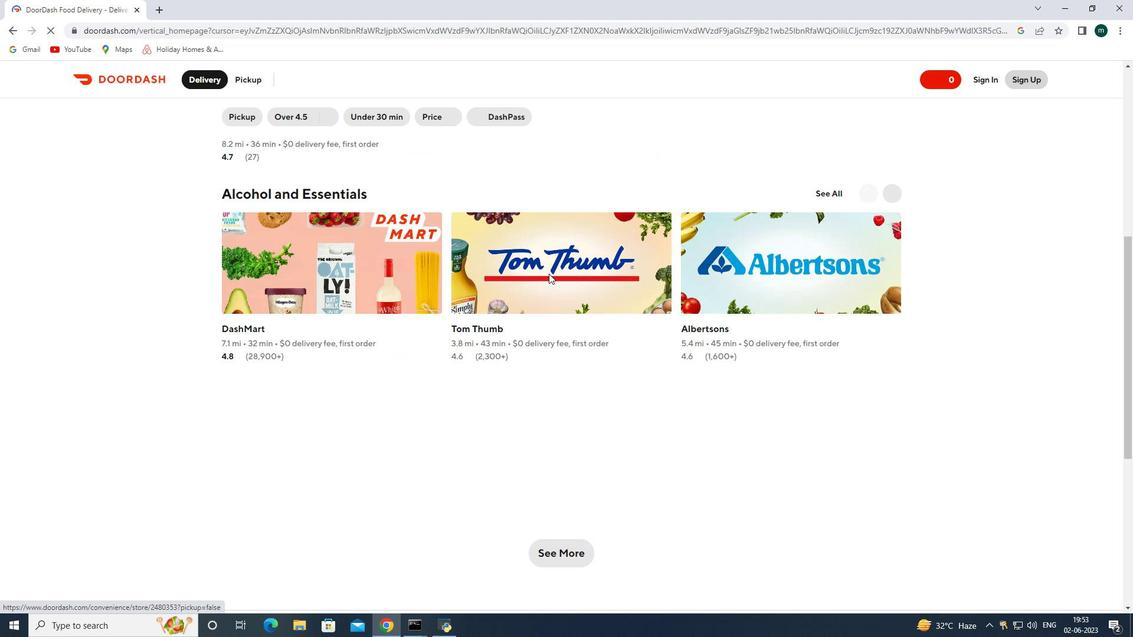 
Action: Mouse scrolled (549, 273) with delta (0, 0)
Screenshot: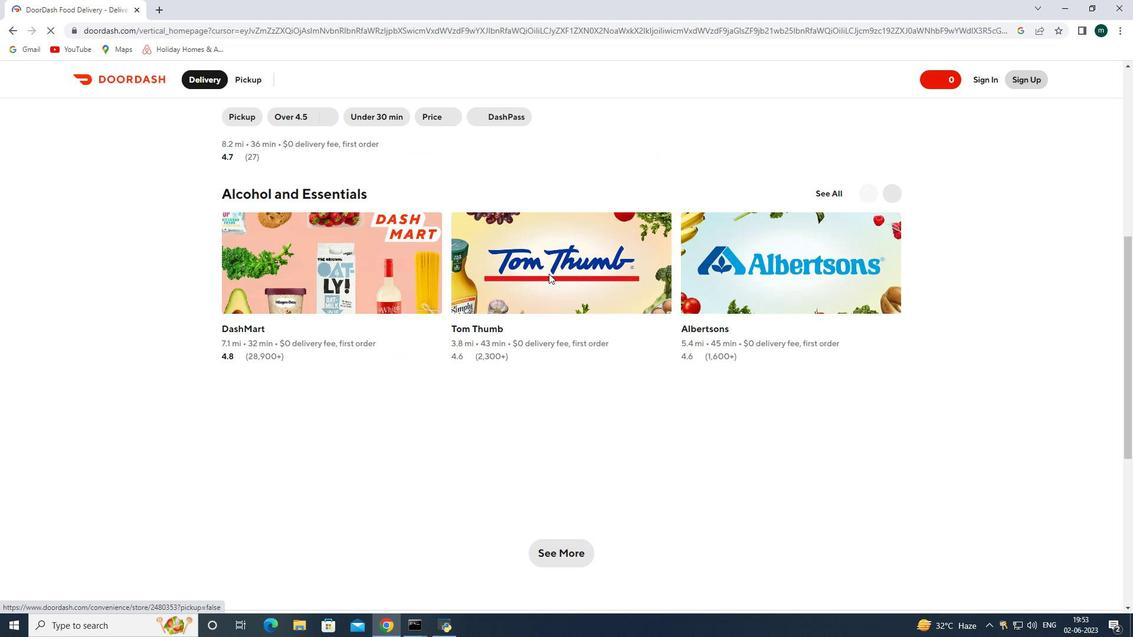 
Action: Mouse scrolled (549, 273) with delta (0, 0)
Screenshot: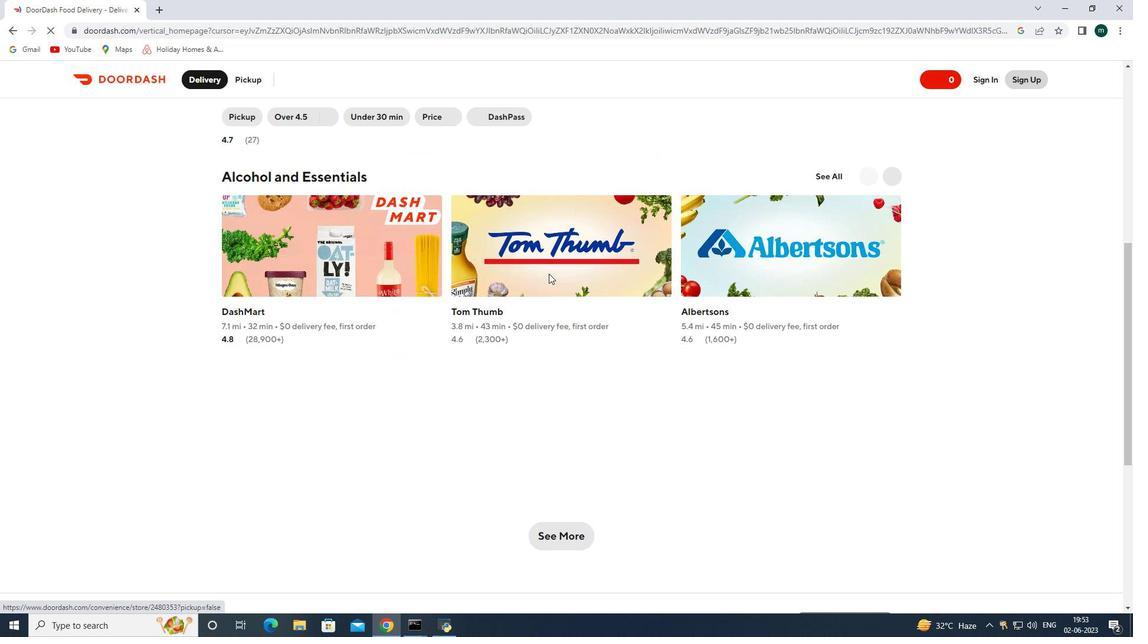 
Action: Mouse moved to (549, 274)
Screenshot: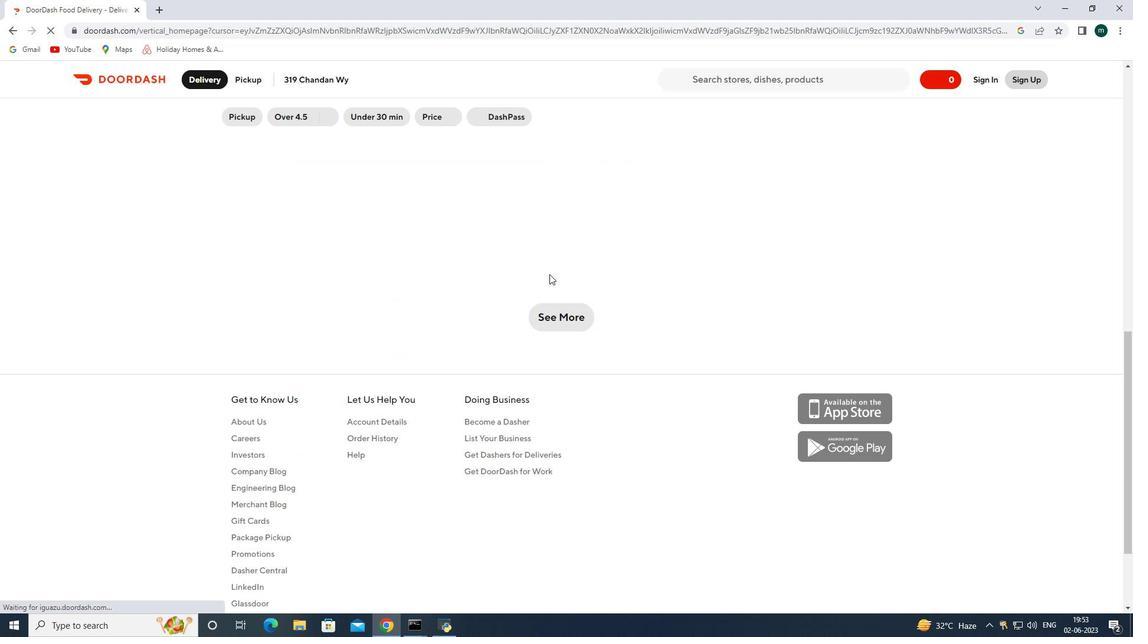 
Action: Mouse scrolled (549, 274) with delta (0, 0)
Screenshot: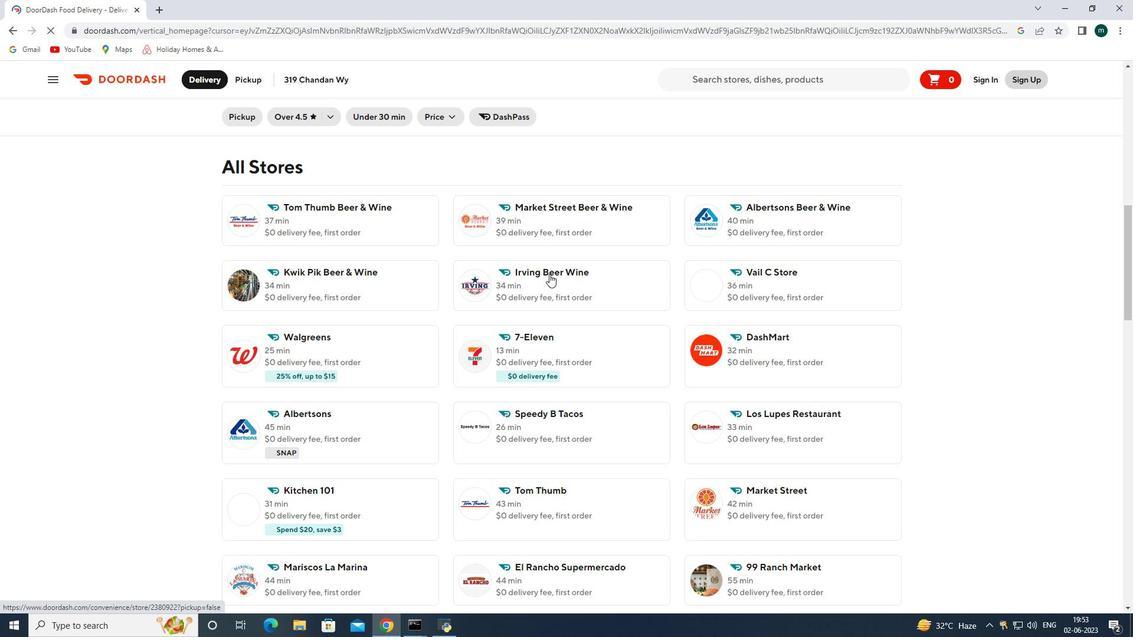 
Action: Mouse scrolled (549, 274) with delta (0, 0)
Screenshot: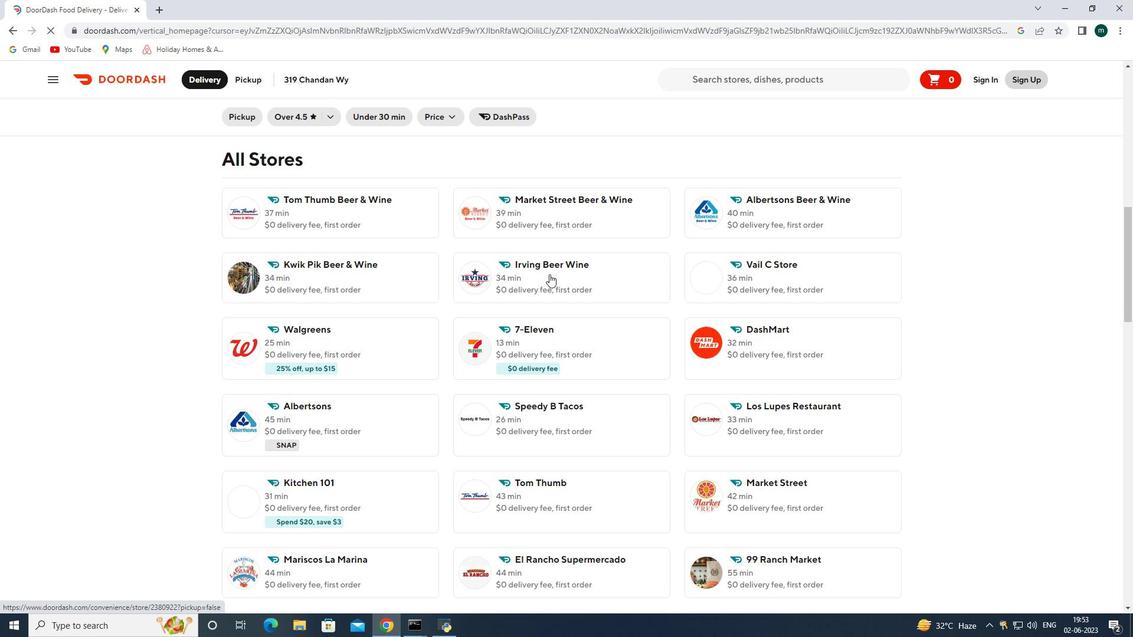 
Action: Mouse scrolled (549, 274) with delta (0, 0)
Screenshot: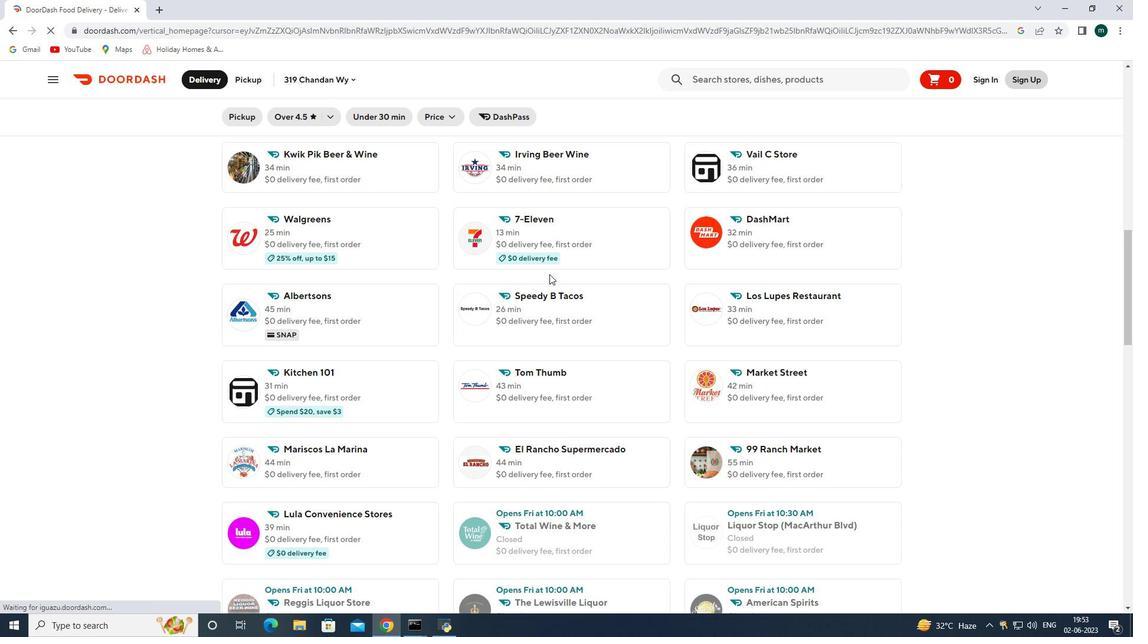 
Action: Mouse scrolled (549, 274) with delta (0, 0)
Screenshot: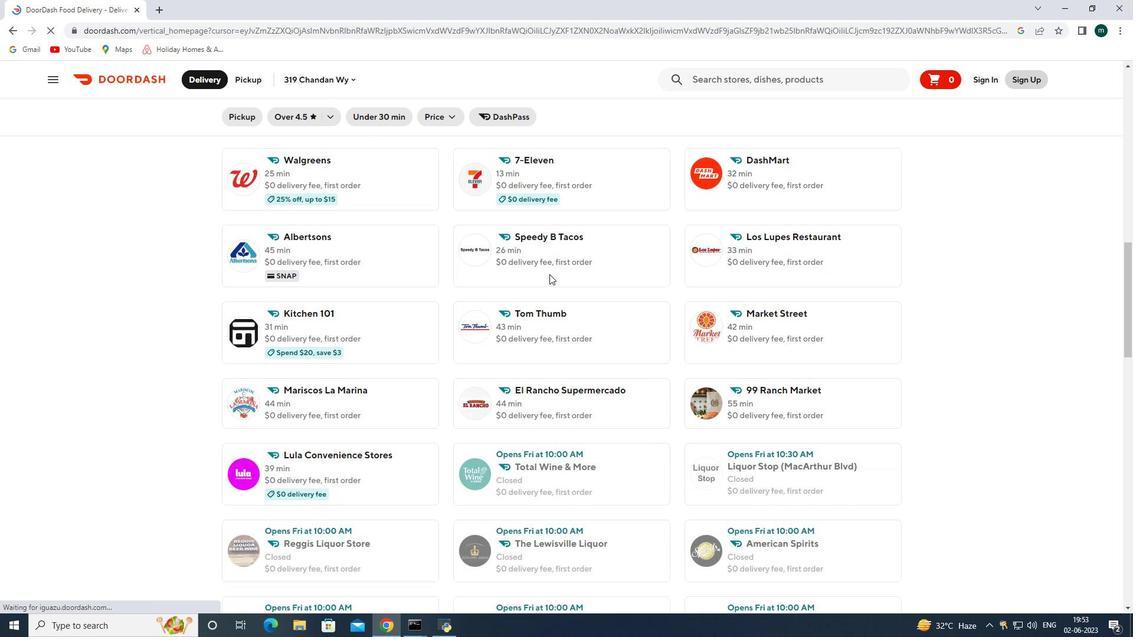 
Action: Mouse scrolled (549, 275) with delta (0, 0)
Screenshot: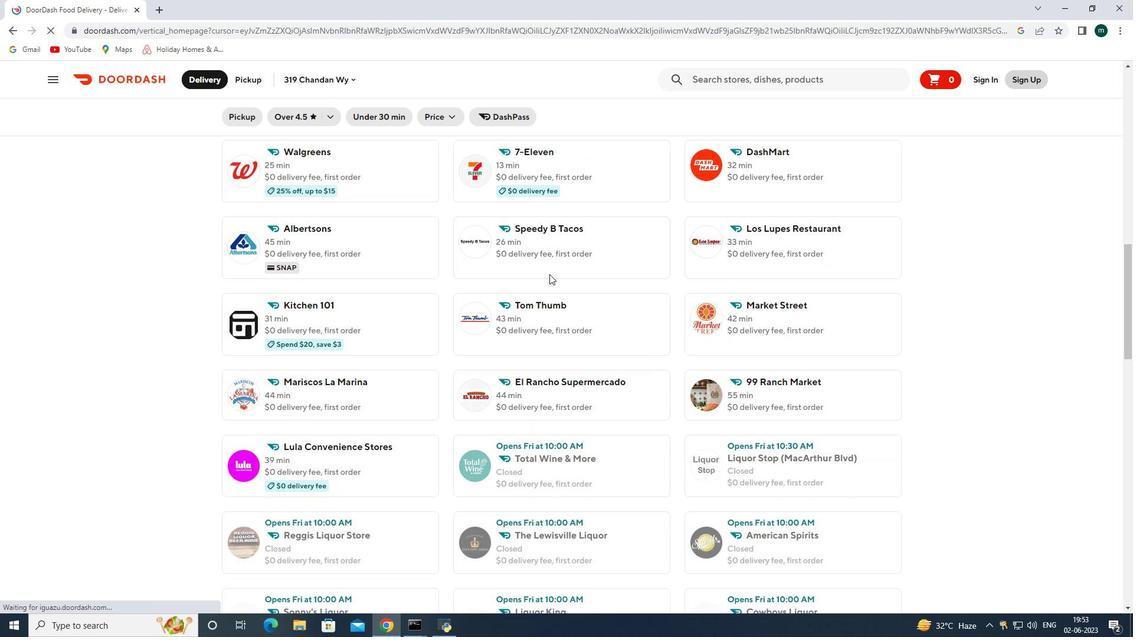 
Action: Mouse scrolled (549, 274) with delta (0, 0)
Screenshot: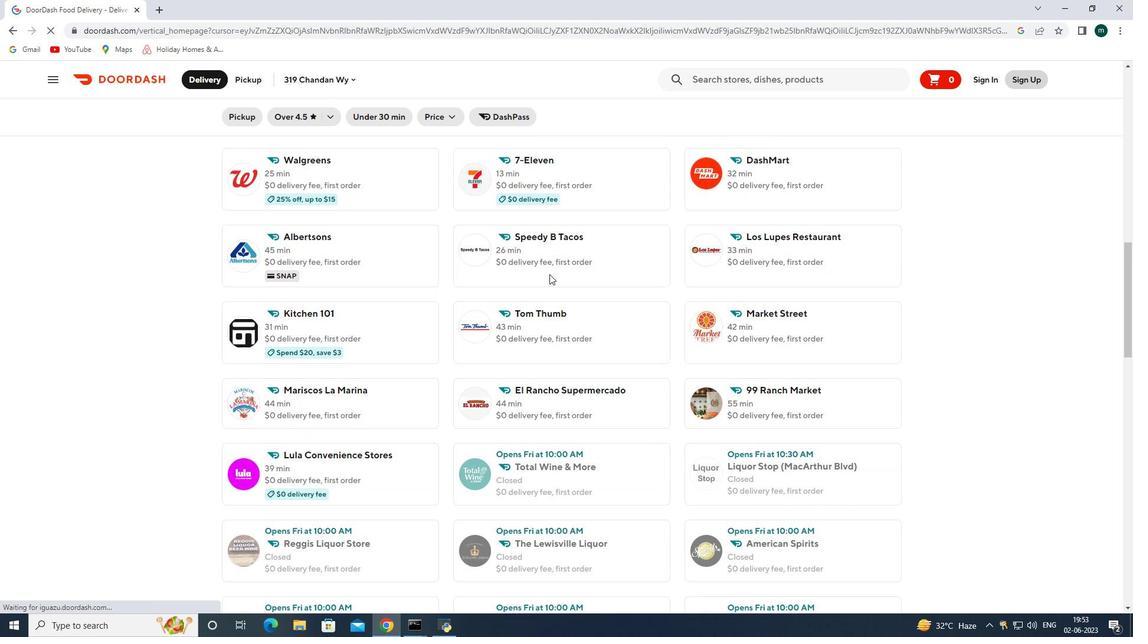 
Action: Mouse scrolled (549, 274) with delta (0, 0)
Screenshot: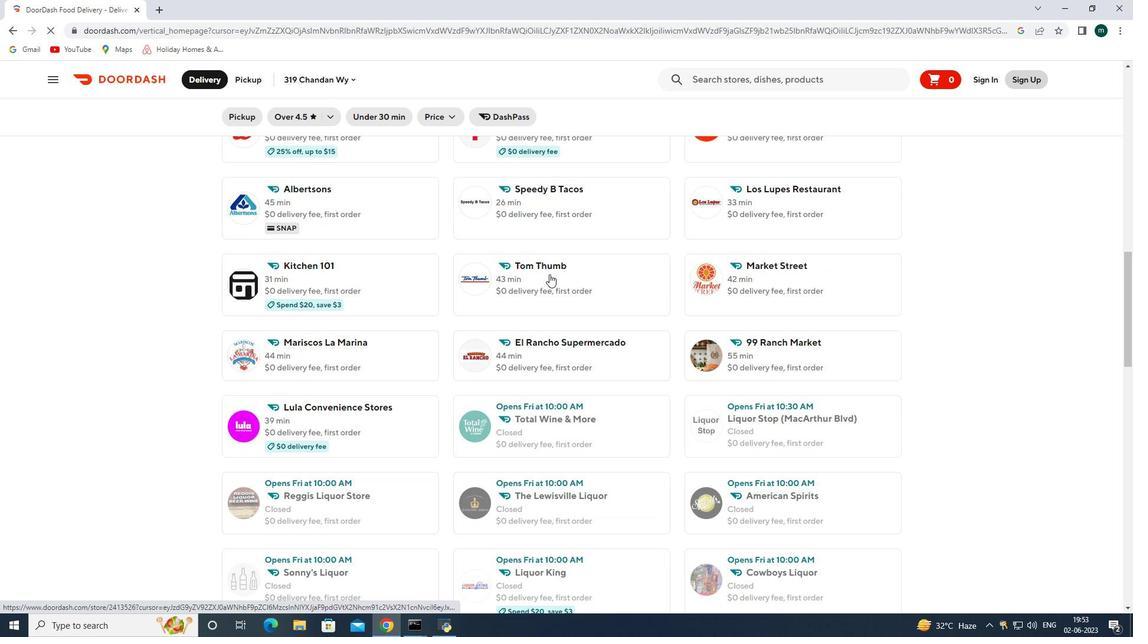 
Action: Mouse moved to (789, 366)
Screenshot: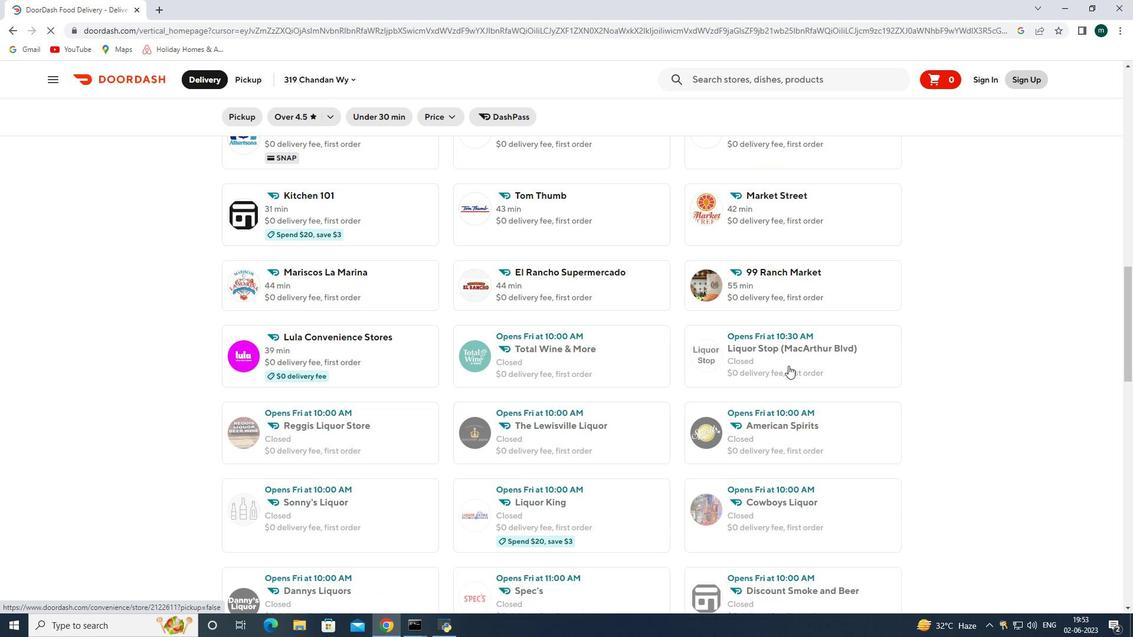 
Action: Mouse pressed left at (789, 366)
Screenshot: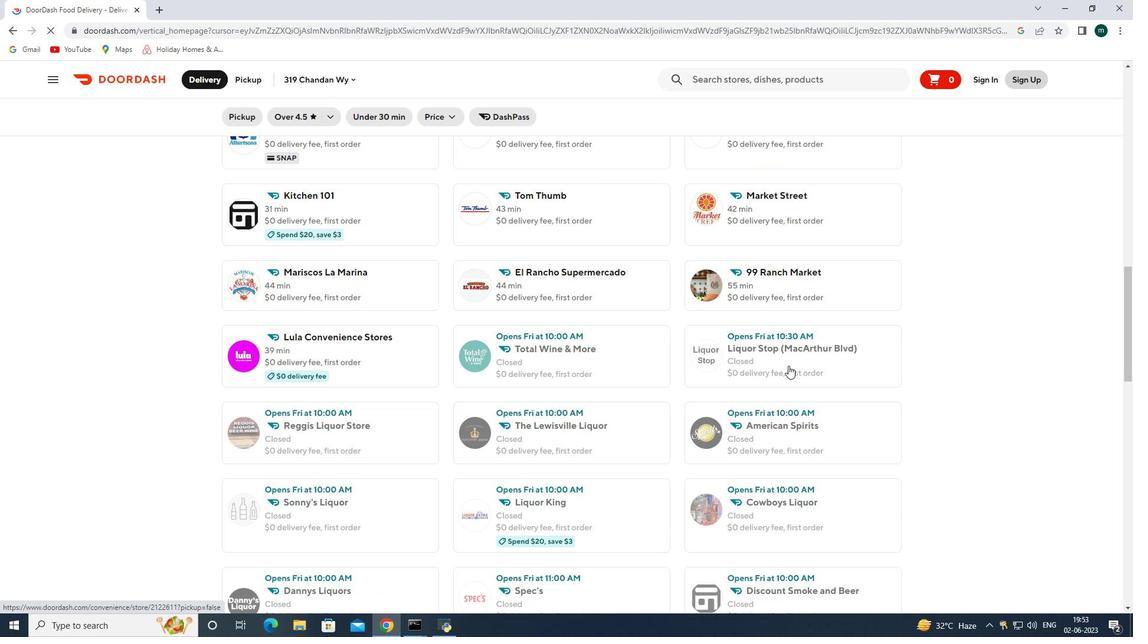 
Action: Mouse moved to (246, 78)
Screenshot: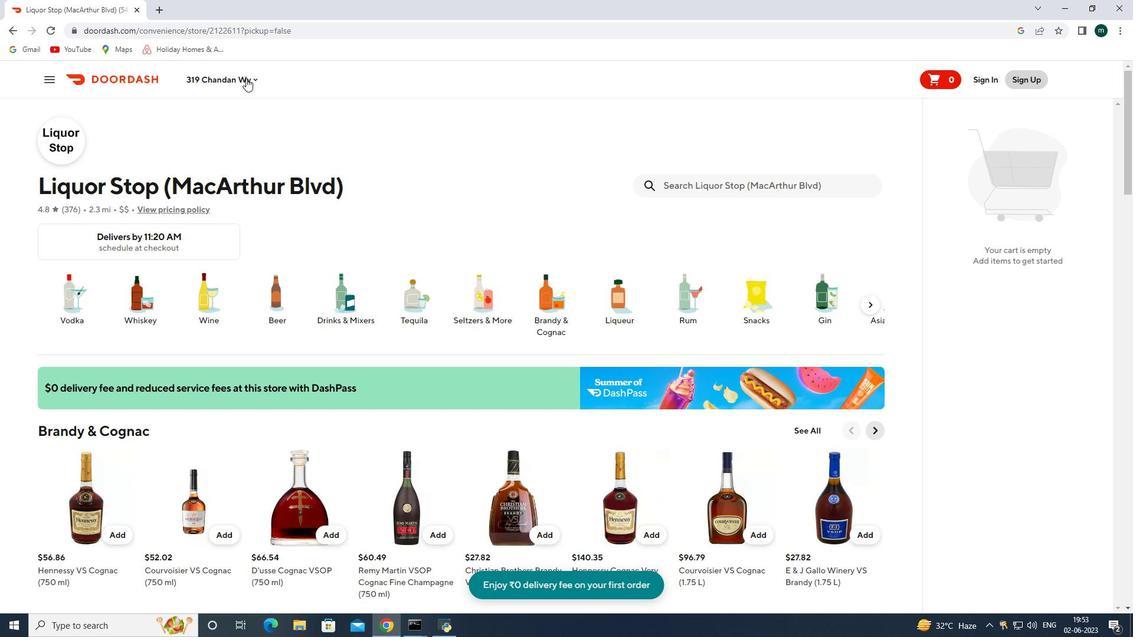 
Action: Mouse pressed left at (246, 78)
Screenshot: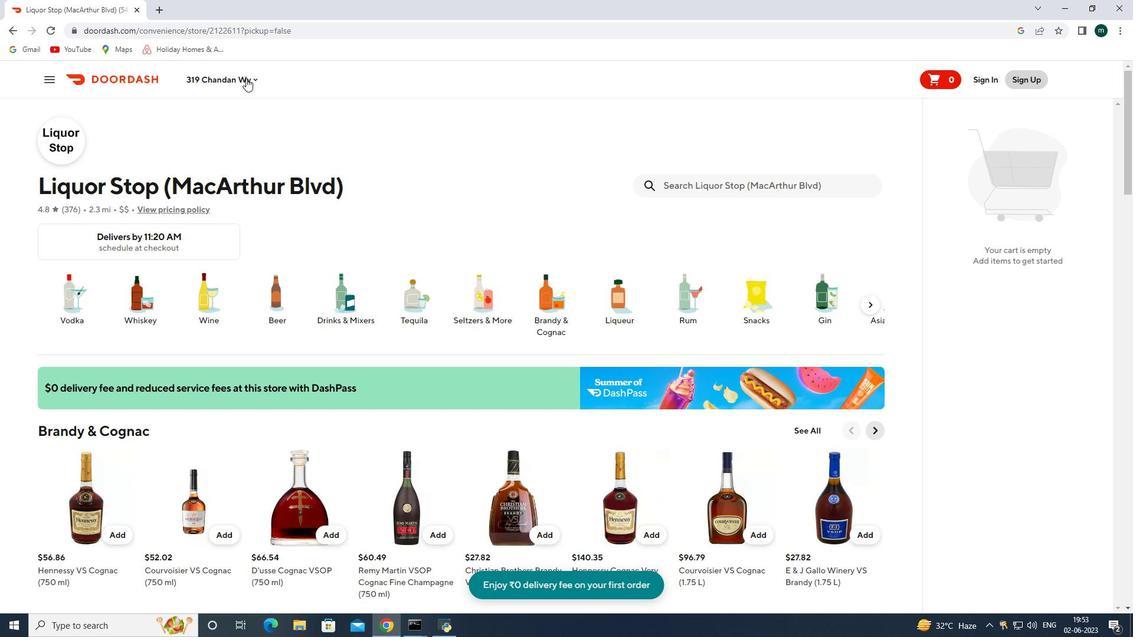 
Action: Mouse moved to (252, 128)
Screenshot: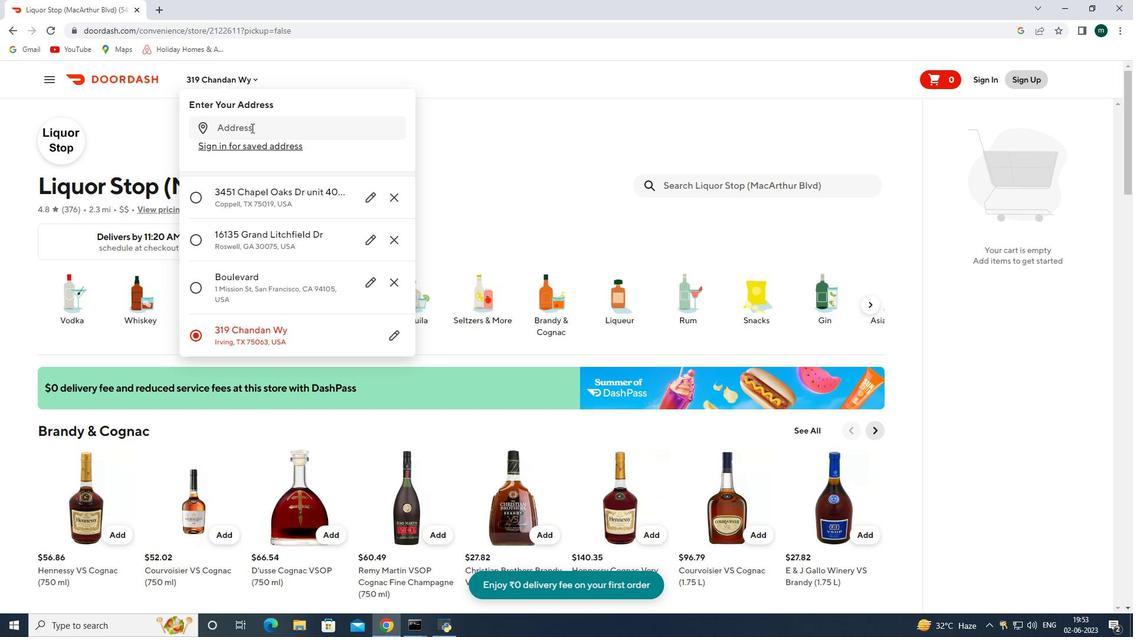 
Action: Mouse pressed left at (252, 128)
Screenshot: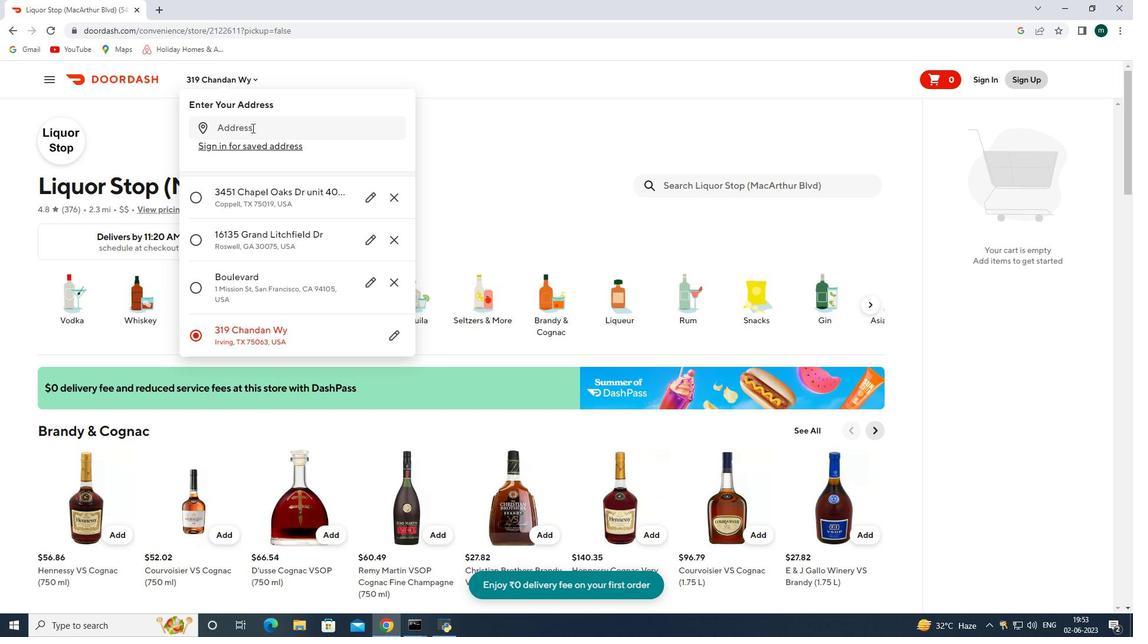 
Action: Key pressed 149<Key.space>hardman<Key.space>road<Key.space>bratte<Key.backspace>leboro<Key.space>vermont<Key.space>05301<Key.enter>
Screenshot: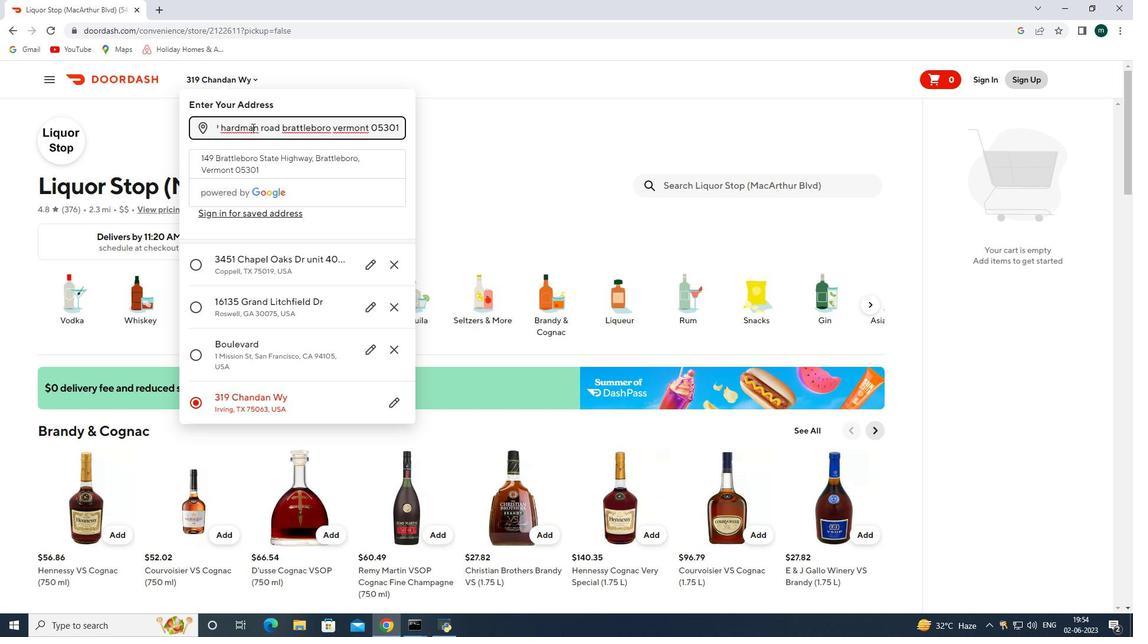 
Action: Mouse moved to (381, 494)
Screenshot: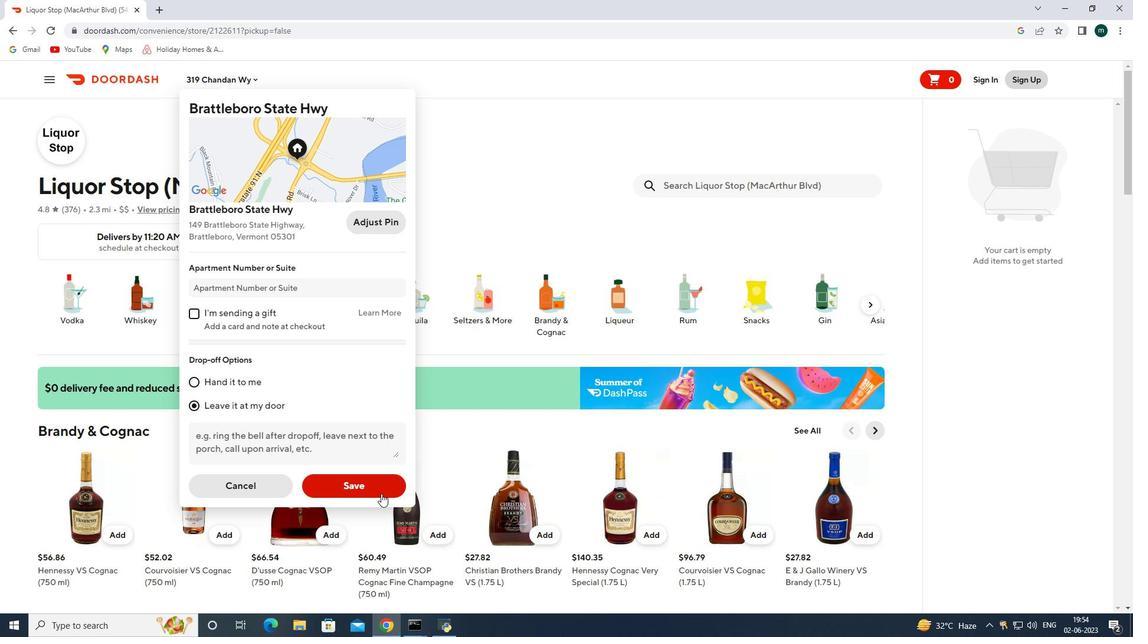 
Action: Mouse pressed left at (381, 494)
Screenshot: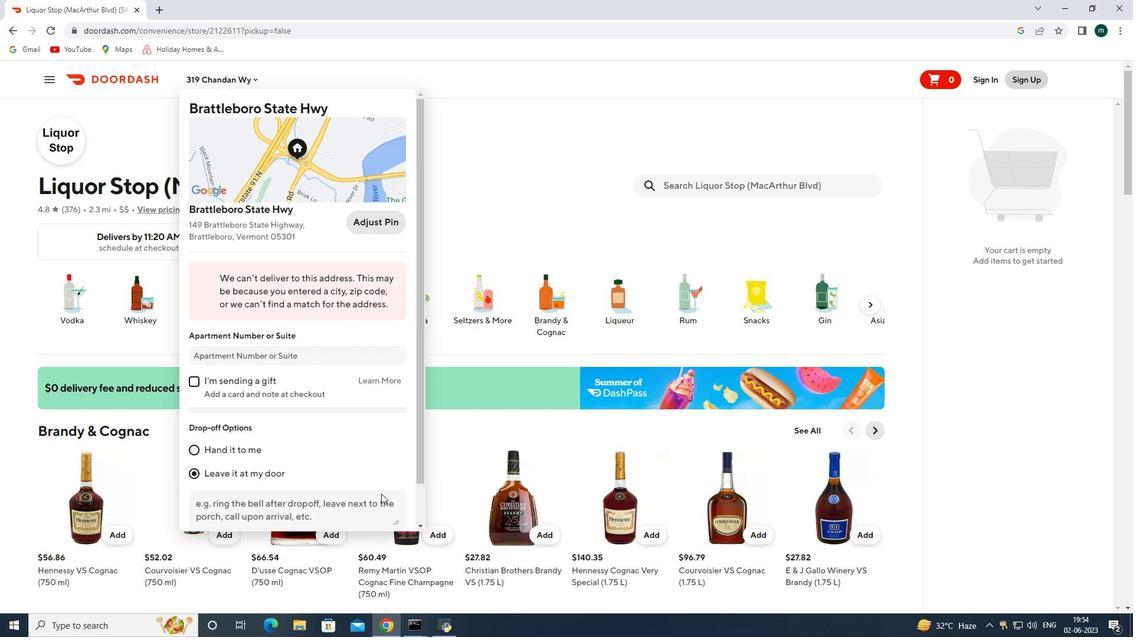 
Action: Mouse scrolled (381, 493) with delta (0, 0)
Screenshot: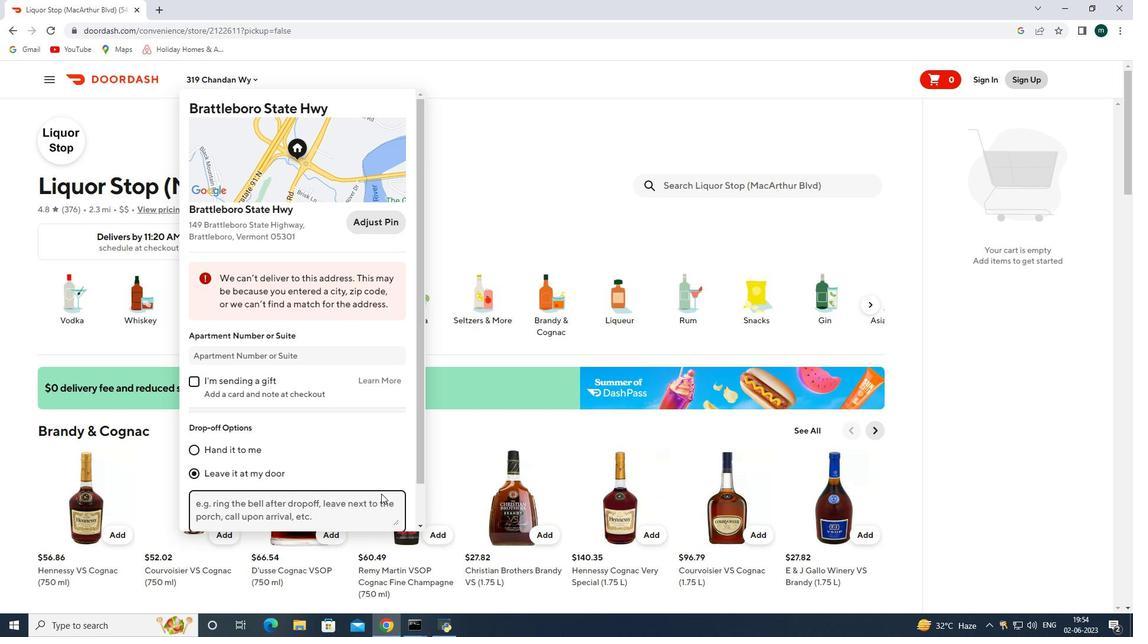 
Action: Mouse scrolled (381, 493) with delta (0, 0)
Screenshot: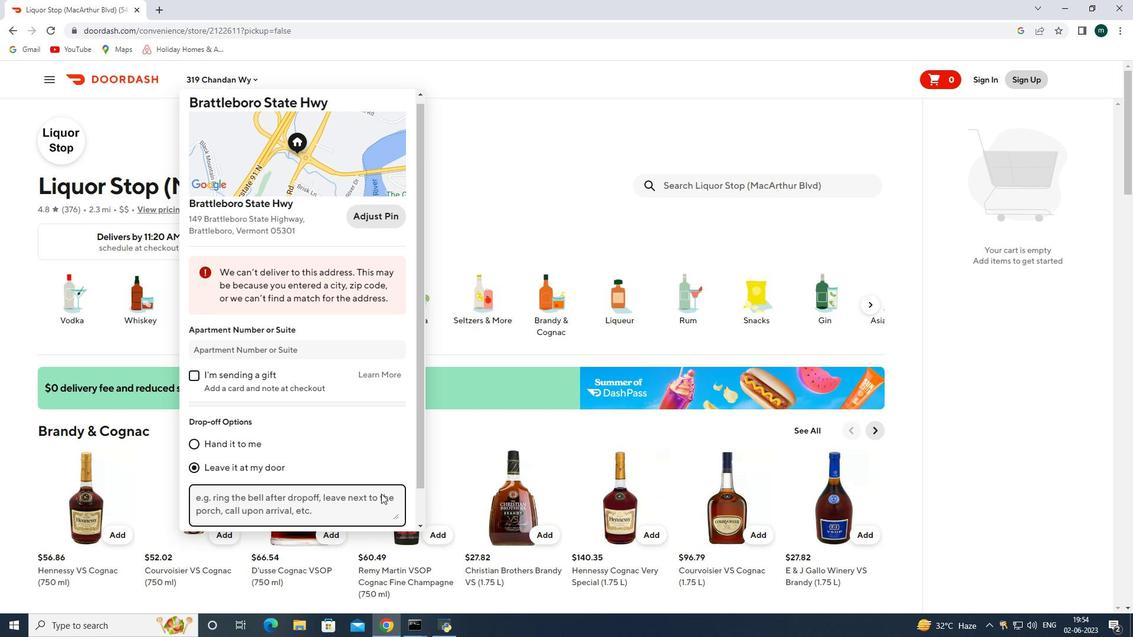 
Action: Mouse moved to (380, 503)
Screenshot: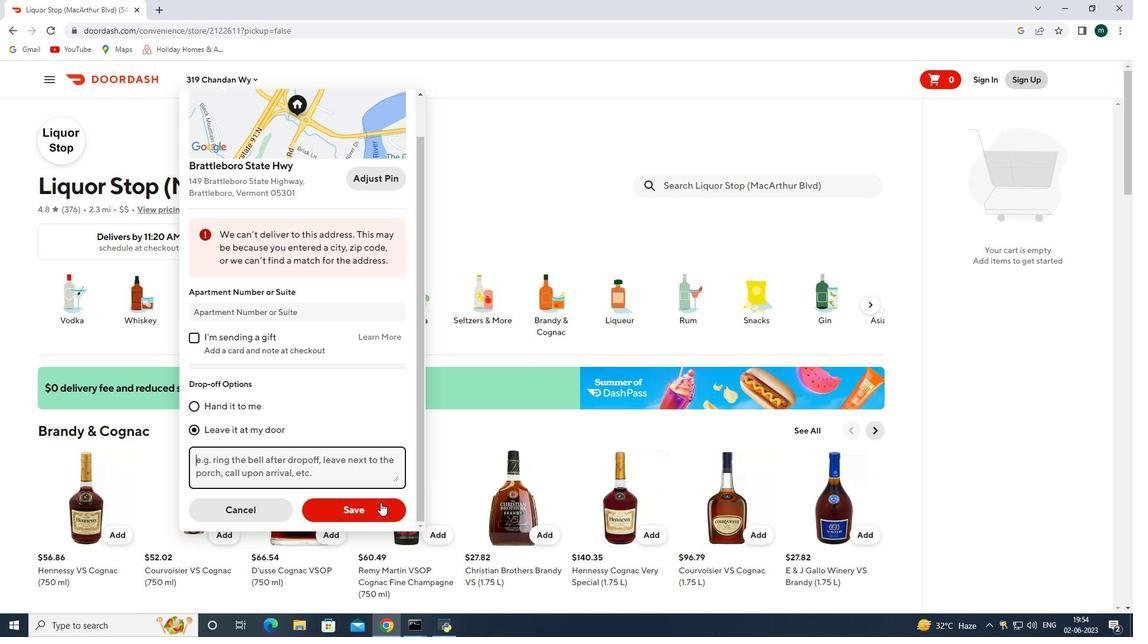 
Action: Mouse pressed left at (380, 503)
Screenshot: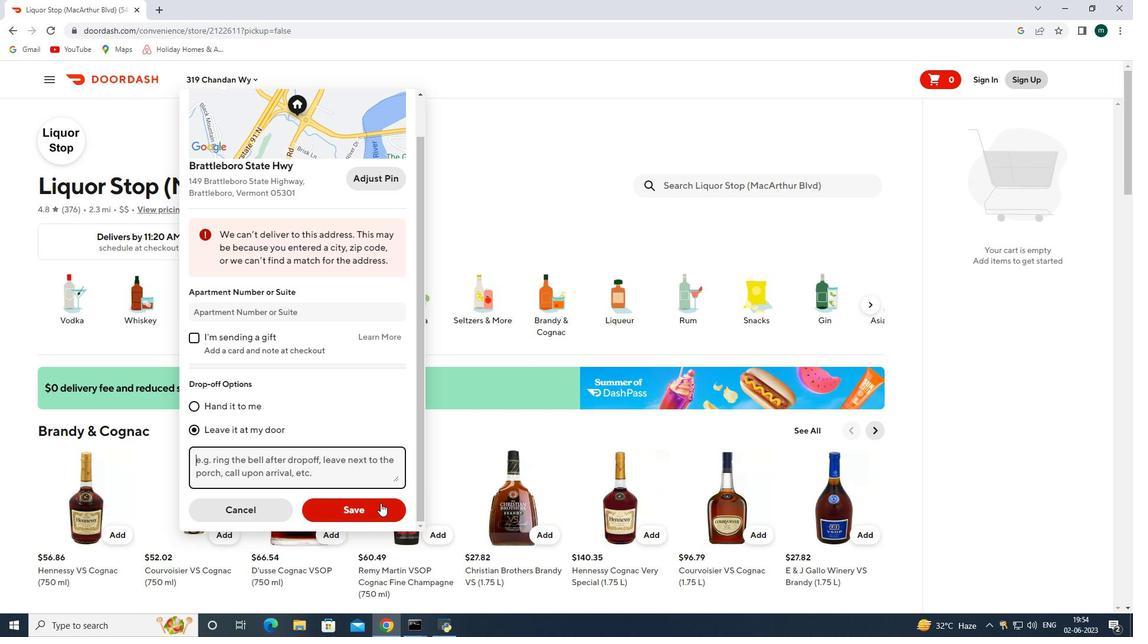 
Action: Mouse moved to (699, 179)
Screenshot: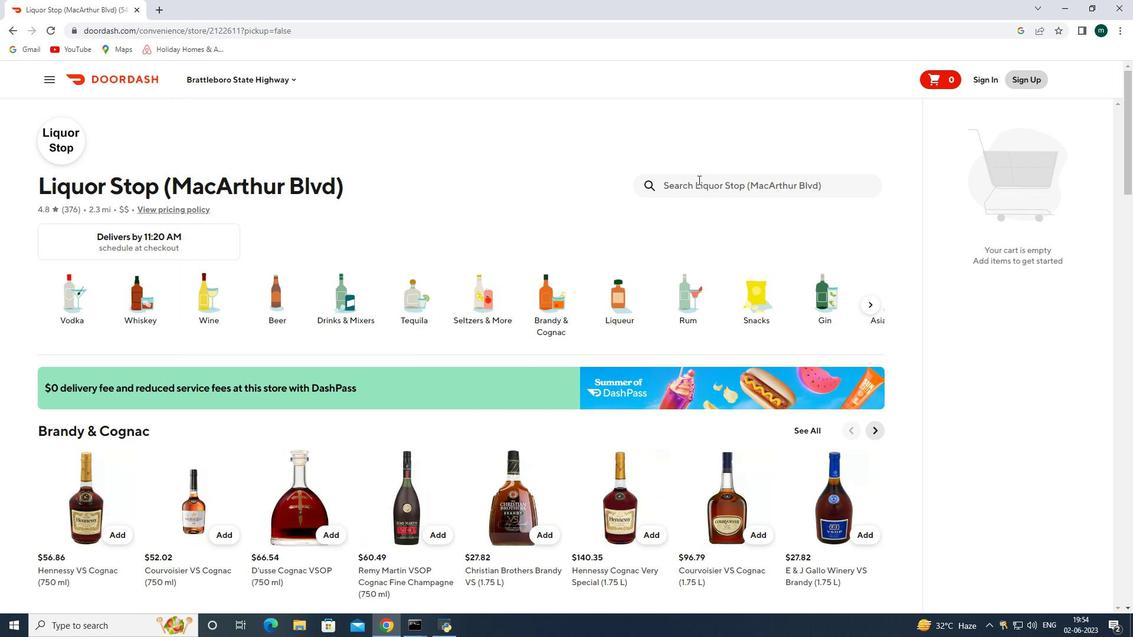 
Action: Mouse pressed left at (699, 179)
Screenshot: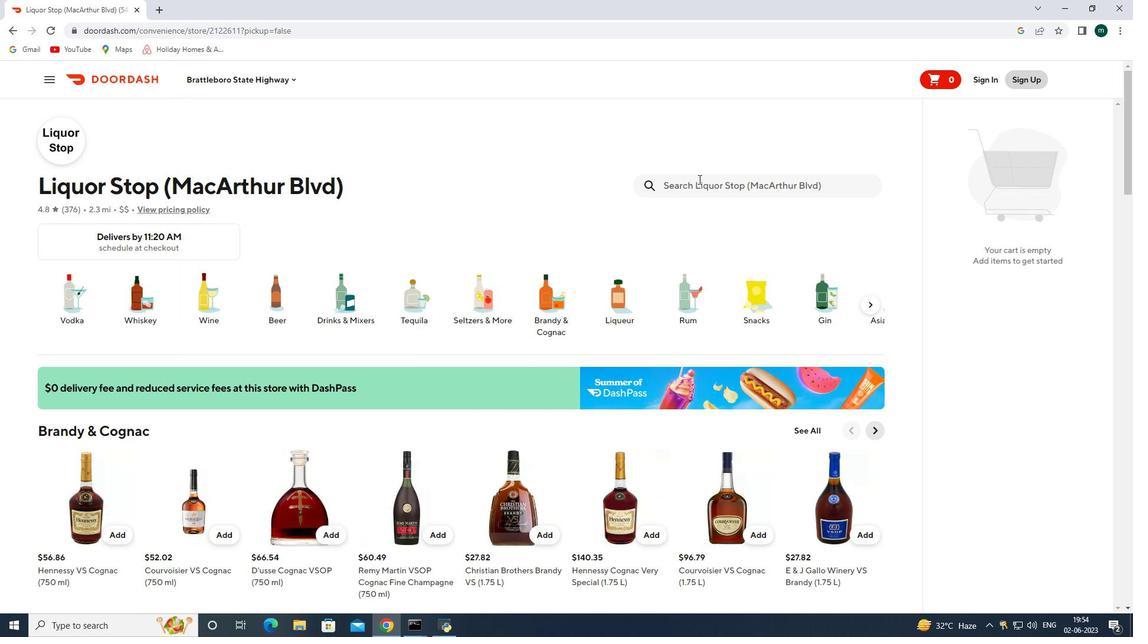 
Action: Key pressed corona<Key.space>extra<Key.space>corona<Key.space>extra<Key.space>473<Key.space>ml<Key.space>tall<Key.space>can<Key.space><Key.enter>
Screenshot: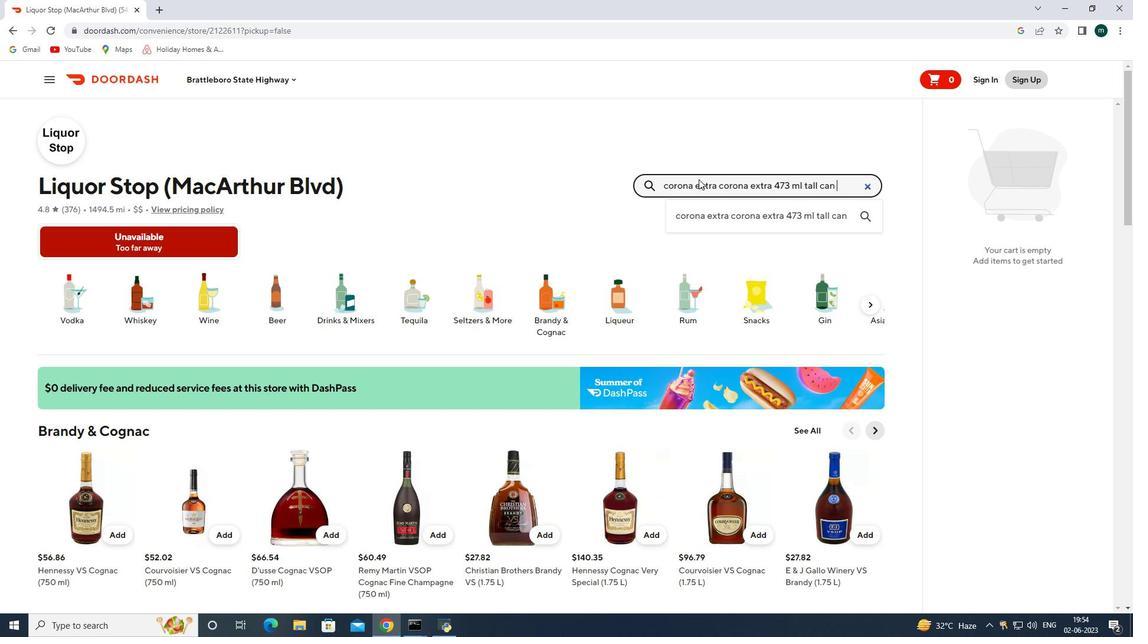 
Action: Mouse moved to (113, 304)
Screenshot: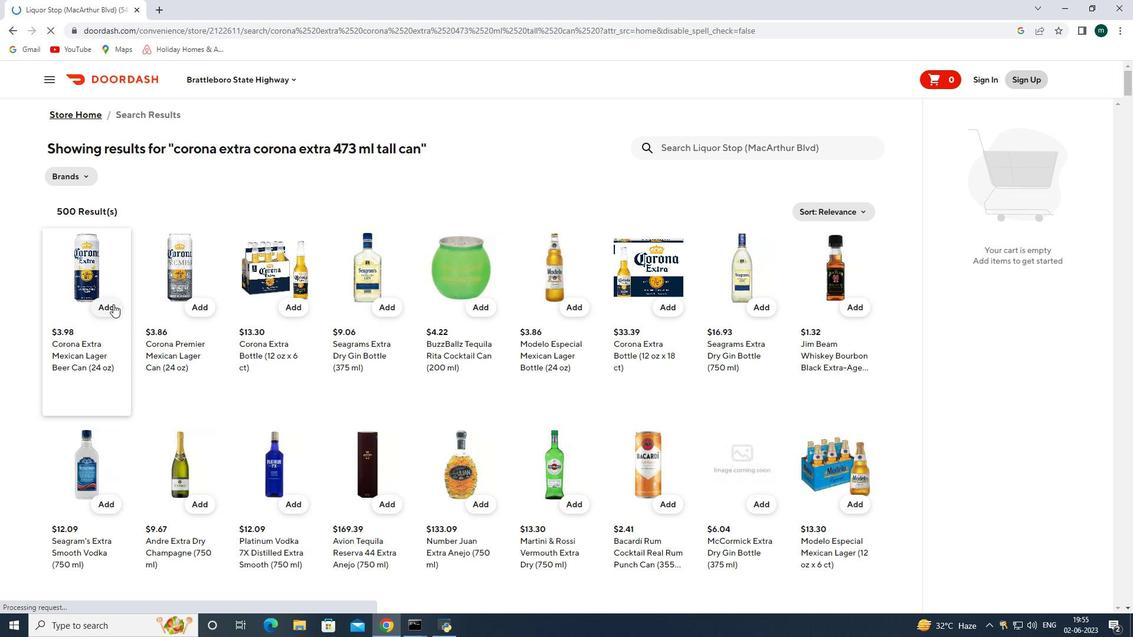 
Action: Mouse pressed left at (113, 304)
Screenshot: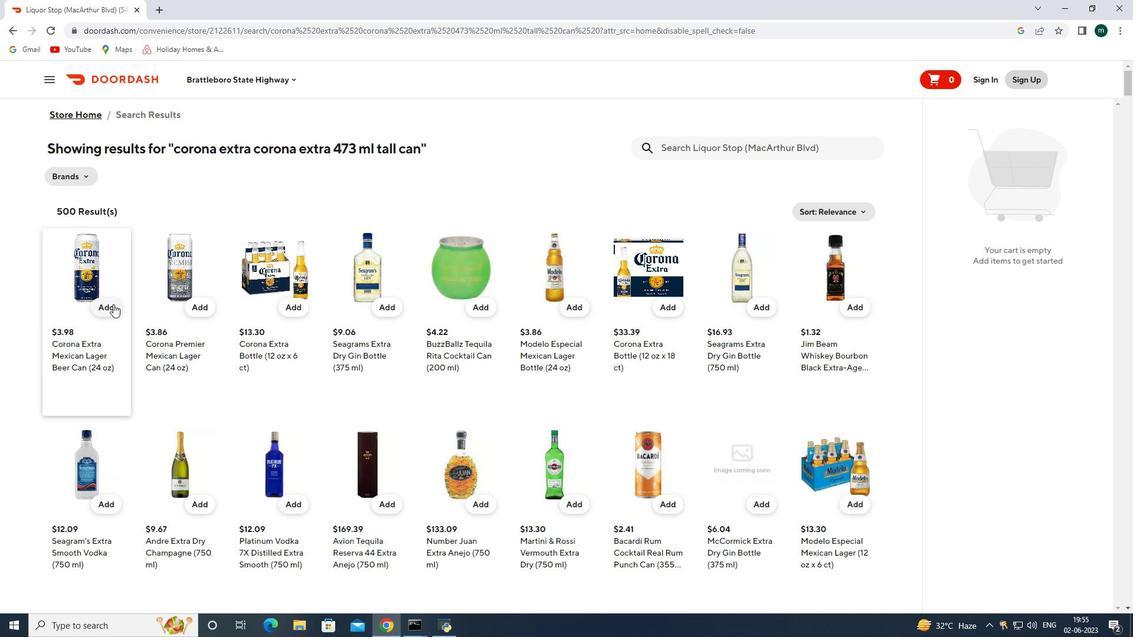 
Action: Mouse moved to (708, 145)
Screenshot: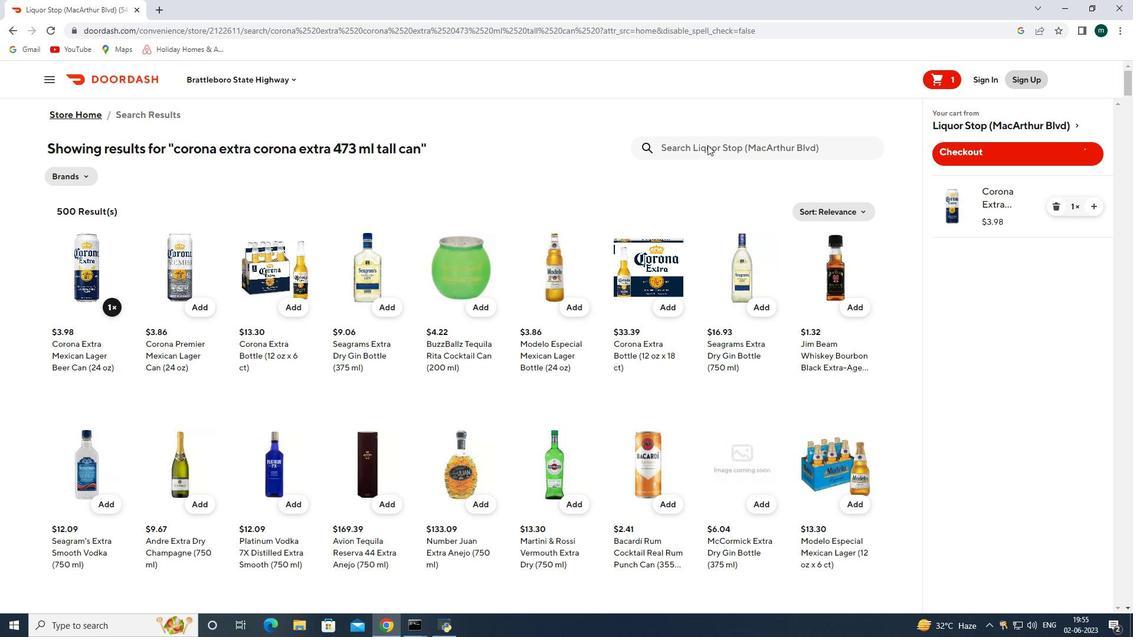 
Action: Mouse pressed left at (708, 145)
Screenshot: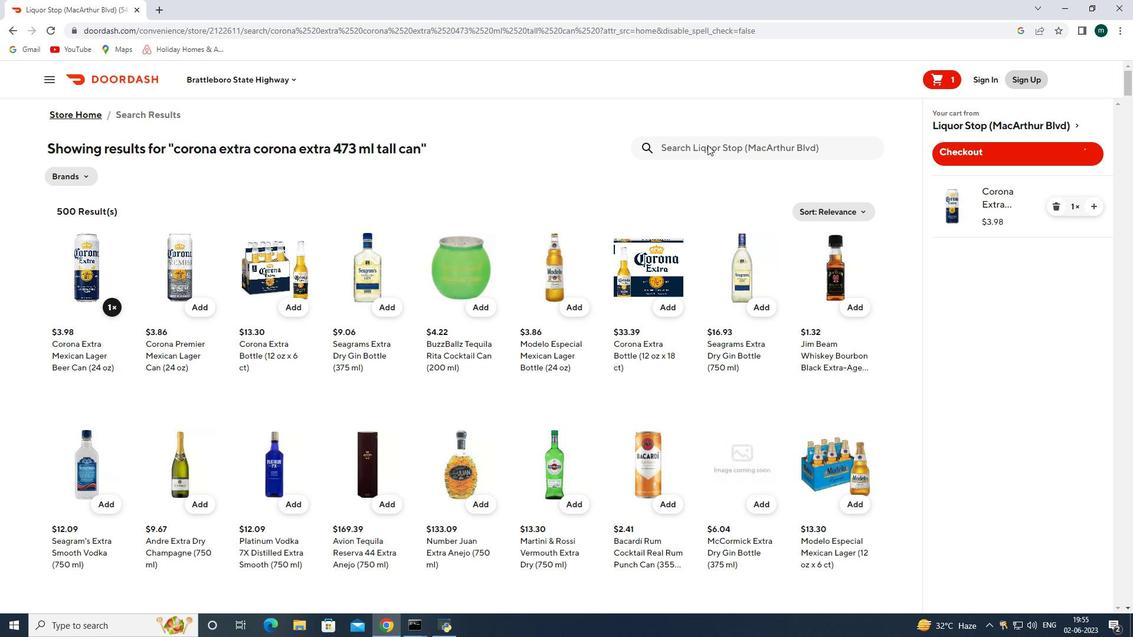 
Action: Key pressed ungava<Key.space>premium<Key.space>gin<Key.space>bottle<Key.space><Key.enter>
Screenshot: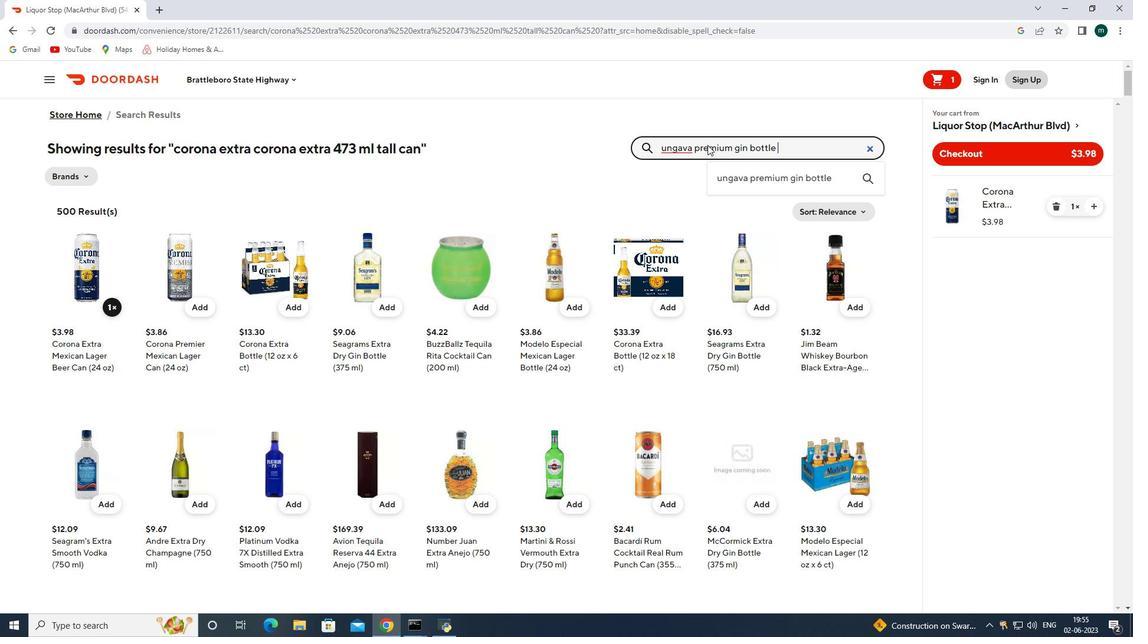 
Action: Mouse moved to (105, 305)
Screenshot: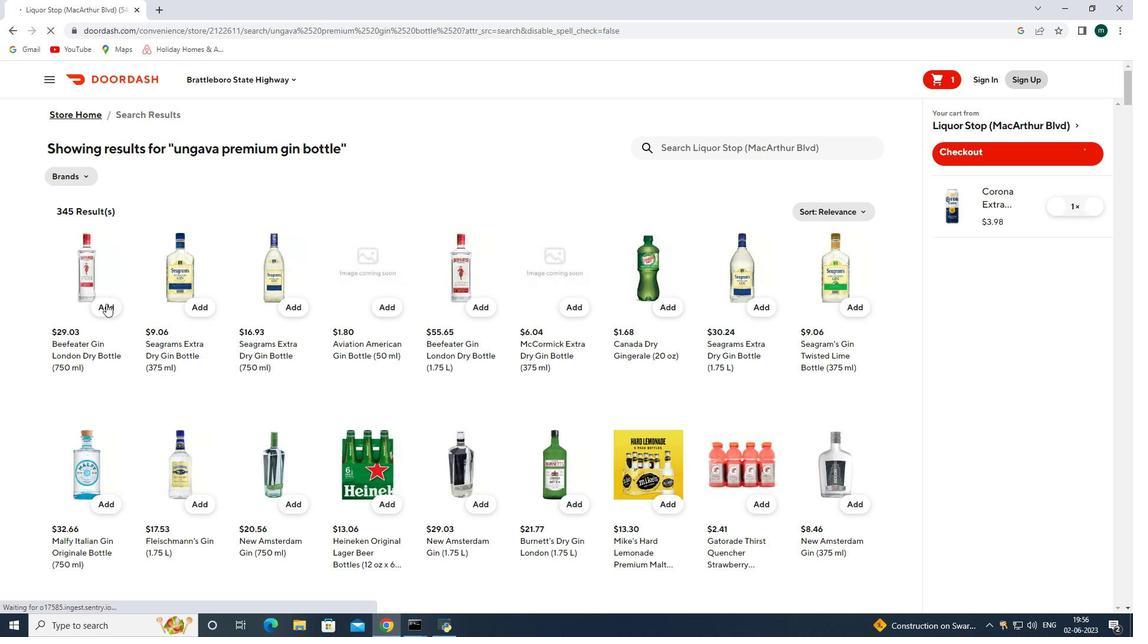 
Action: Mouse pressed left at (105, 305)
Screenshot: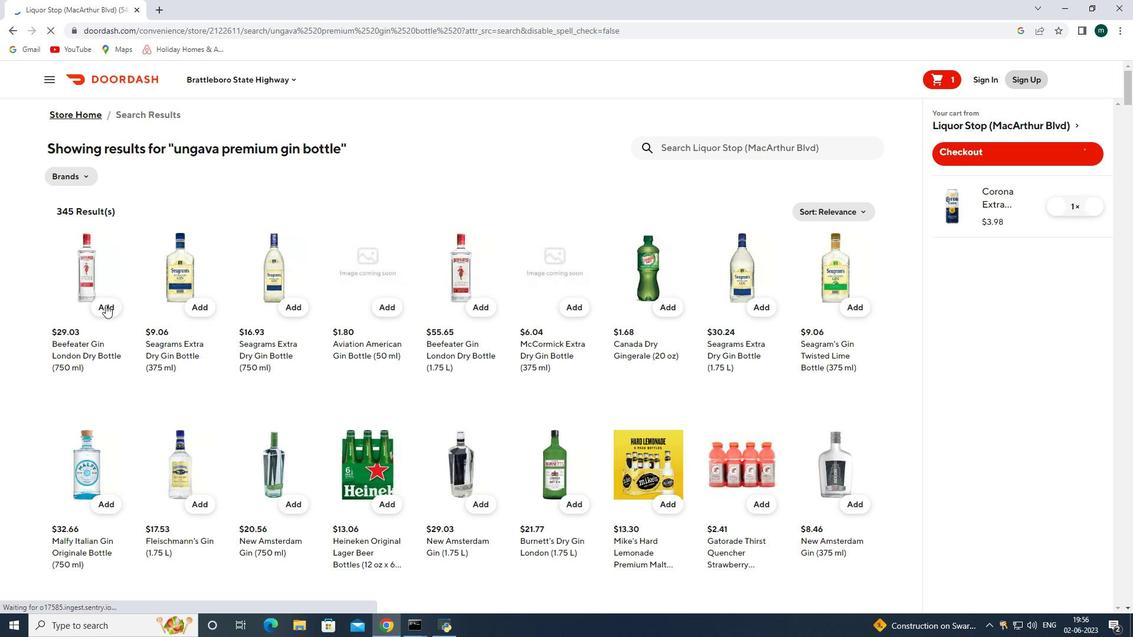 
Action: Mouse moved to (667, 147)
Screenshot: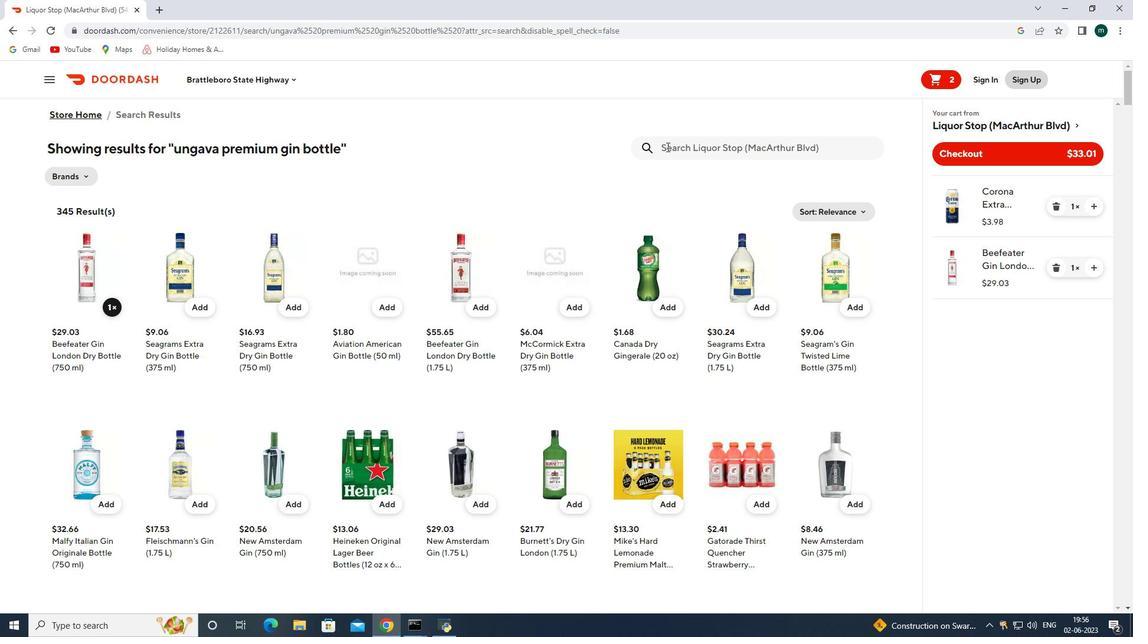 
Action: Mouse pressed left at (667, 147)
Screenshot: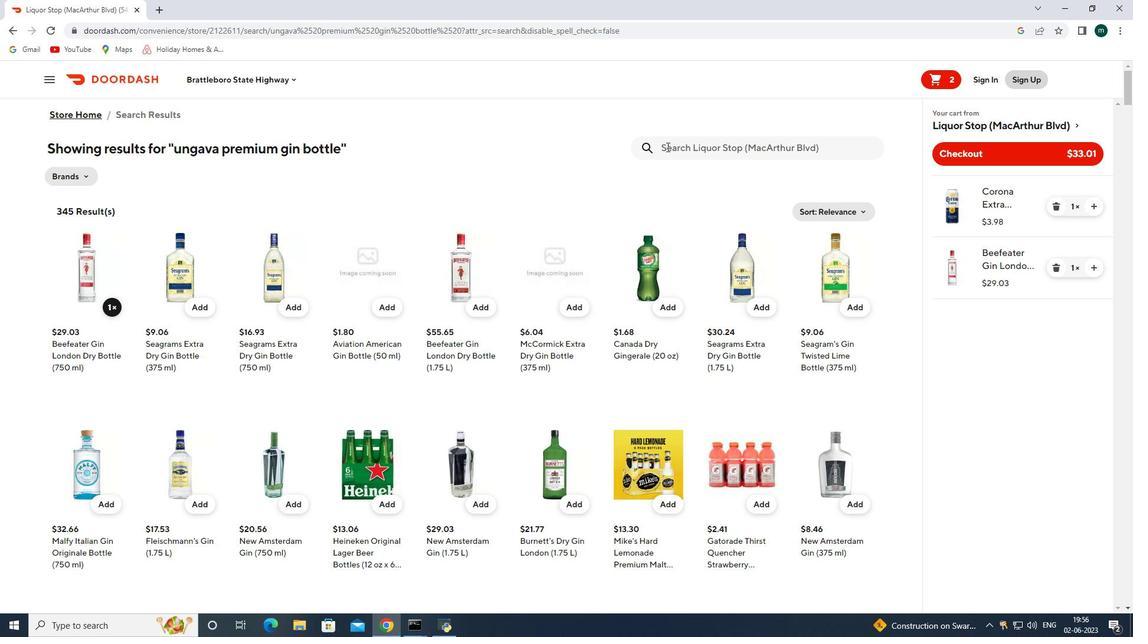 
Action: Key pressed pabst<Key.space>blue<Key.space>ribbon<Key.space>growler<Key.space>draught<Key.space><Key.enter>
Screenshot: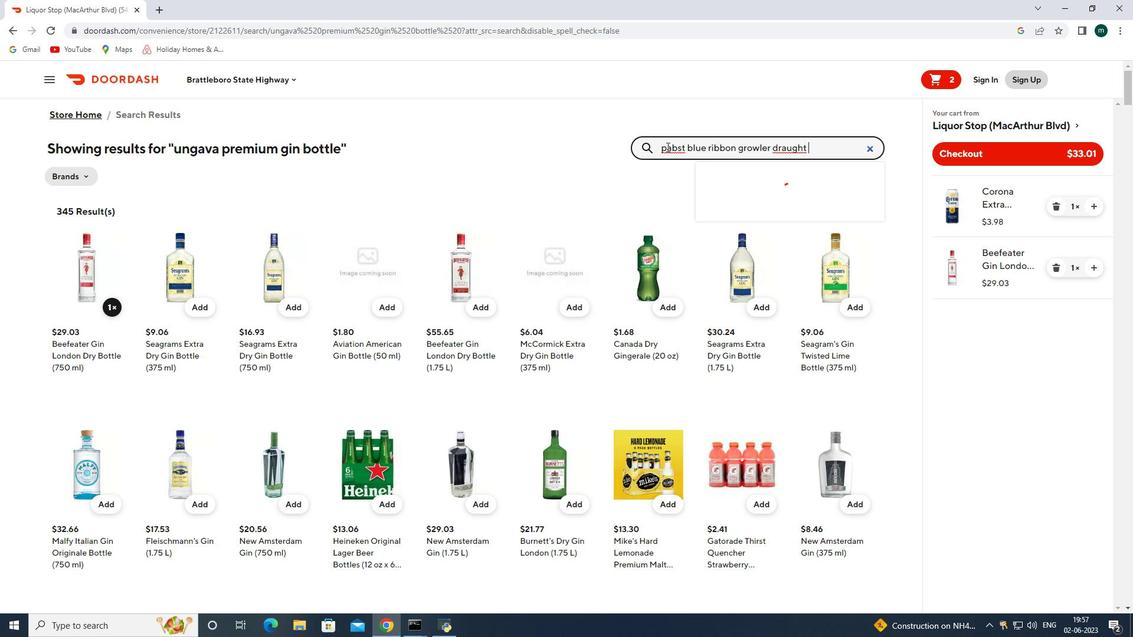 
Action: Mouse pressed left at (667, 147)
Screenshot: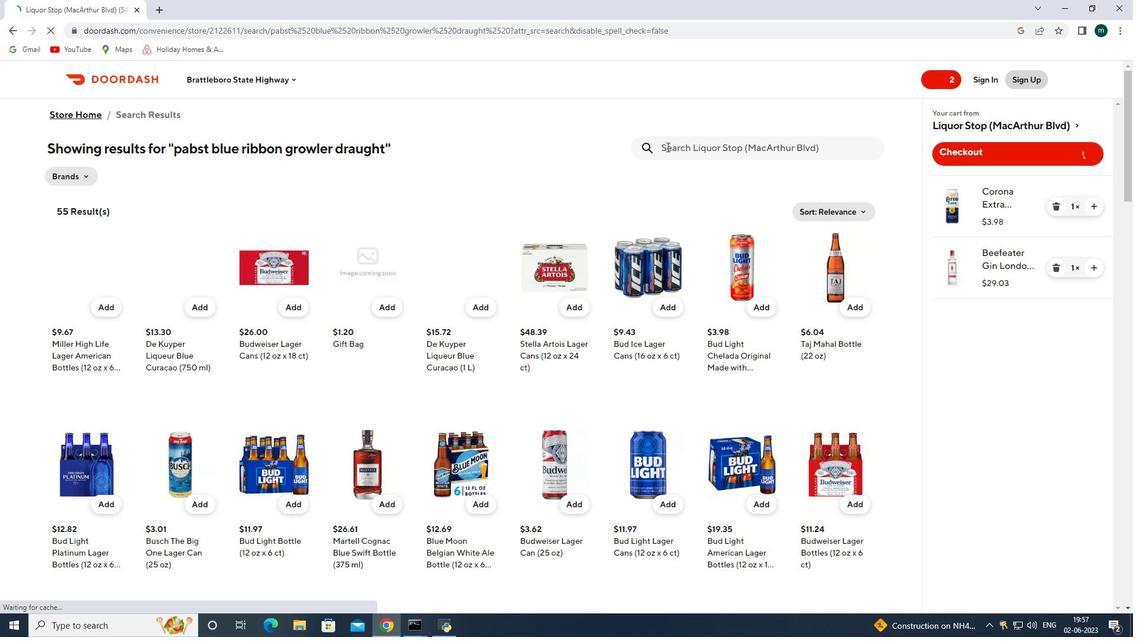 
Action: Key pressed vizzy<Key.space>seltzer<Key.space>blueberry<Key.space>pomegranate<Key.space>vizzy<Key.space>seltzer<Key.space>blueberry<Key.space>pomegranate<Key.space>6<Key.space>pack<Key.space><Key.enter>
Screenshot: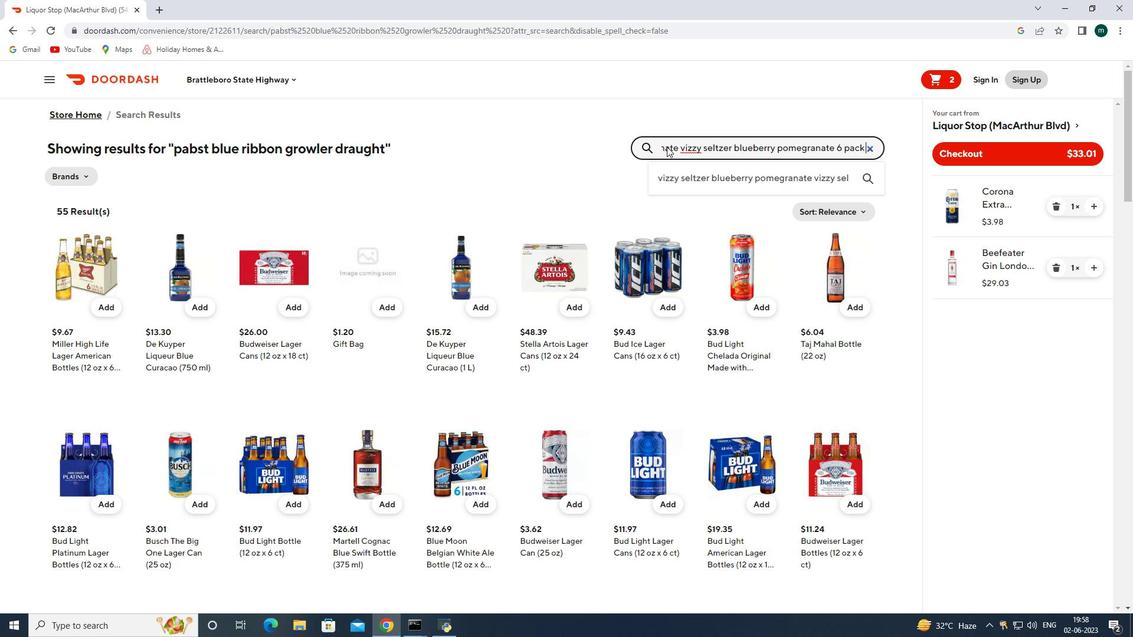
Action: Mouse moved to (676, 156)
Screenshot: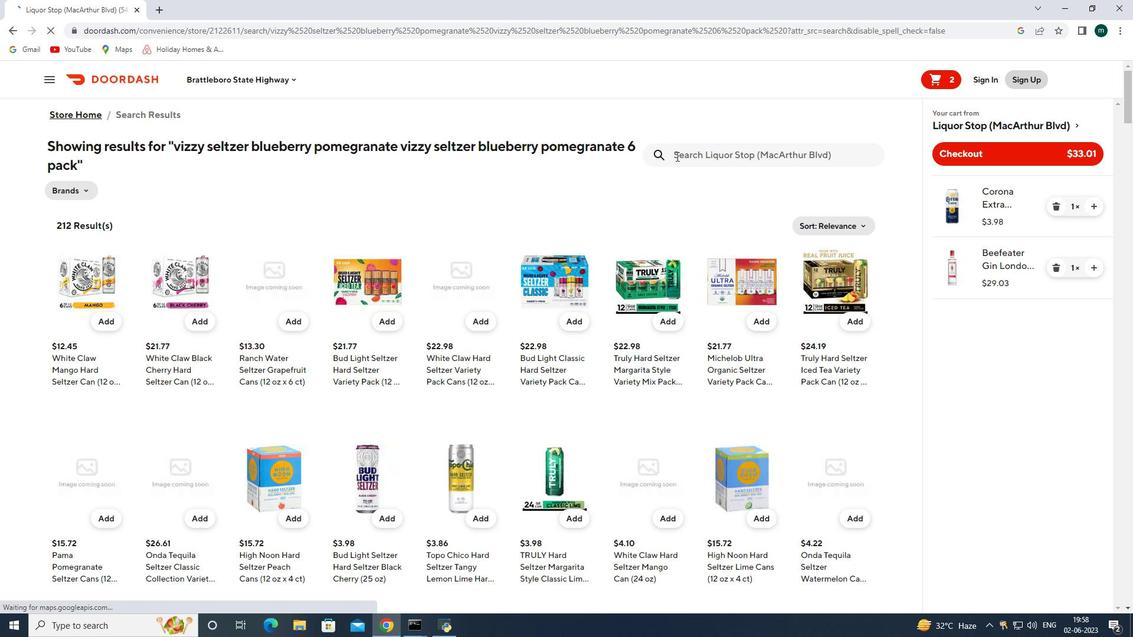 
Action: Mouse pressed left at (676, 156)
Screenshot: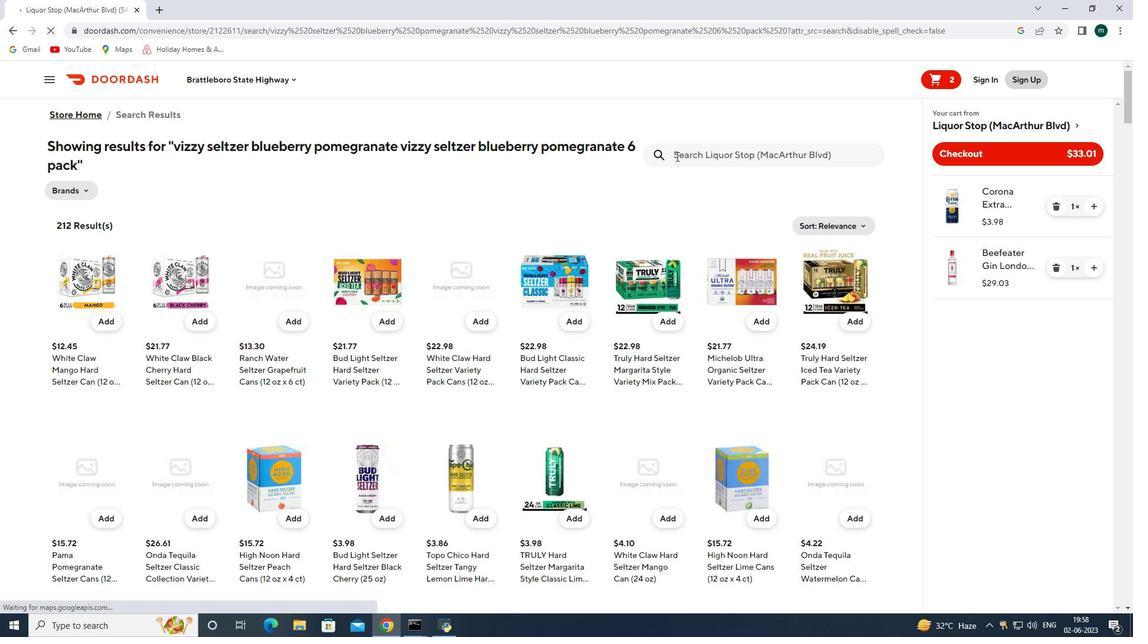 
Action: Key pressed sprite<Key.space><Key.enter>
Screenshot: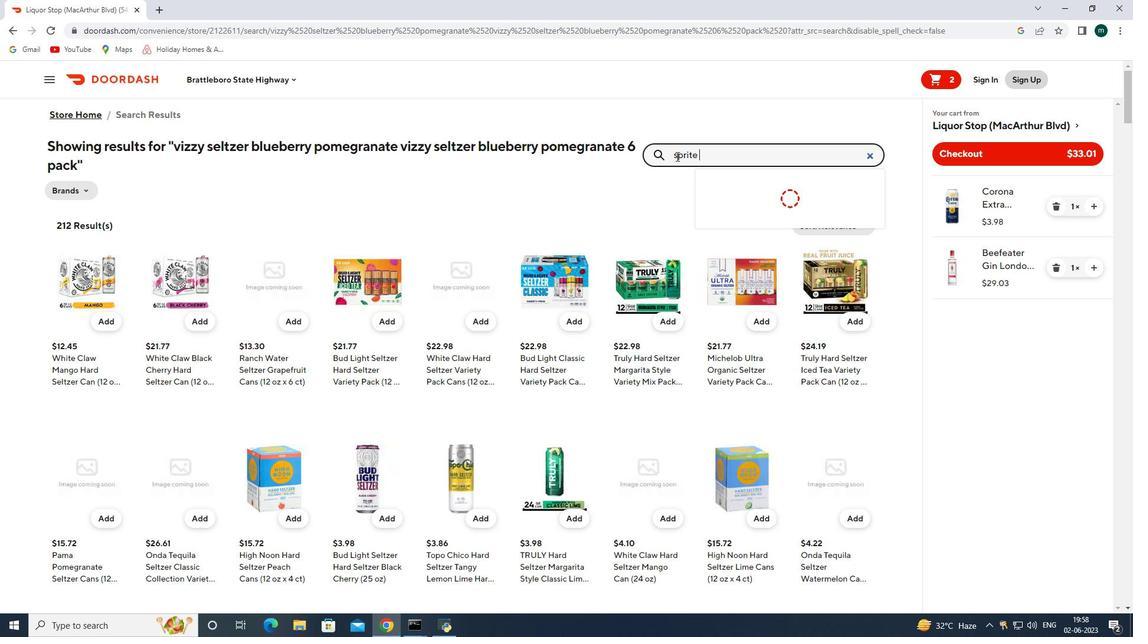 
Action: Mouse moved to (210, 307)
Screenshot: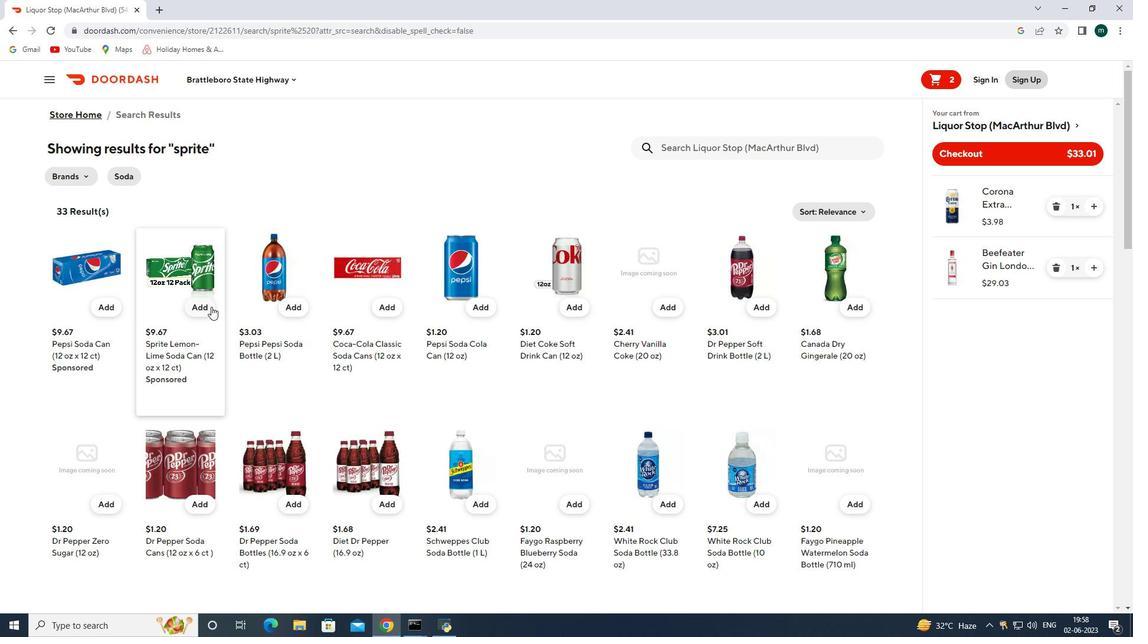 
Action: Mouse pressed left at (210, 307)
Screenshot: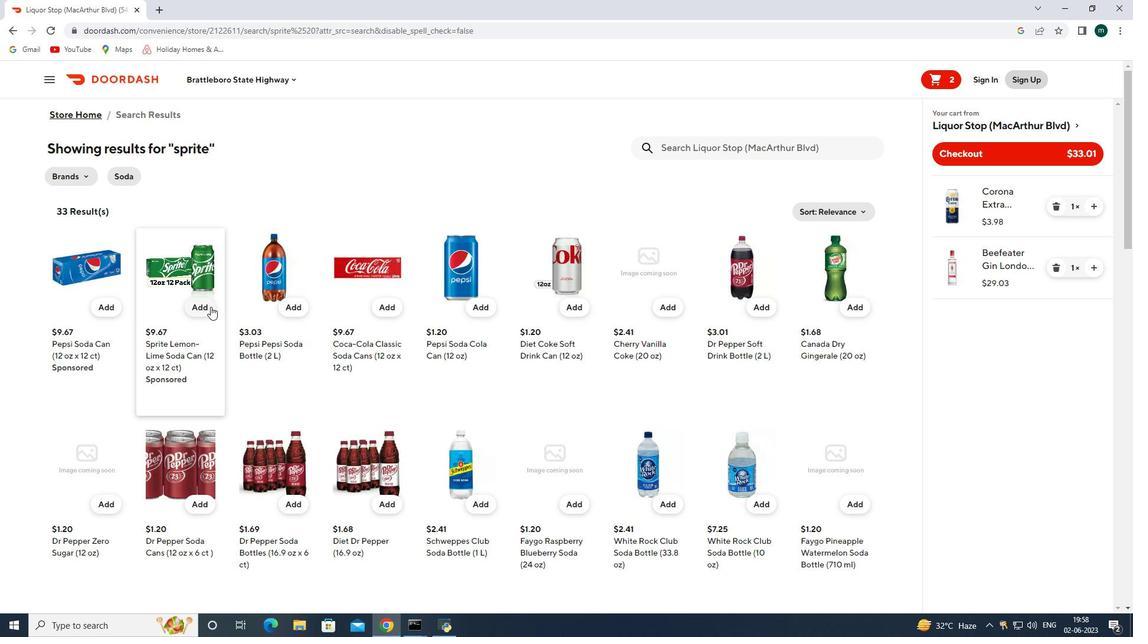 
Action: Mouse moved to (1091, 327)
Screenshot: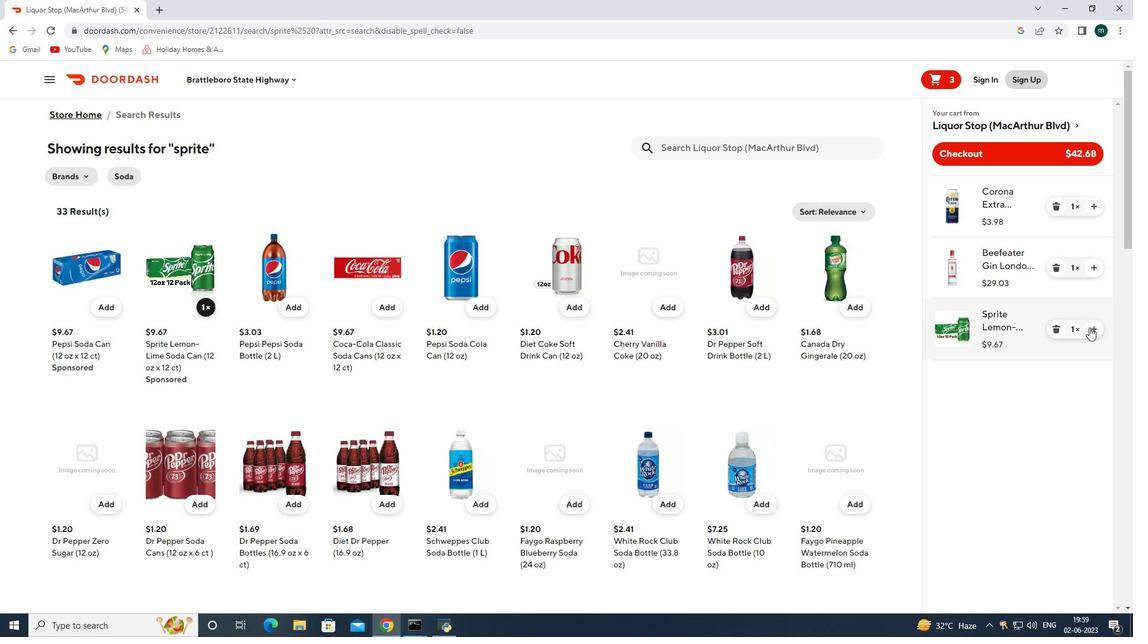 
Action: Mouse pressed left at (1091, 327)
Screenshot: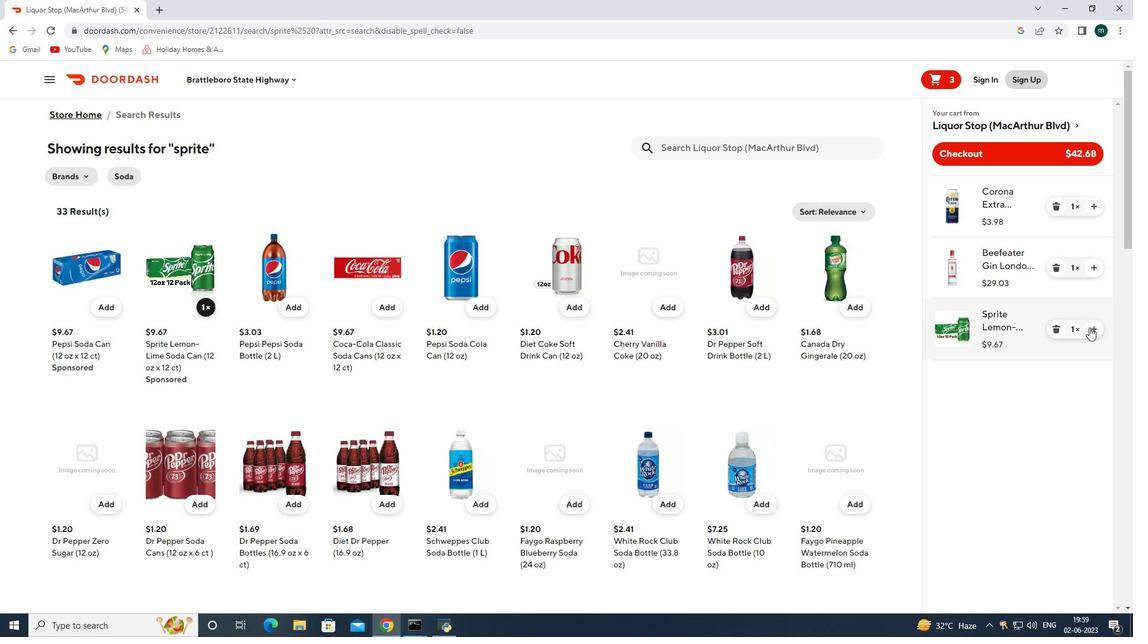 
Action: Mouse pressed left at (1091, 327)
Screenshot: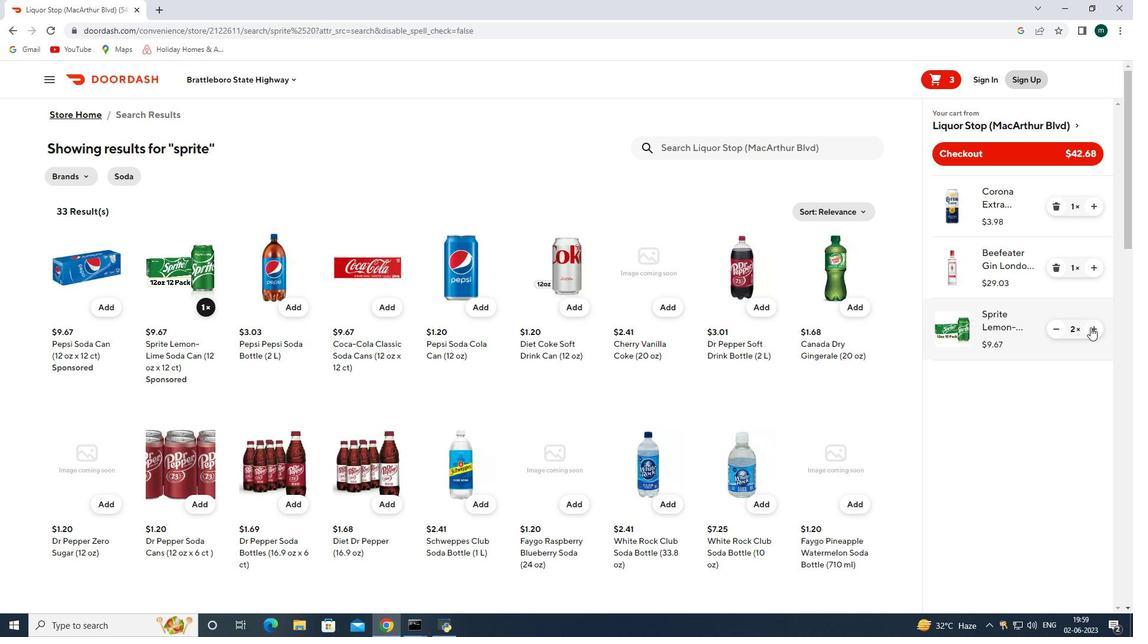 
Action: Mouse pressed left at (1091, 327)
Screenshot: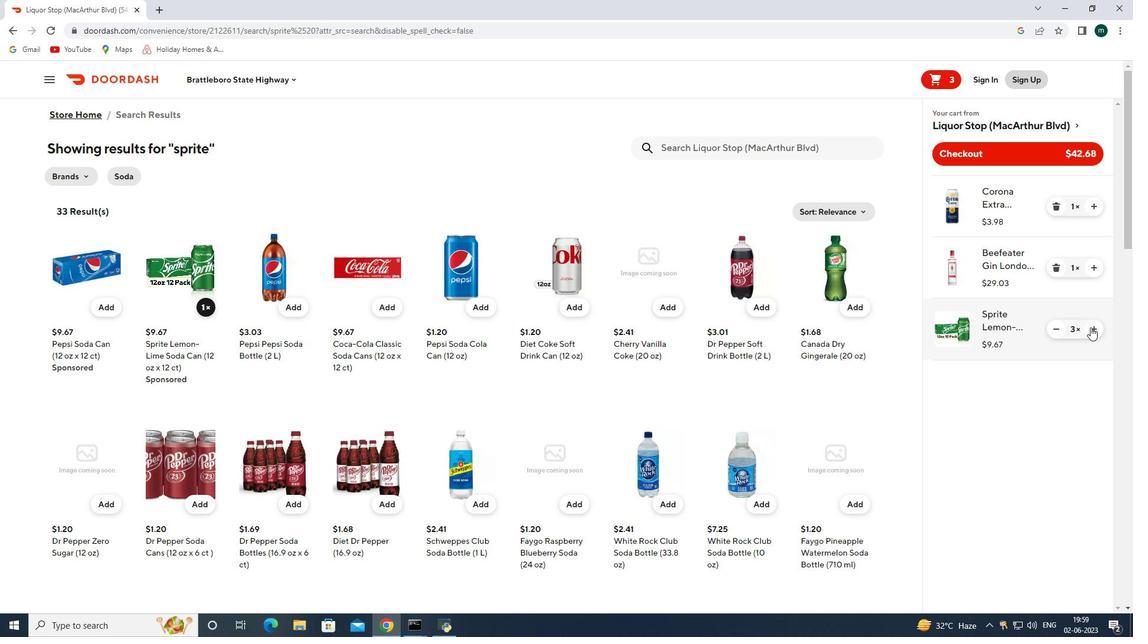 
Action: Mouse pressed left at (1091, 327)
Screenshot: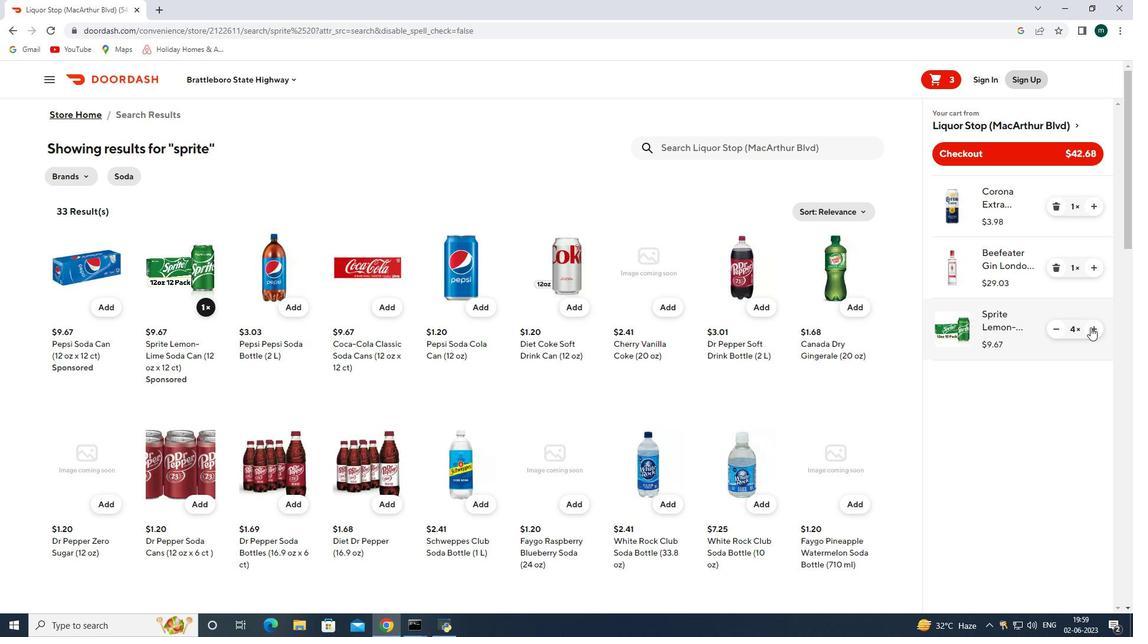 
Action: Mouse moved to (992, 148)
Screenshot: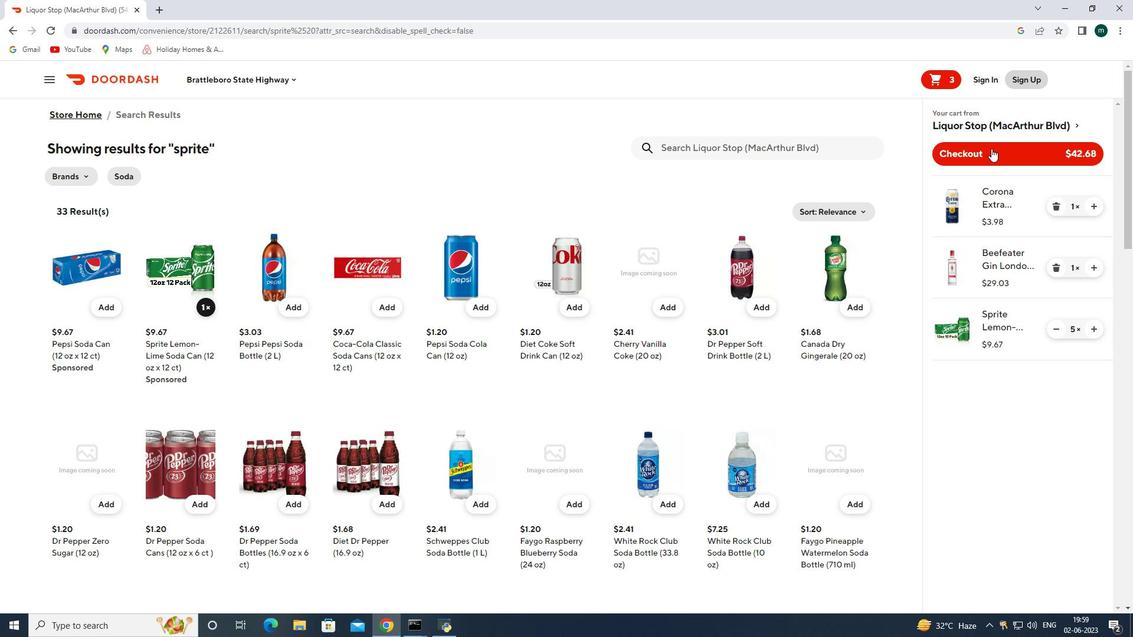 
Action: Mouse pressed left at (992, 148)
Screenshot: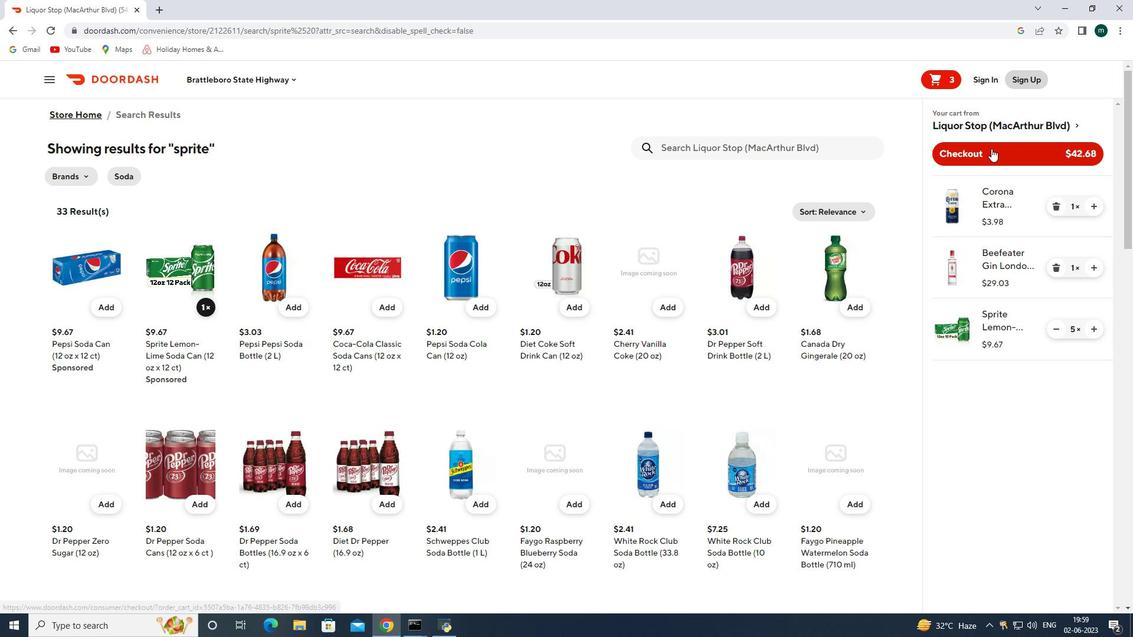 
